 Task: Find connections with filter location Deoria with filter topic #engineeringwith filter profile language Spanish with filter current company Groww, India with filter school Krishnaveni Talent School - India with filter industry Government Relations Services with filter service category Negotiation with filter keywords title Director of First Impressions
Action: Mouse moved to (645, 85)
Screenshot: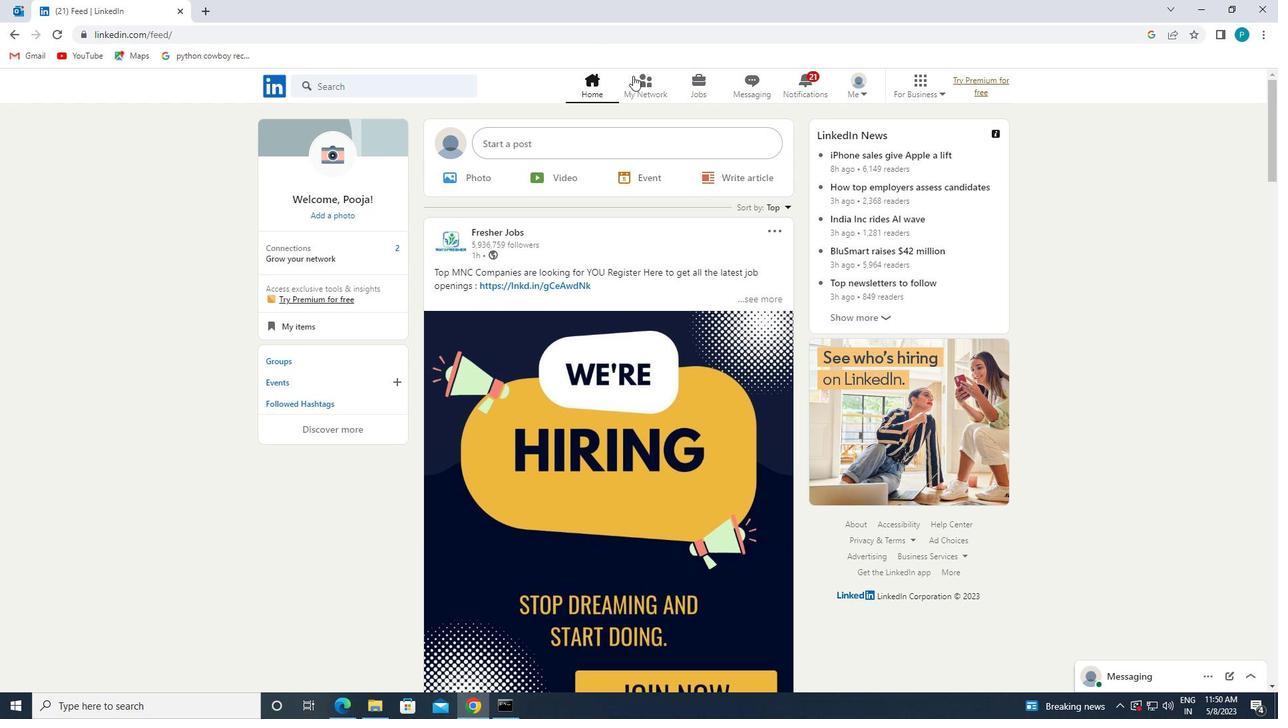 
Action: Mouse pressed left at (645, 85)
Screenshot: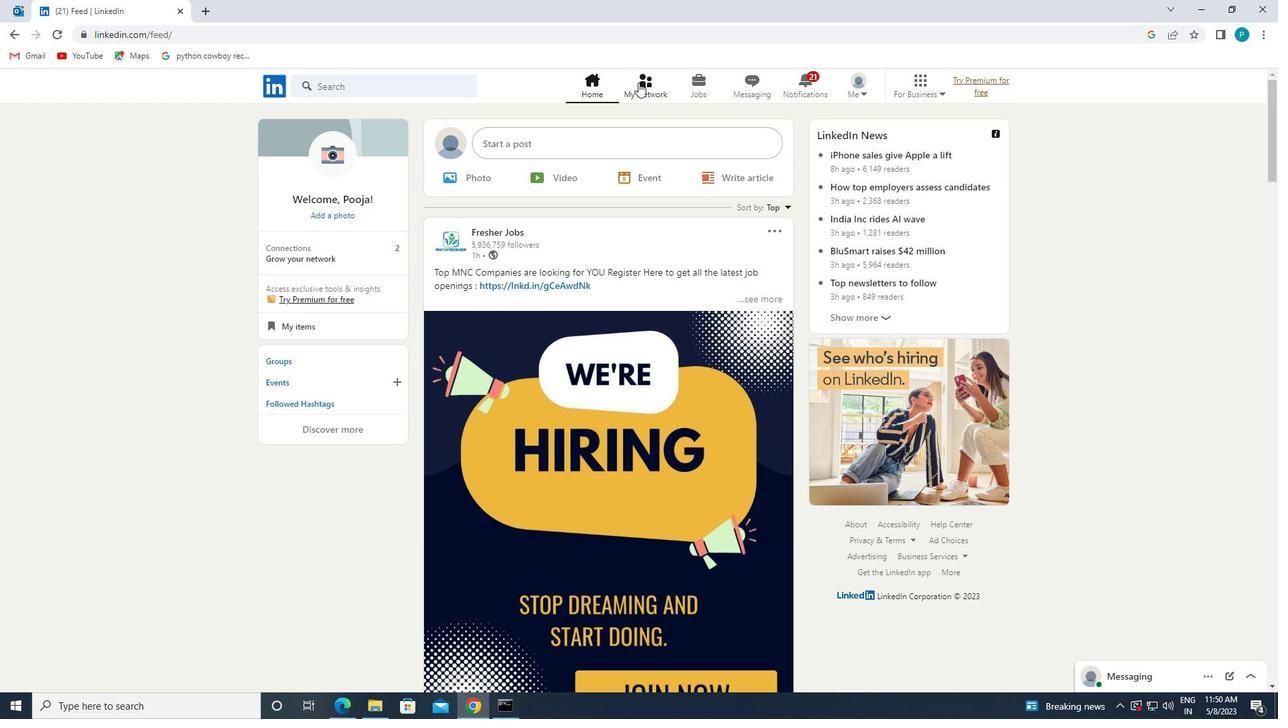 
Action: Mouse moved to (348, 166)
Screenshot: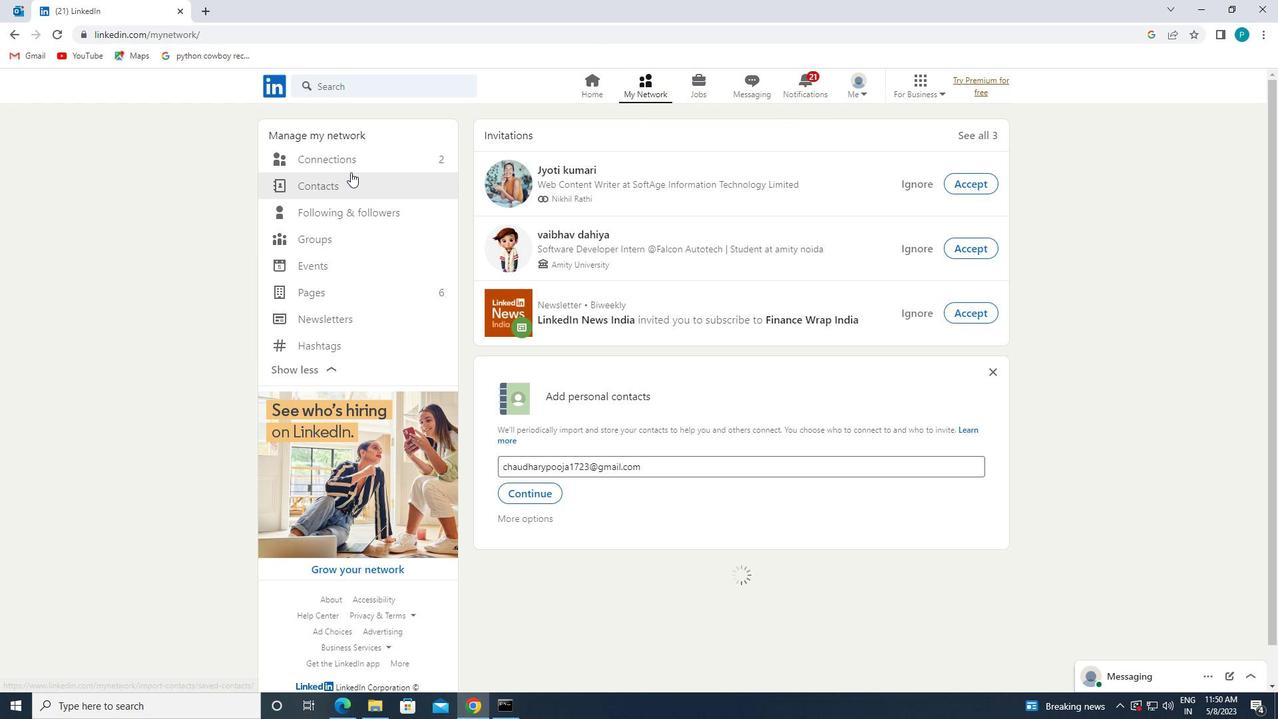 
Action: Mouse pressed left at (348, 166)
Screenshot: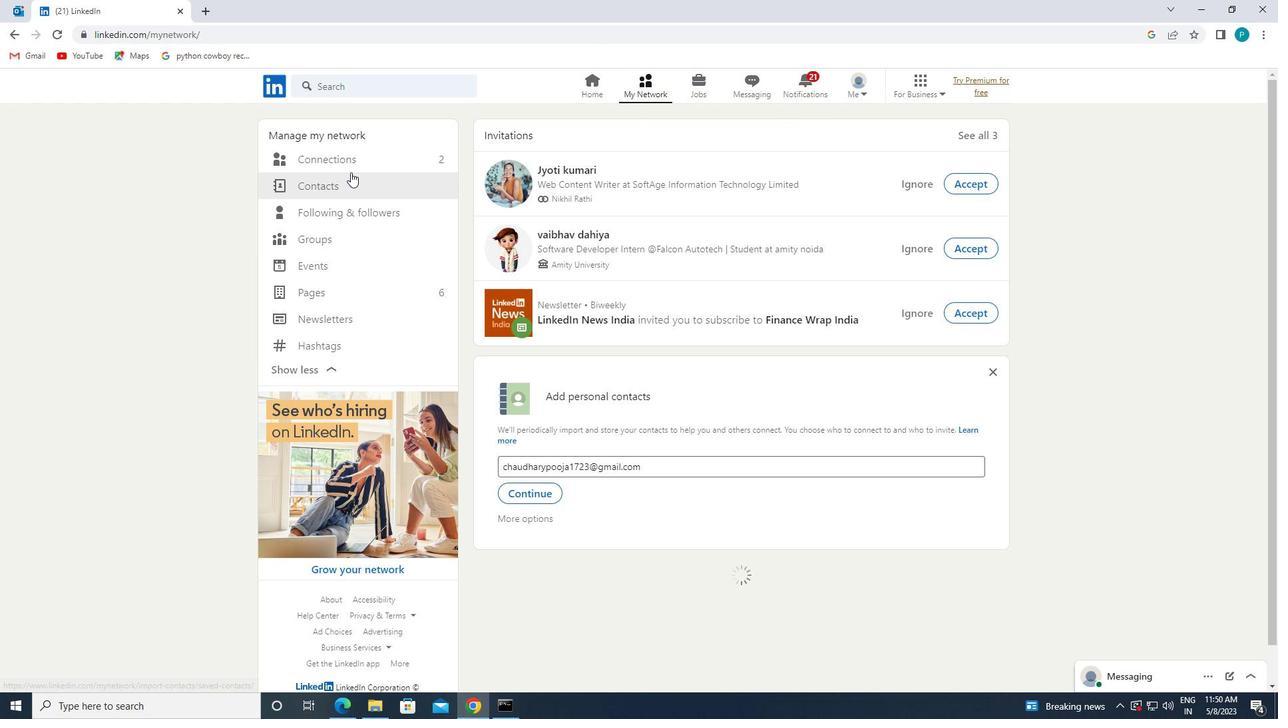 
Action: Mouse moved to (740, 160)
Screenshot: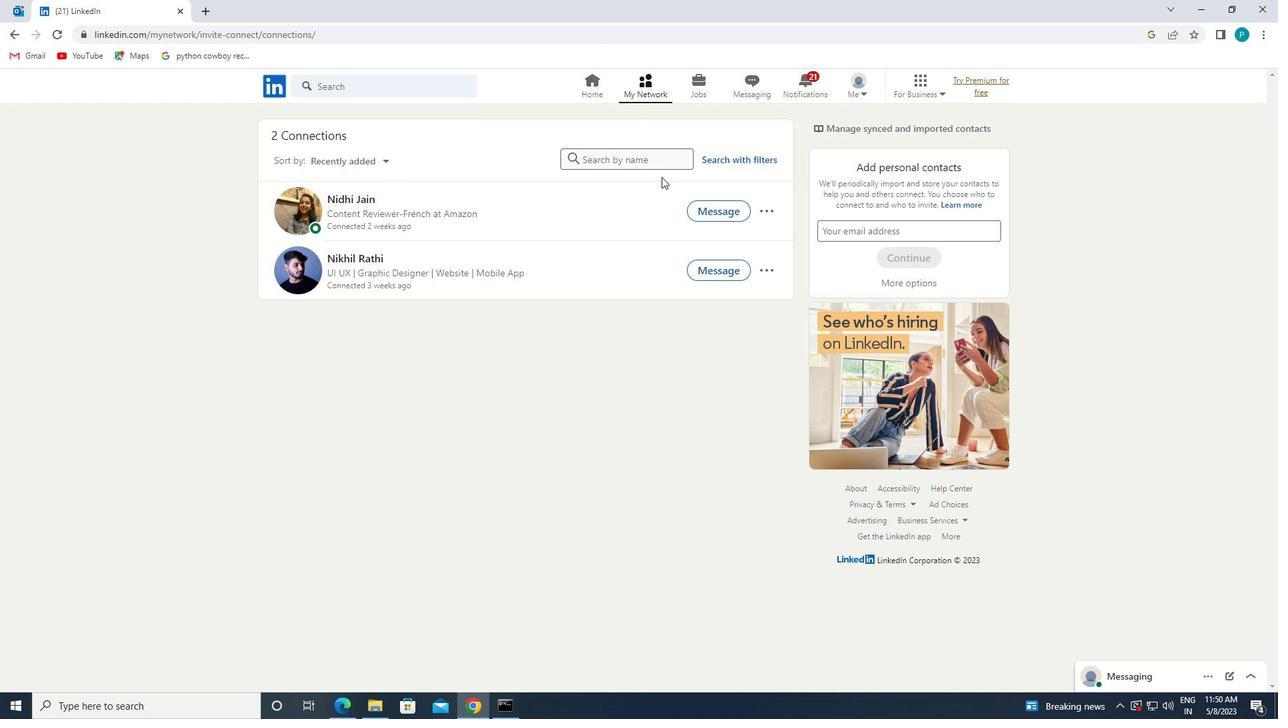 
Action: Mouse pressed left at (740, 160)
Screenshot: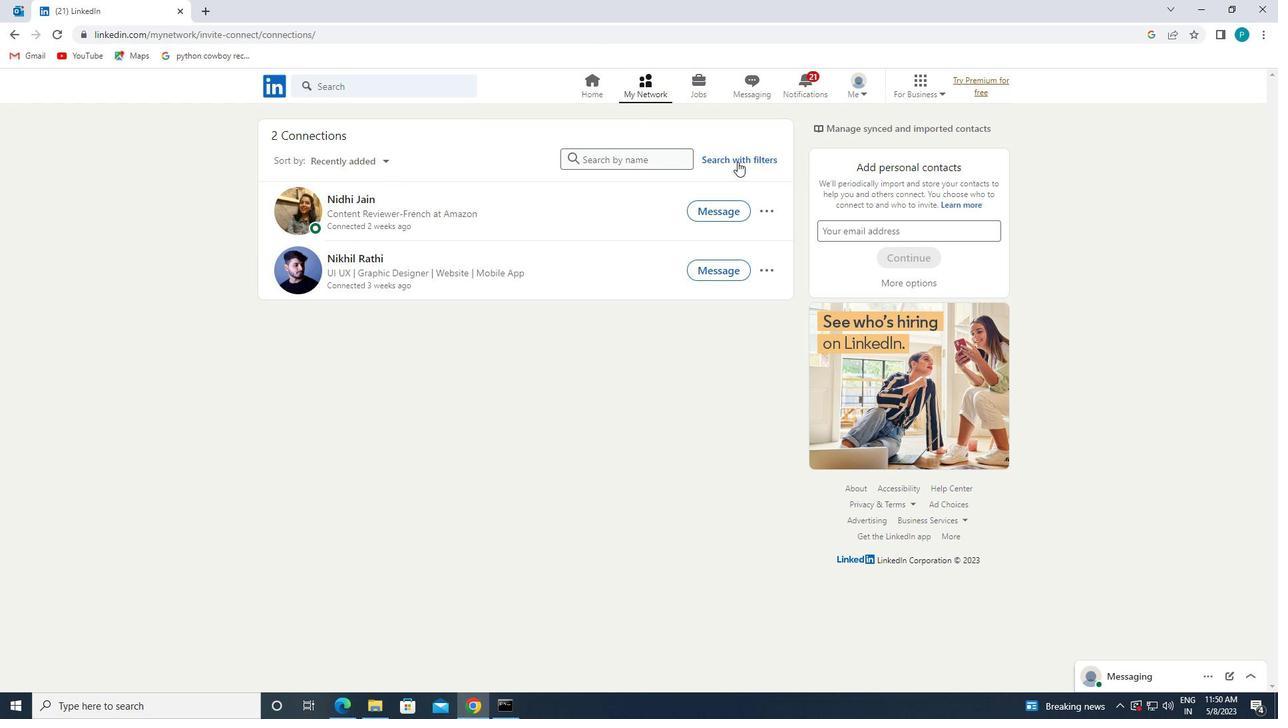 
Action: Mouse moved to (688, 113)
Screenshot: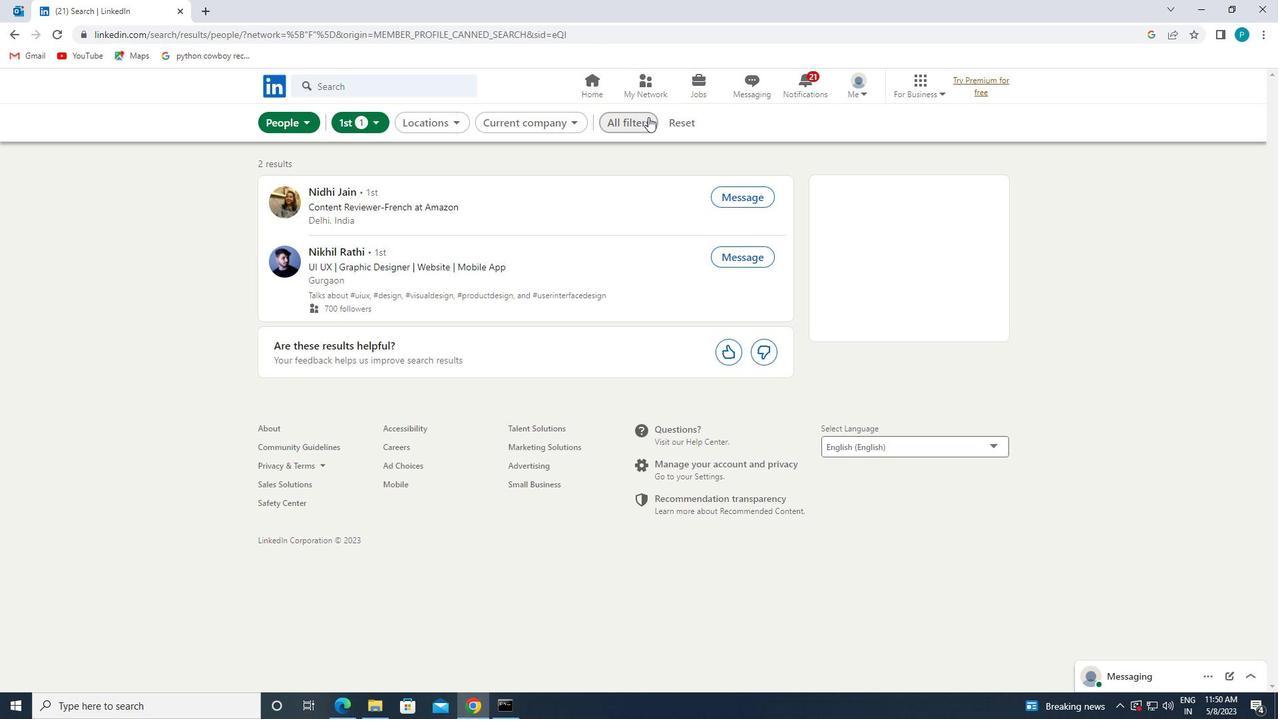 
Action: Mouse pressed left at (688, 113)
Screenshot: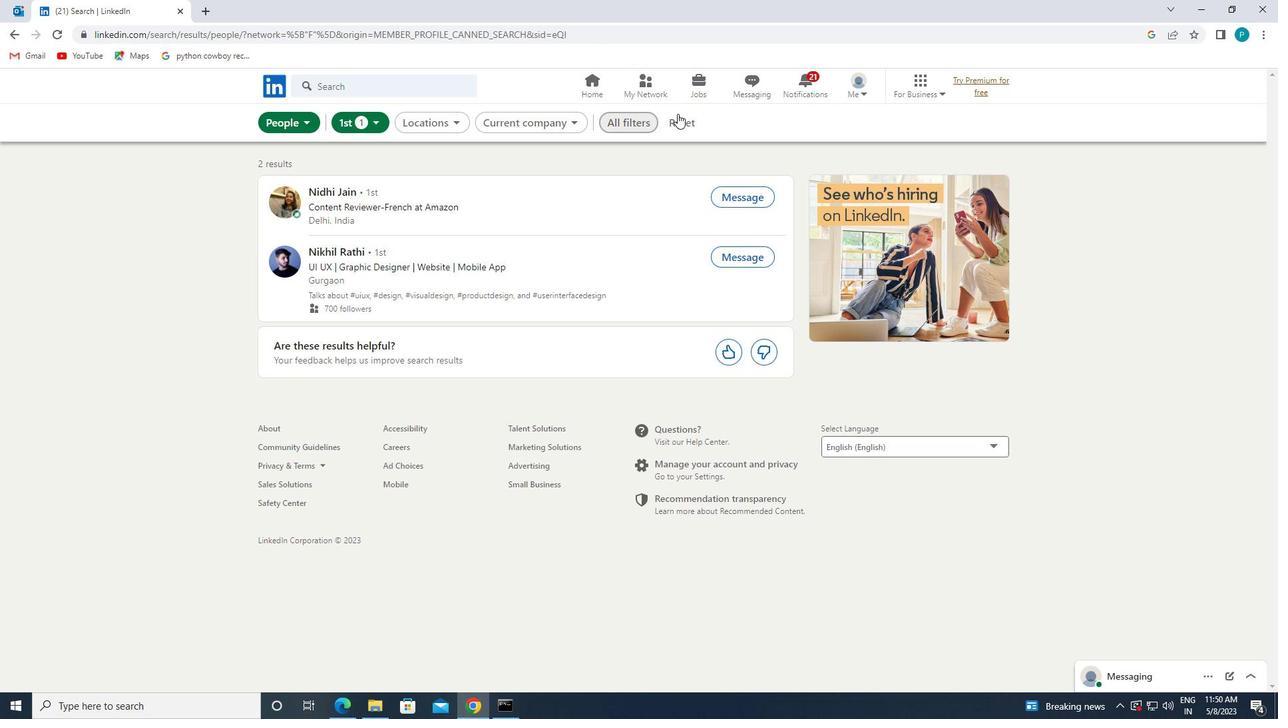 
Action: Mouse moved to (677, 115)
Screenshot: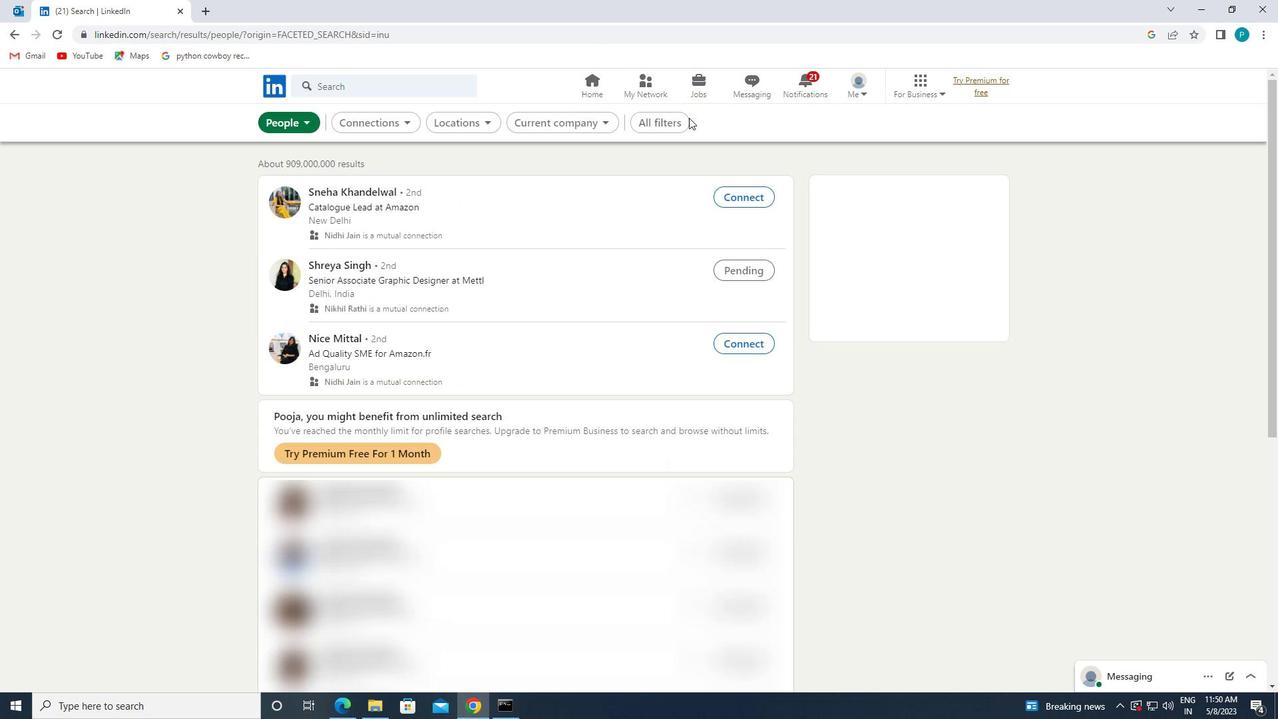 
Action: Mouse pressed left at (677, 115)
Screenshot: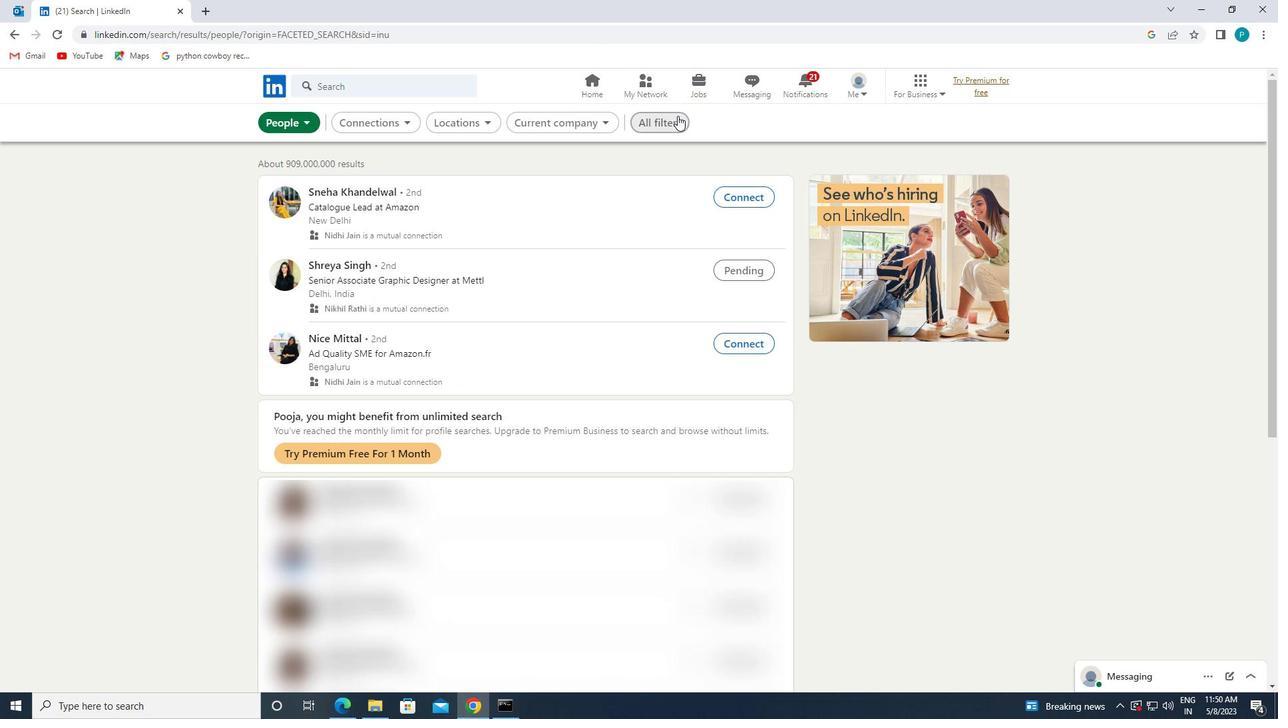 
Action: Mouse moved to (1193, 324)
Screenshot: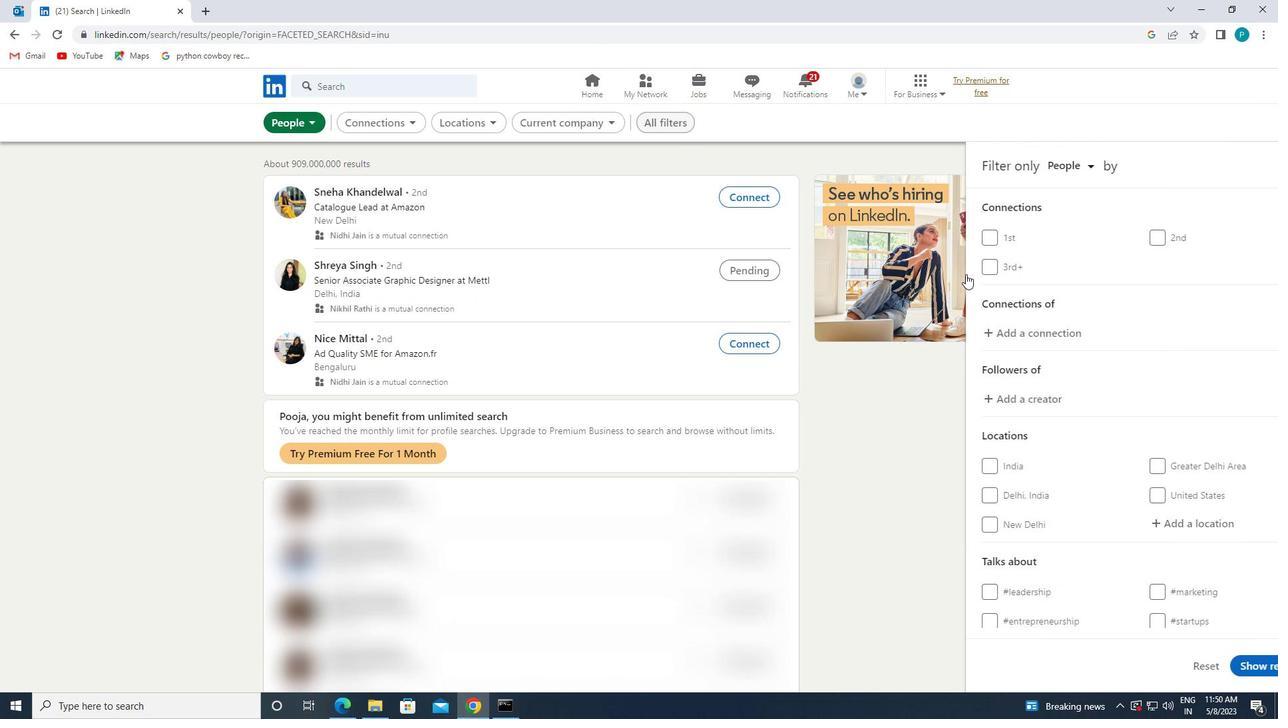
Action: Mouse scrolled (1193, 324) with delta (0, 0)
Screenshot: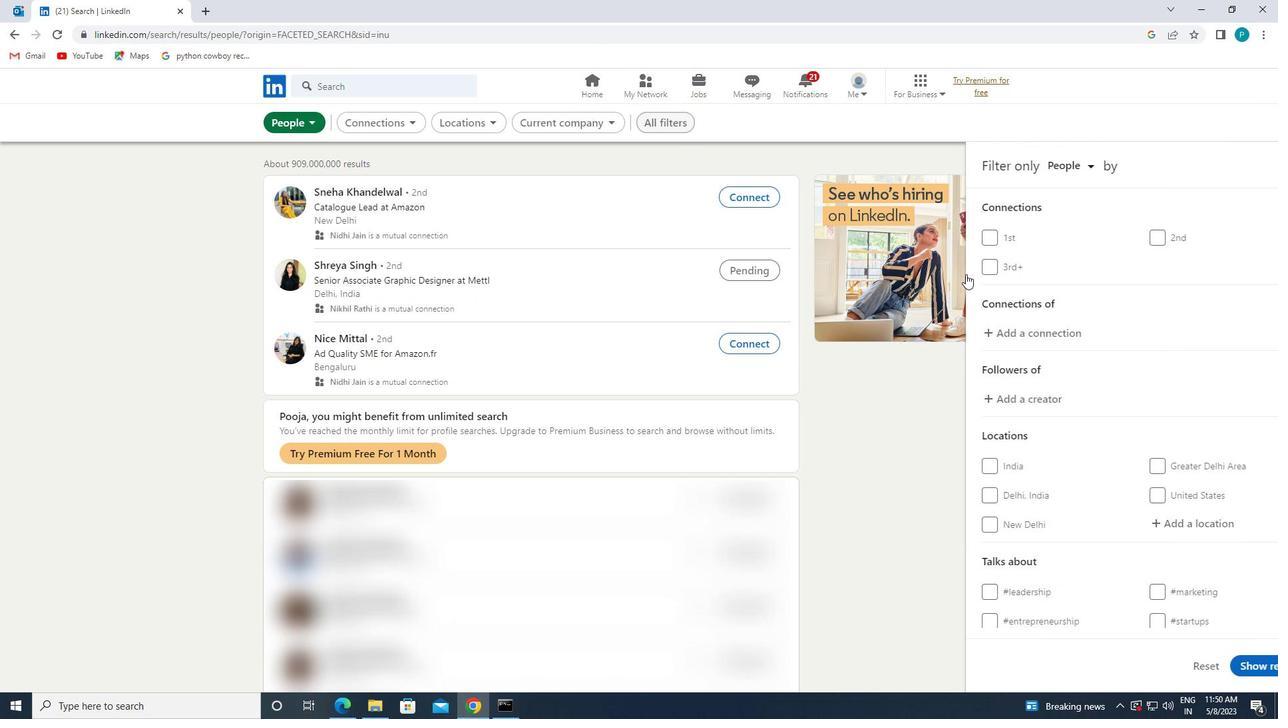 
Action: Mouse moved to (1197, 324)
Screenshot: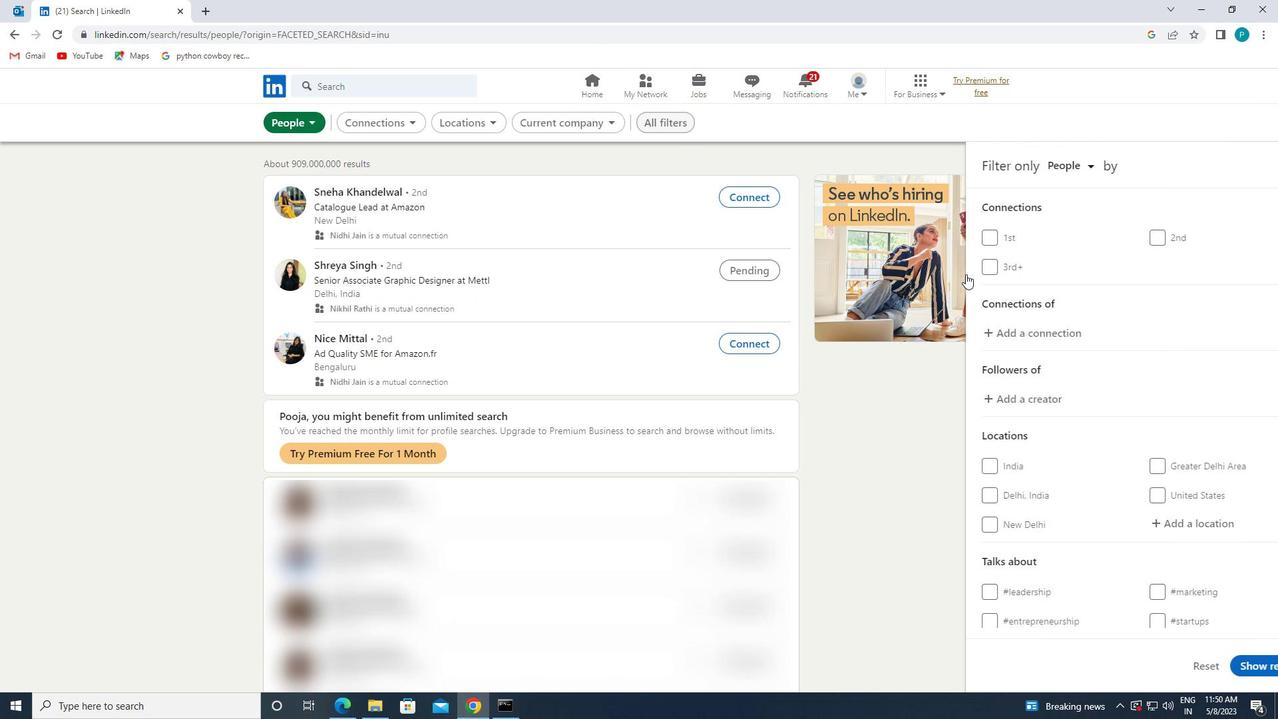
Action: Mouse scrolled (1197, 324) with delta (0, 0)
Screenshot: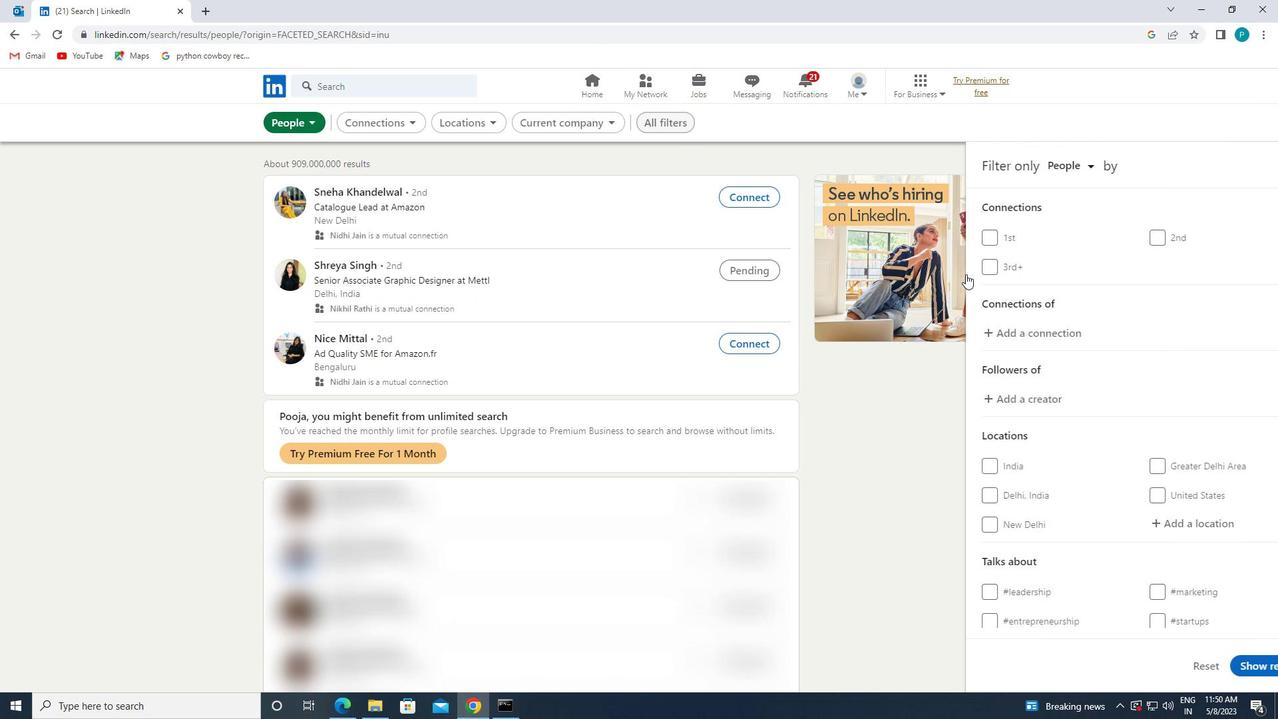 
Action: Mouse moved to (1198, 324)
Screenshot: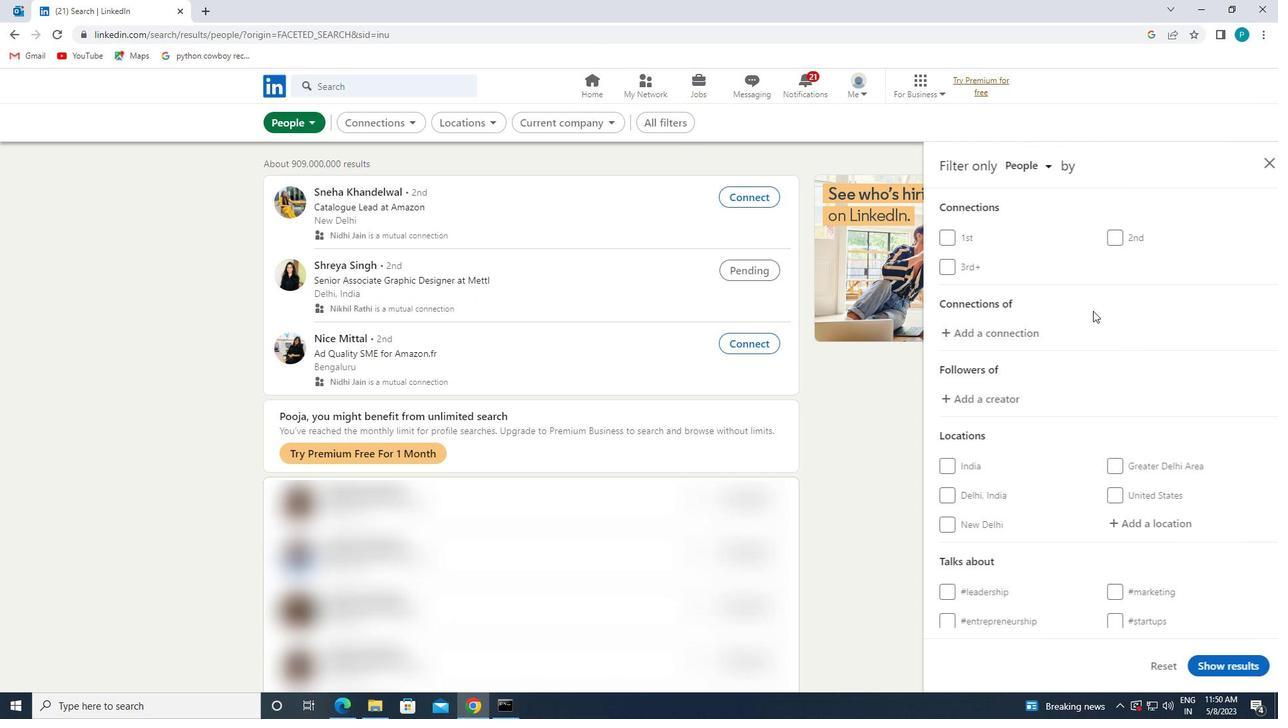 
Action: Mouse scrolled (1198, 324) with delta (0, 0)
Screenshot: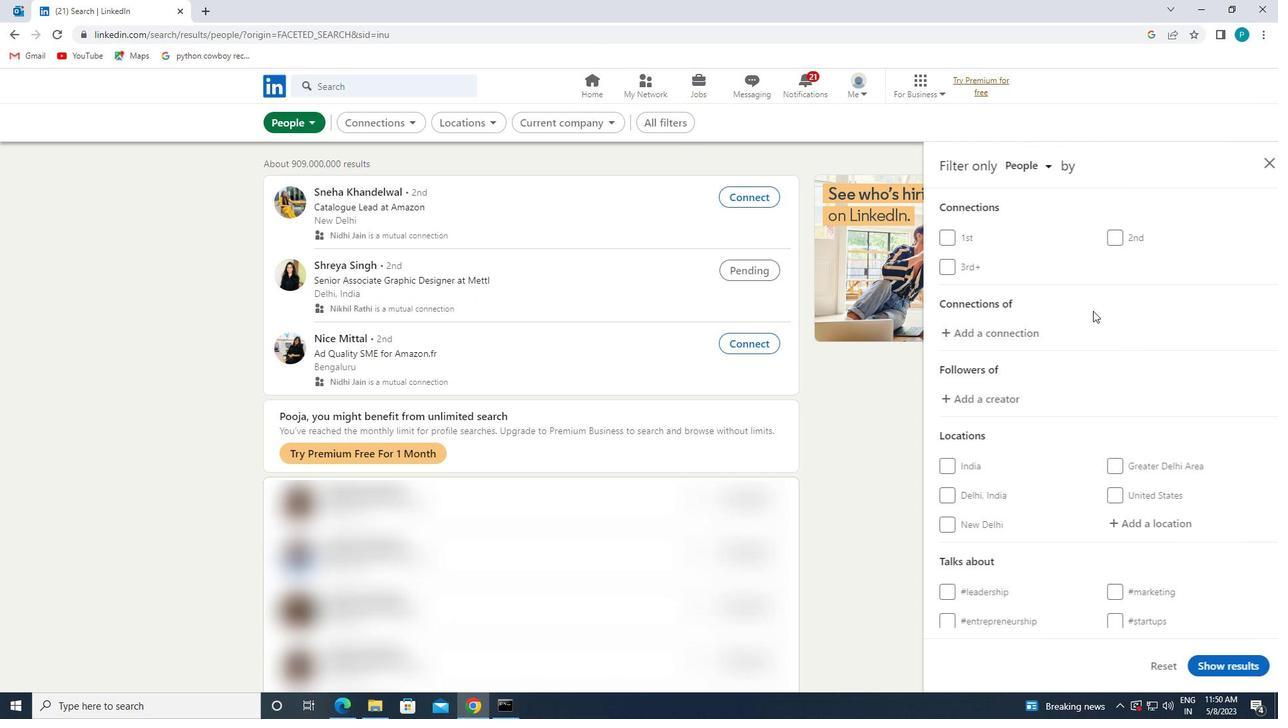 
Action: Mouse moved to (1122, 324)
Screenshot: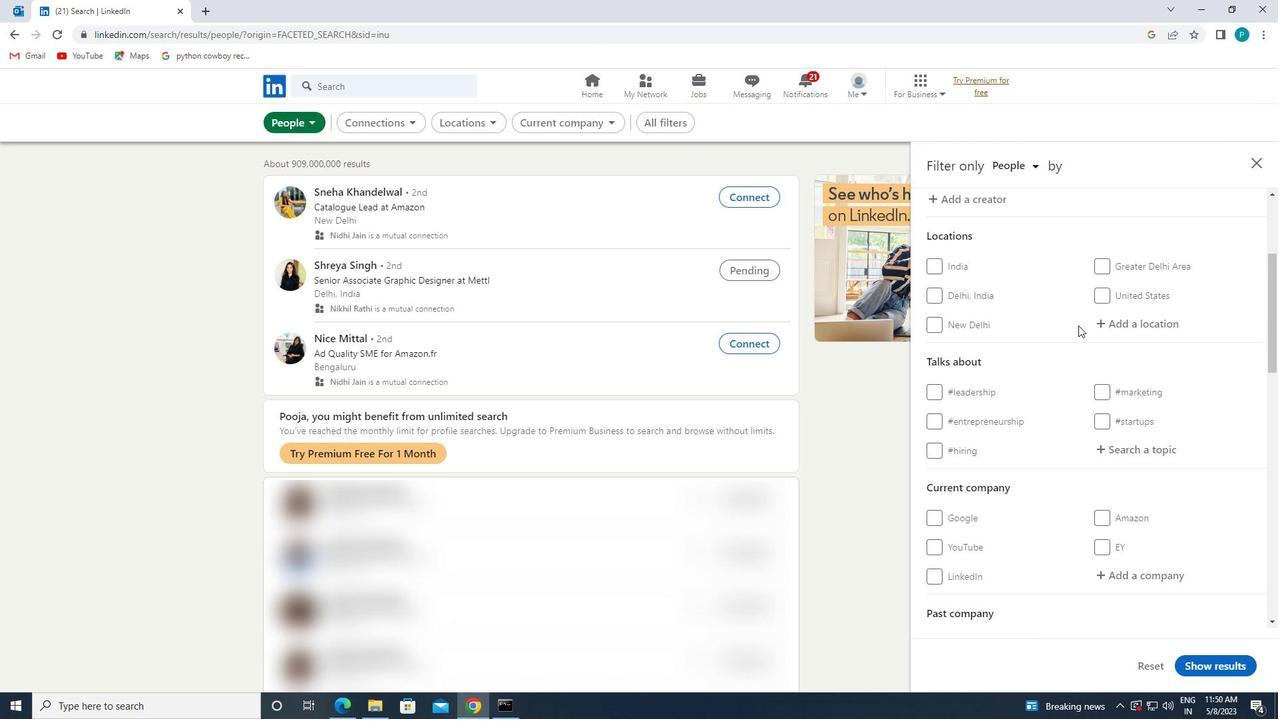 
Action: Mouse pressed left at (1122, 324)
Screenshot: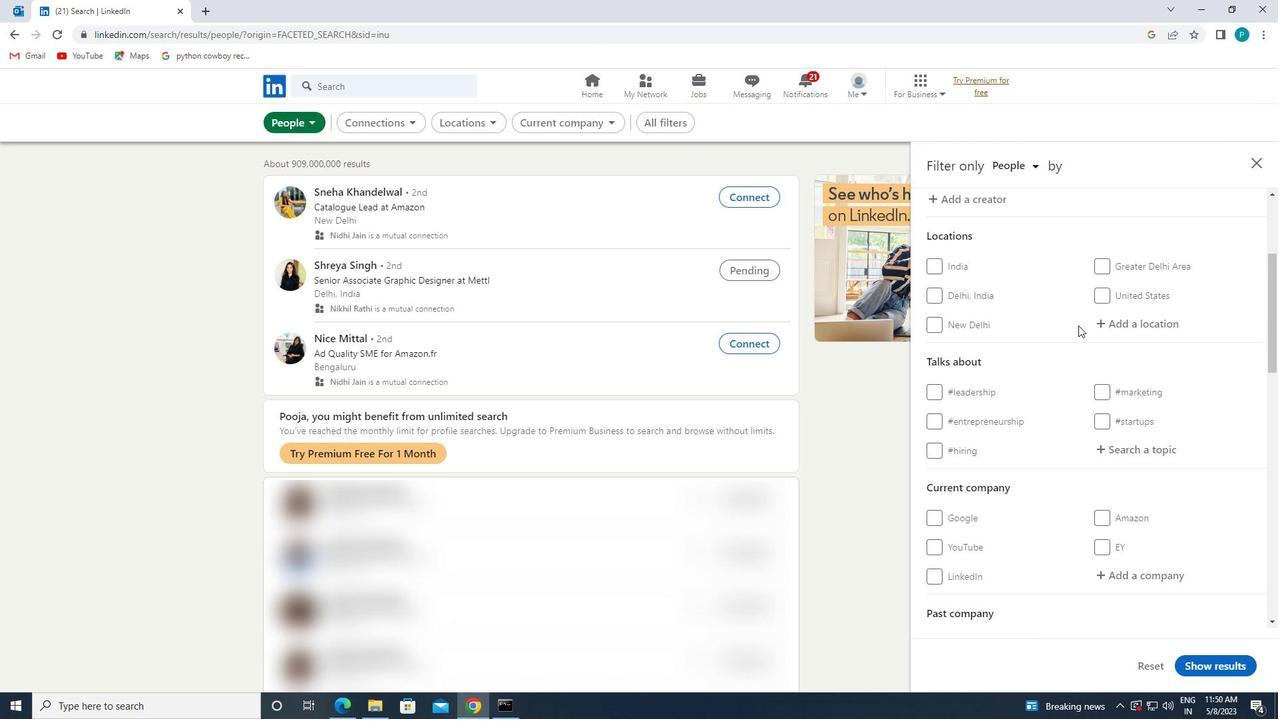 
Action: Key pressed <Key.caps_lock>d<Key.caps_lock><Key.caps_lock><Key.caps_lock><Key.caps_lock><Key.caps_lock><Key.caps_lock><Key.caps_lock><Key.caps_lock><Key.caps_lock><Key.caps_lock><Key.caps_lock><Key.caps_lock>EORIA
Screenshot: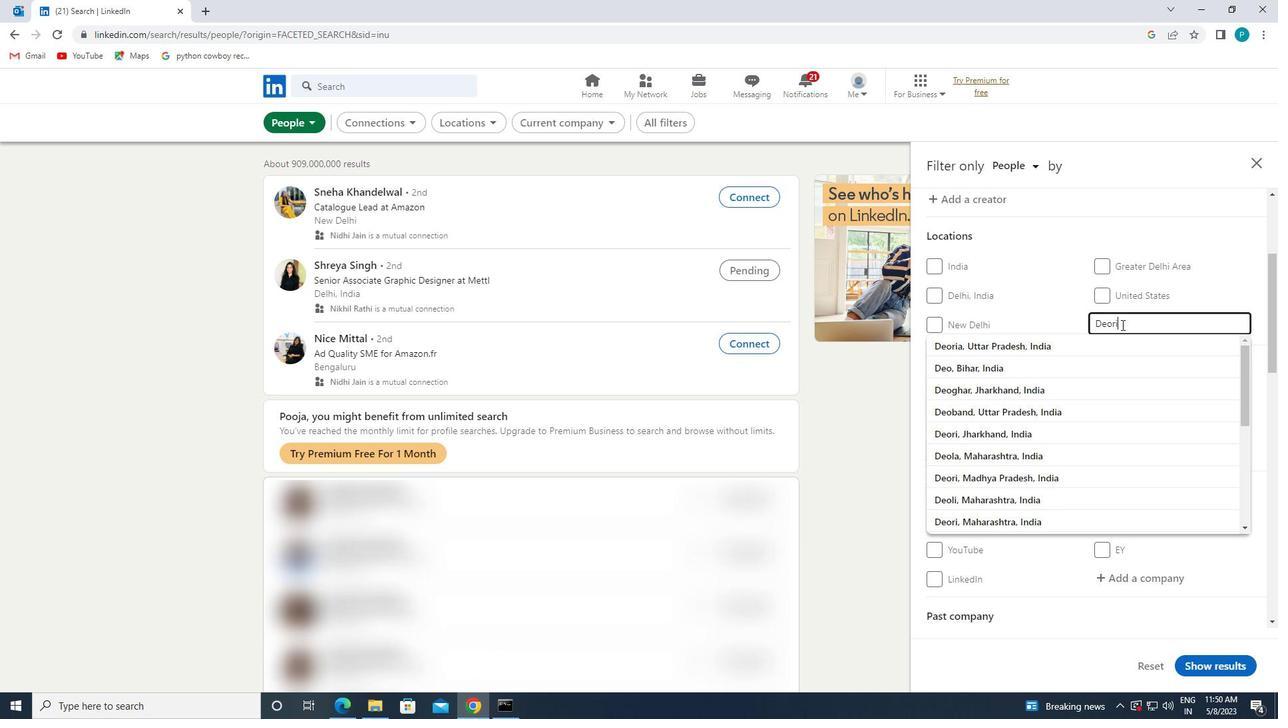 
Action: Mouse moved to (1138, 352)
Screenshot: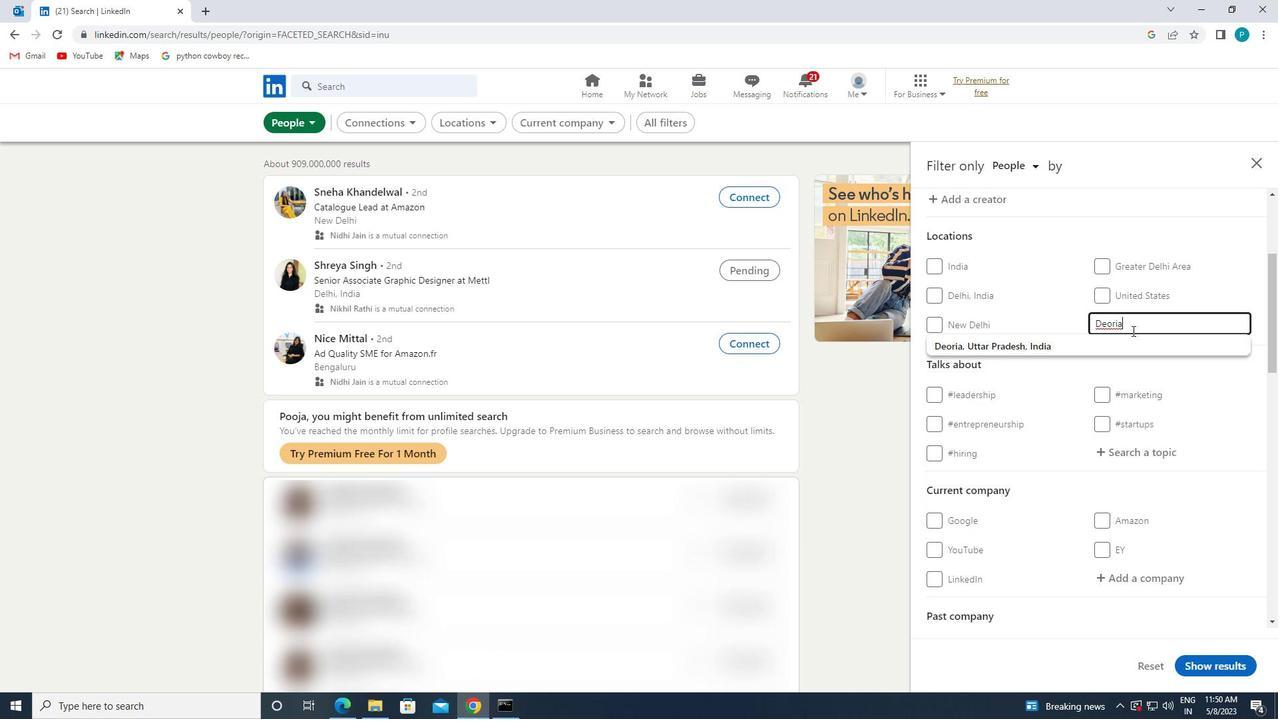 
Action: Mouse pressed left at (1138, 352)
Screenshot: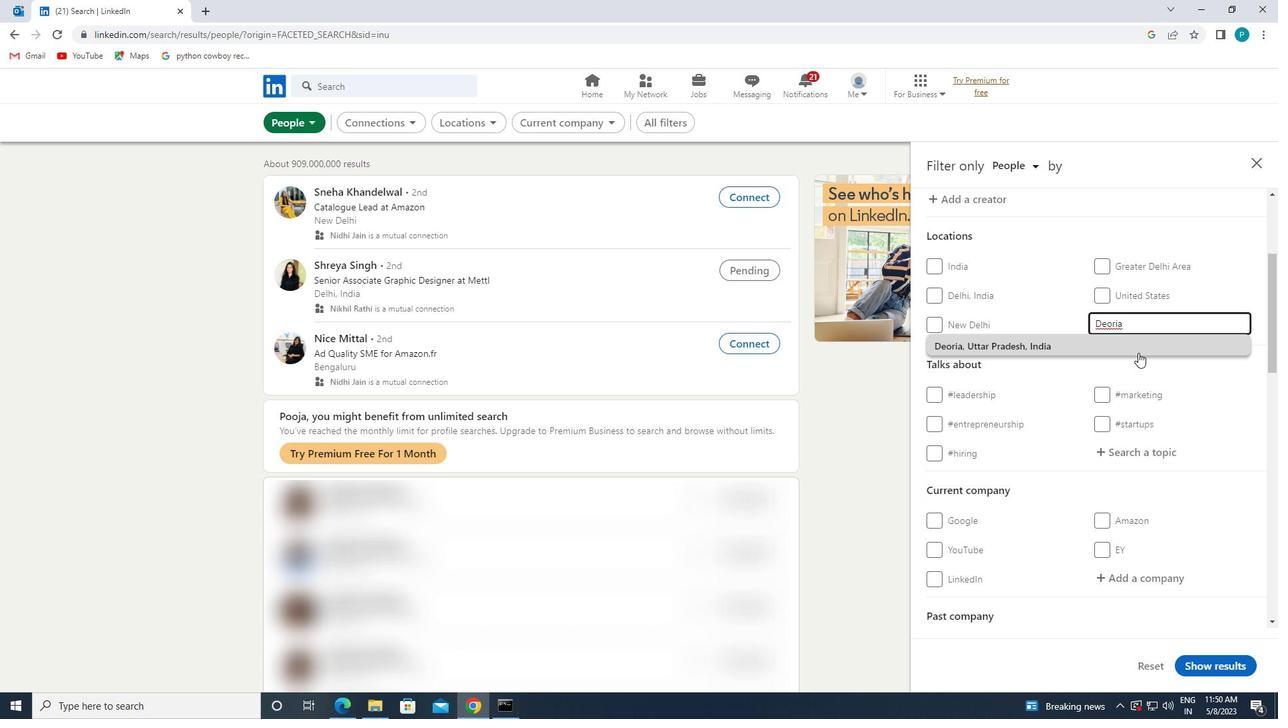 
Action: Mouse moved to (1138, 362)
Screenshot: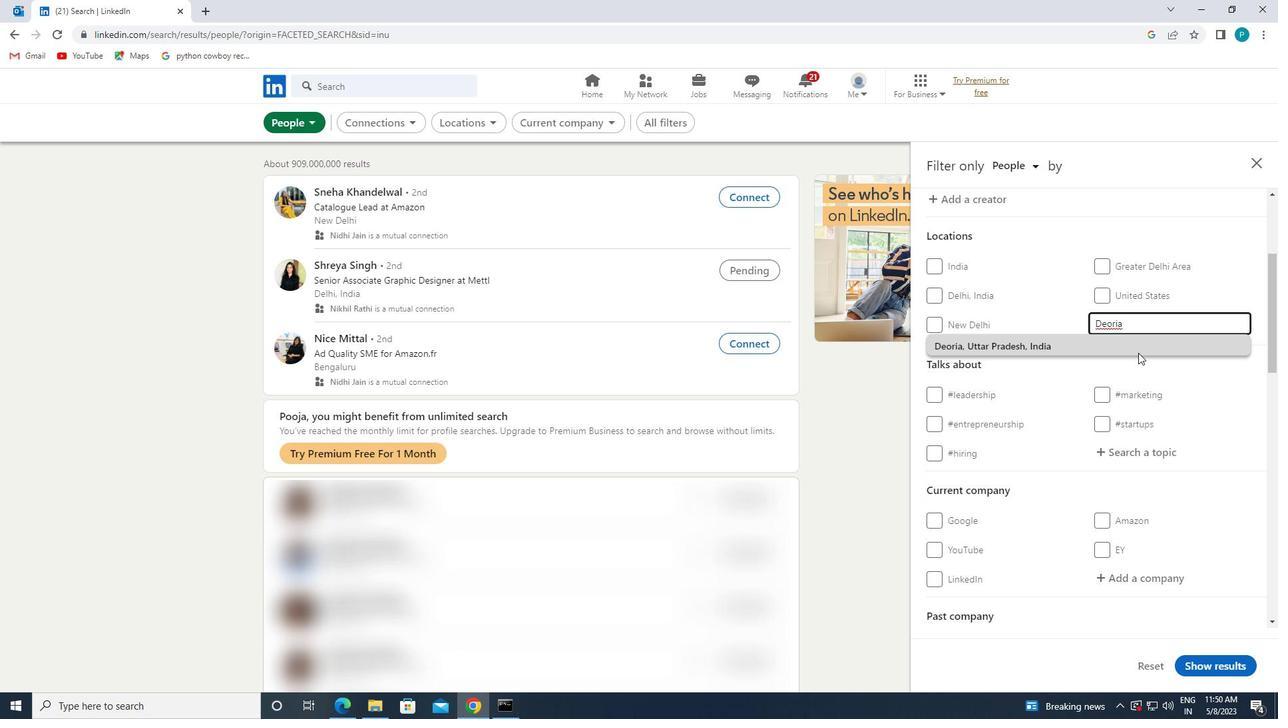 
Action: Mouse scrolled (1138, 361) with delta (0, 0)
Screenshot: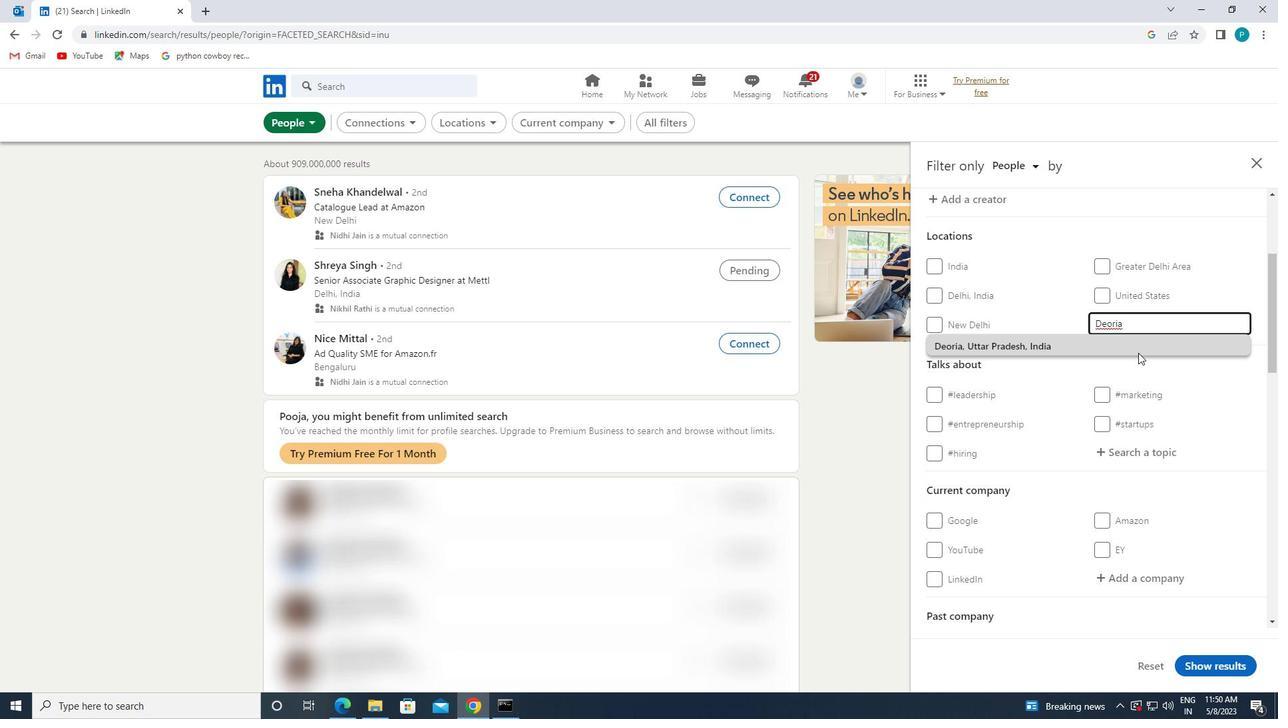 
Action: Mouse moved to (1138, 368)
Screenshot: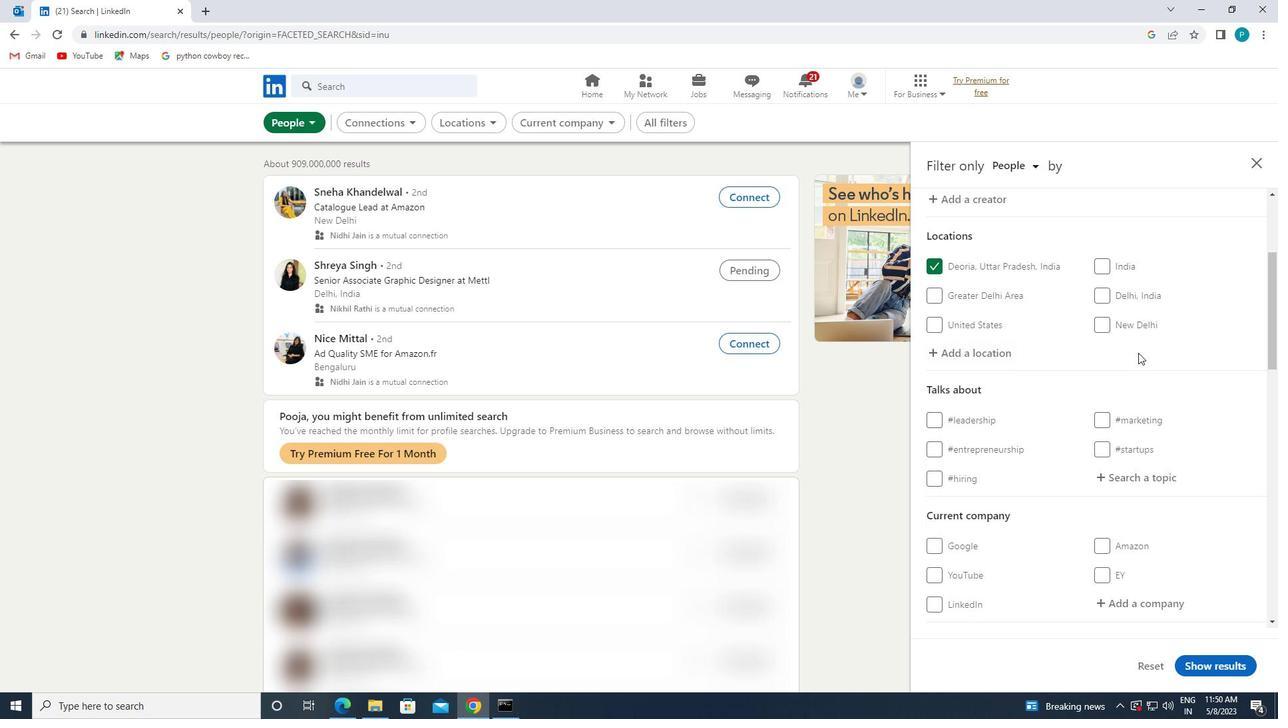 
Action: Mouse scrolled (1138, 367) with delta (0, 0)
Screenshot: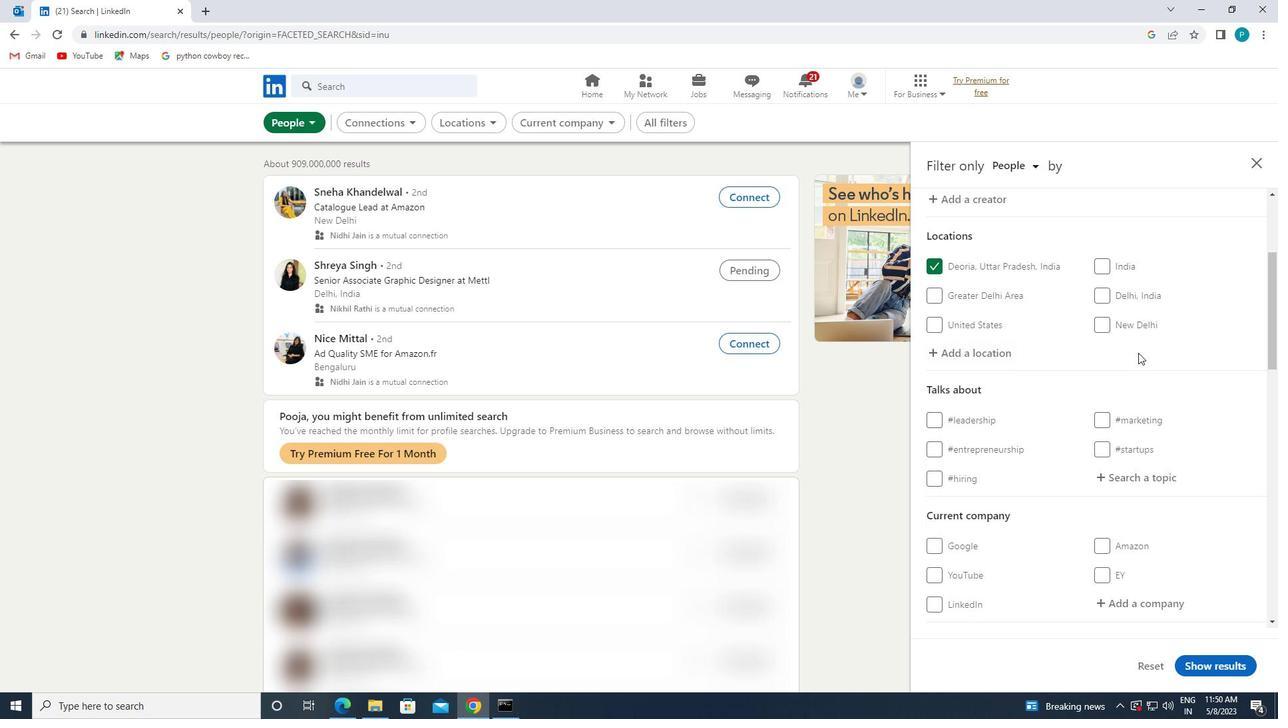
Action: Mouse moved to (1129, 346)
Screenshot: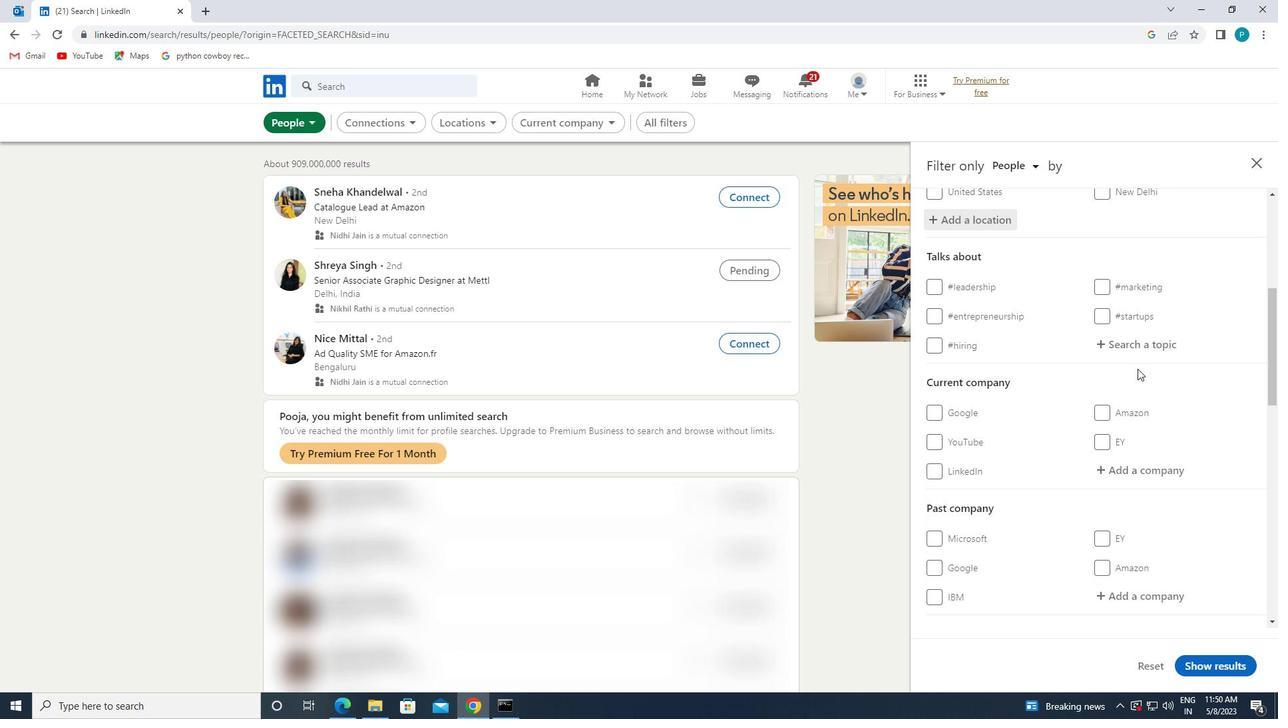 
Action: Mouse pressed left at (1129, 346)
Screenshot: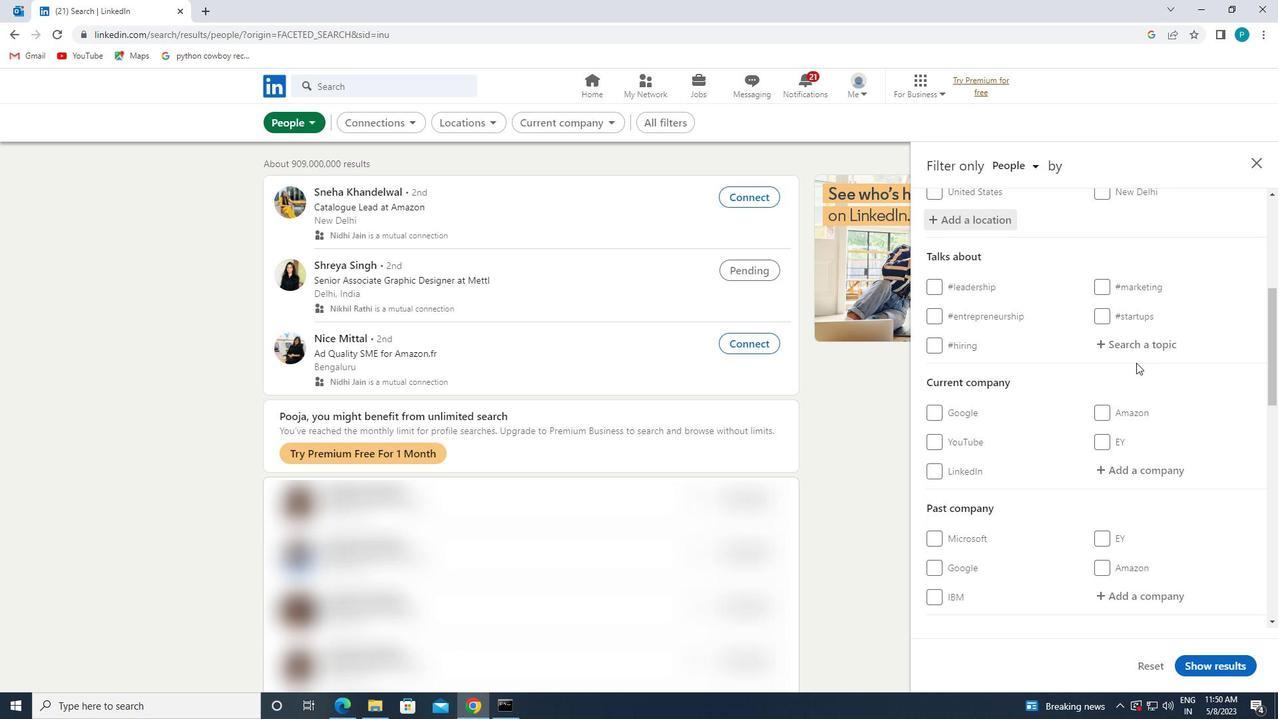 
Action: Mouse moved to (1145, 349)
Screenshot: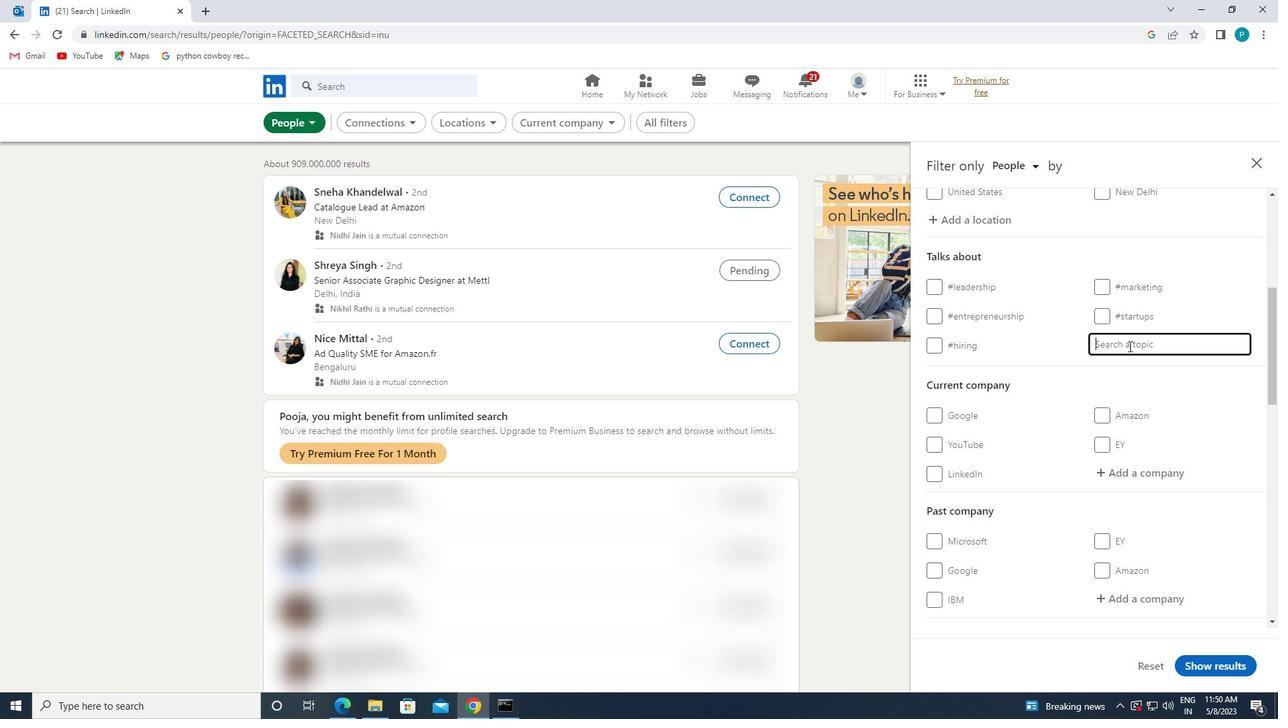 
Action: Key pressed <Key.shift>#ENGINEERING
Screenshot: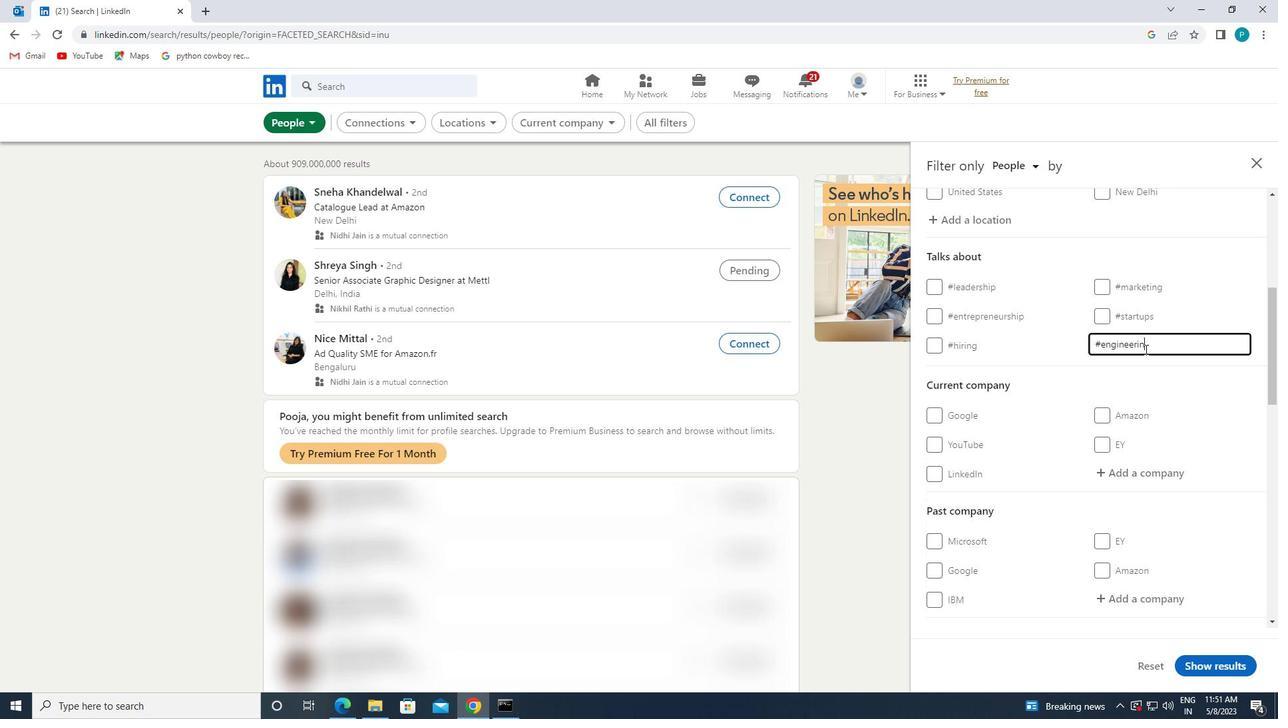 
Action: Mouse moved to (1093, 396)
Screenshot: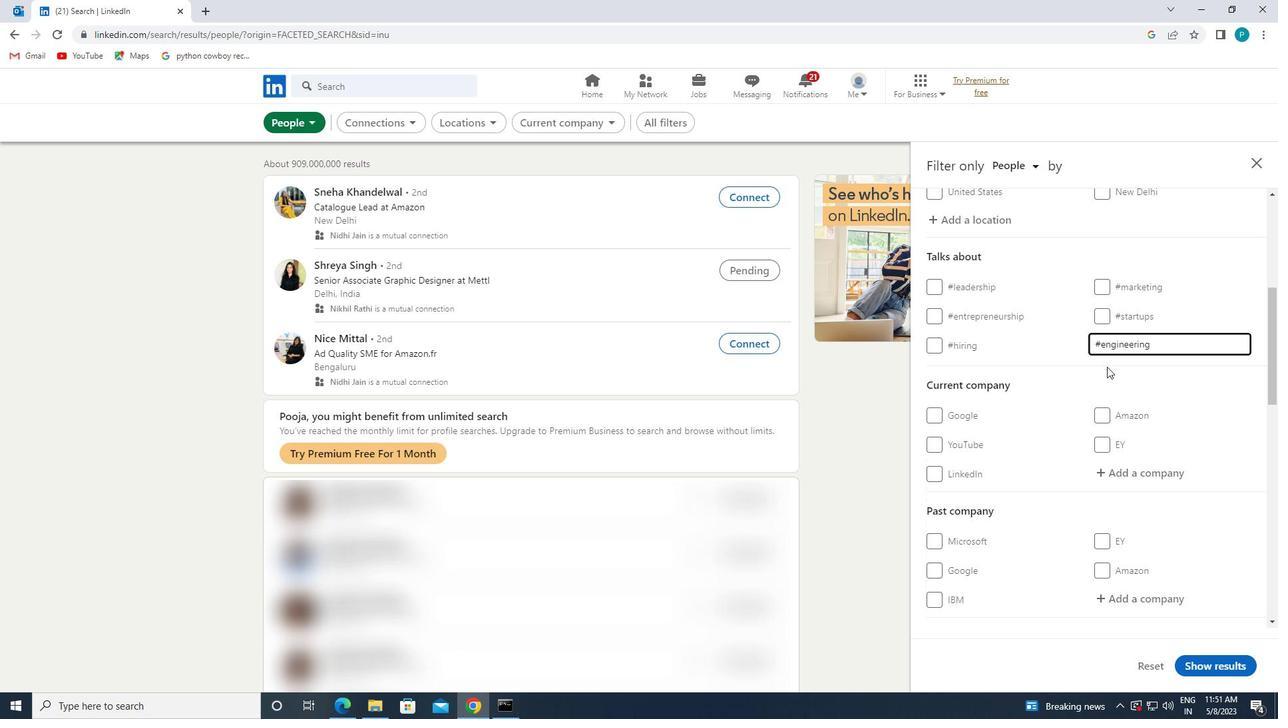
Action: Mouse scrolled (1093, 396) with delta (0, 0)
Screenshot: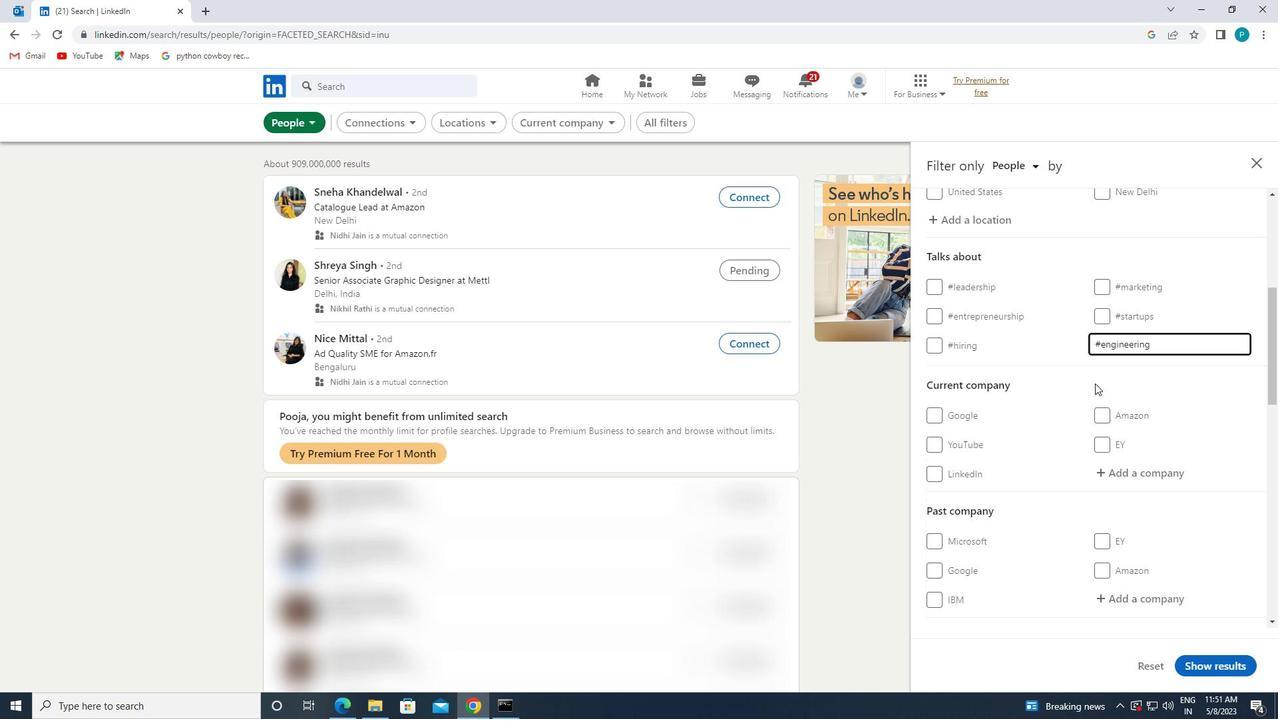 
Action: Mouse scrolled (1093, 396) with delta (0, 0)
Screenshot: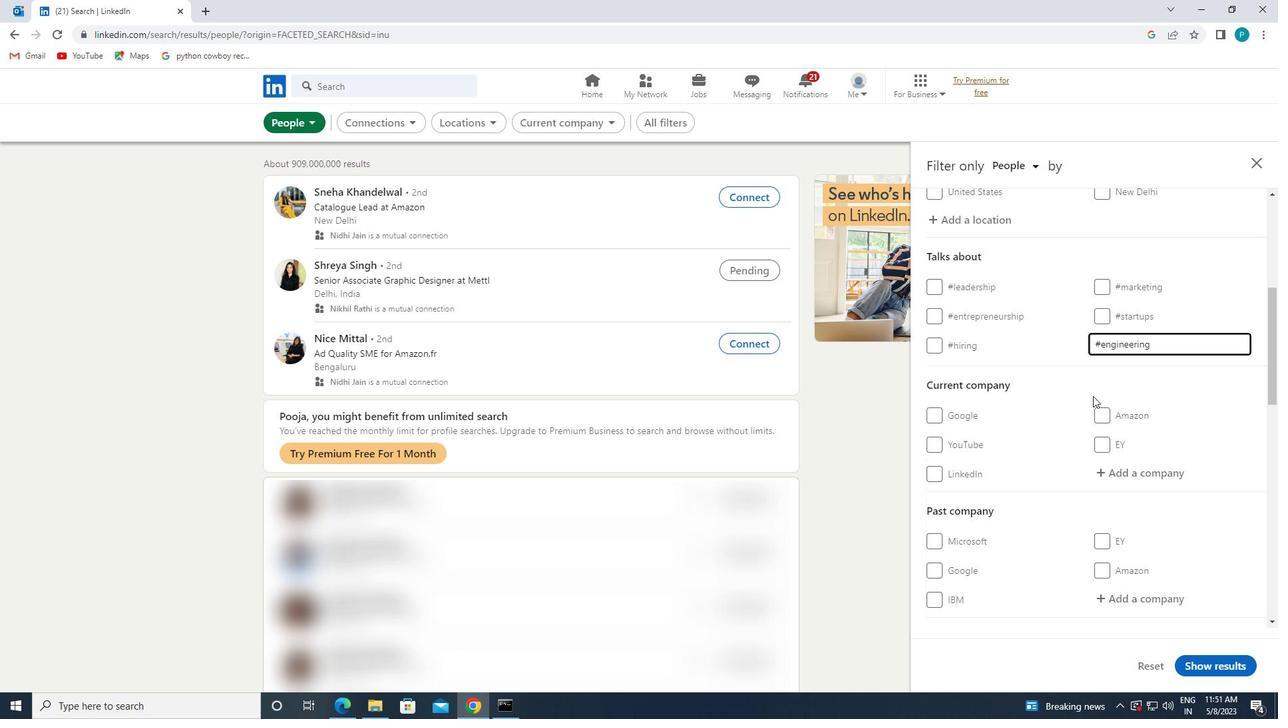 
Action: Mouse scrolled (1093, 396) with delta (0, 0)
Screenshot: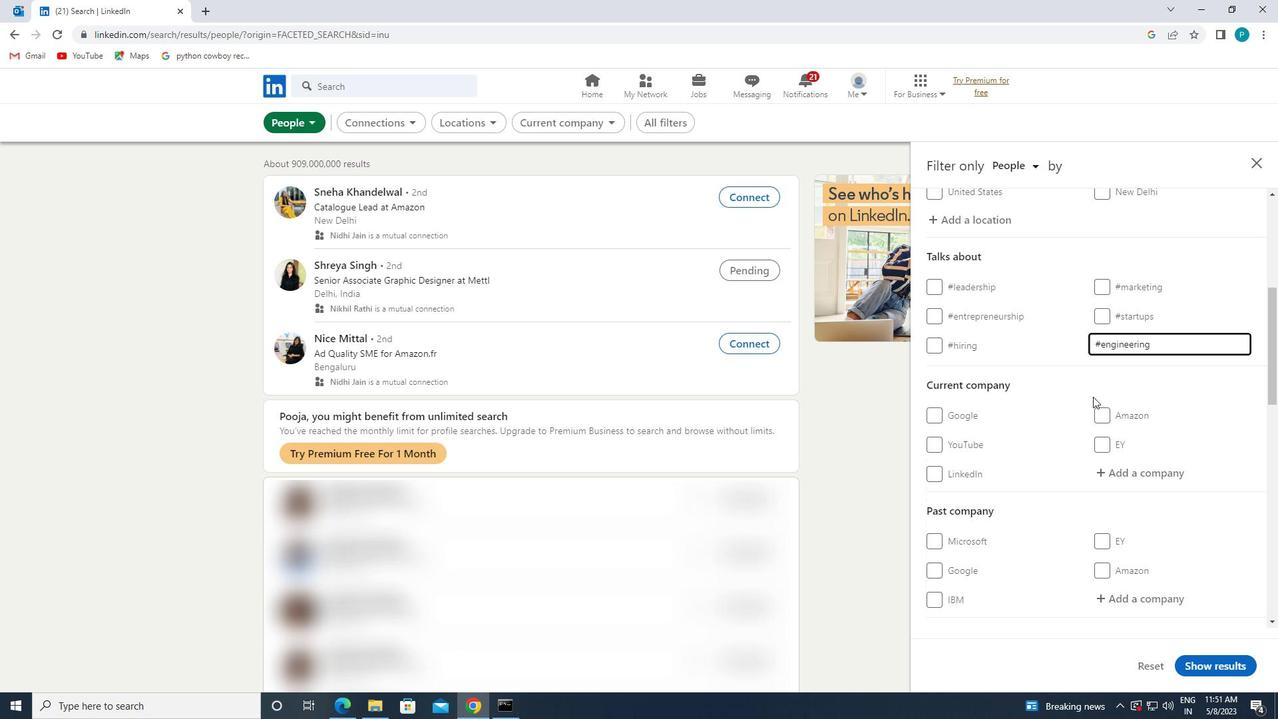 
Action: Mouse moved to (1093, 406)
Screenshot: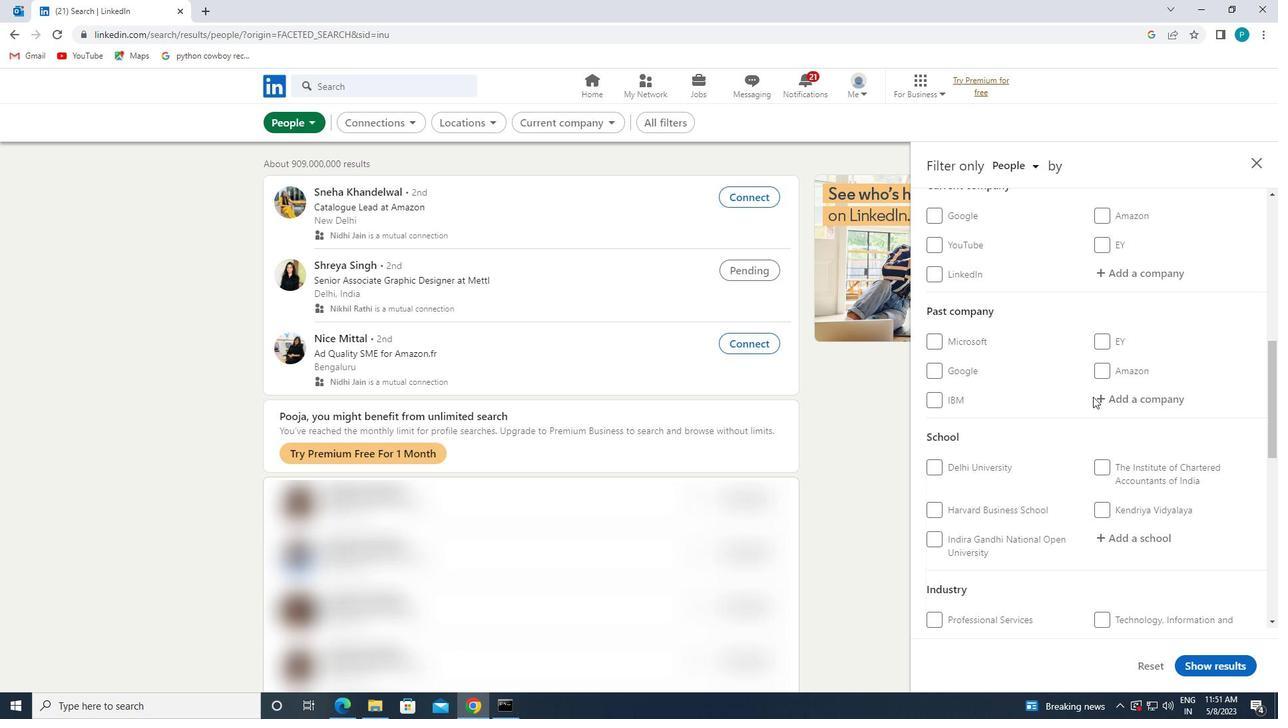 
Action: Mouse scrolled (1093, 406) with delta (0, 0)
Screenshot: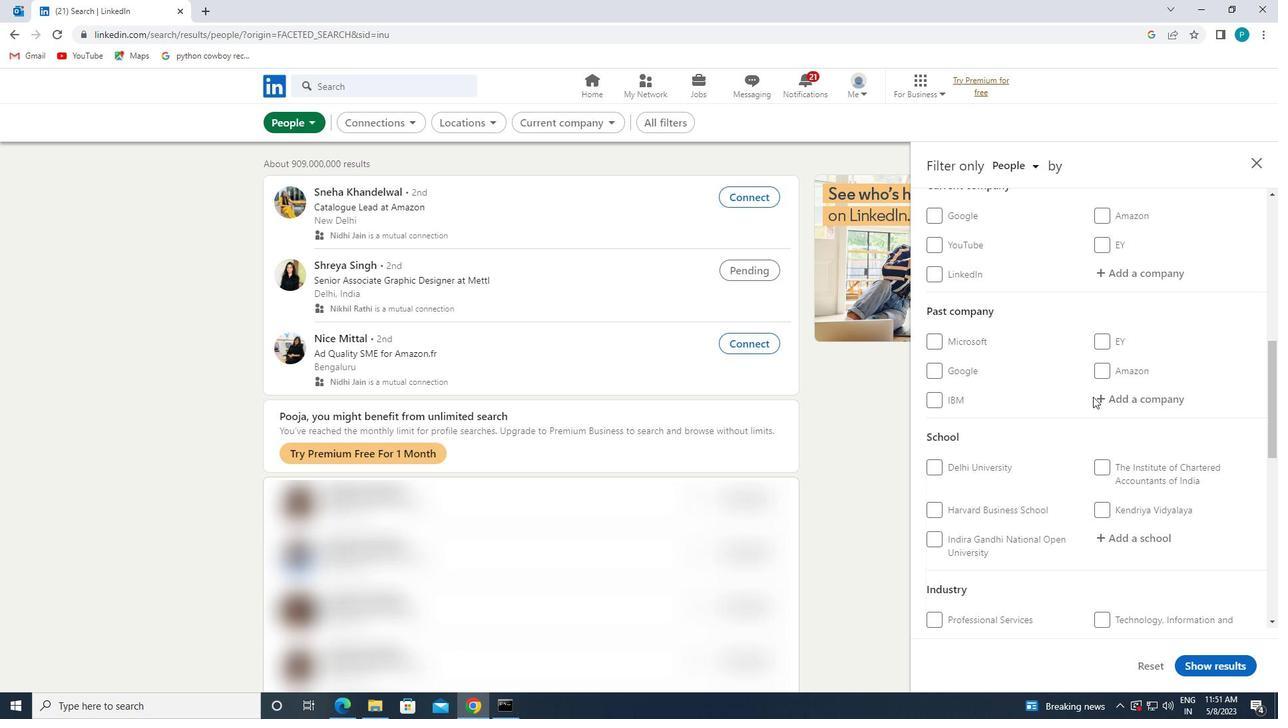 
Action: Mouse moved to (1075, 430)
Screenshot: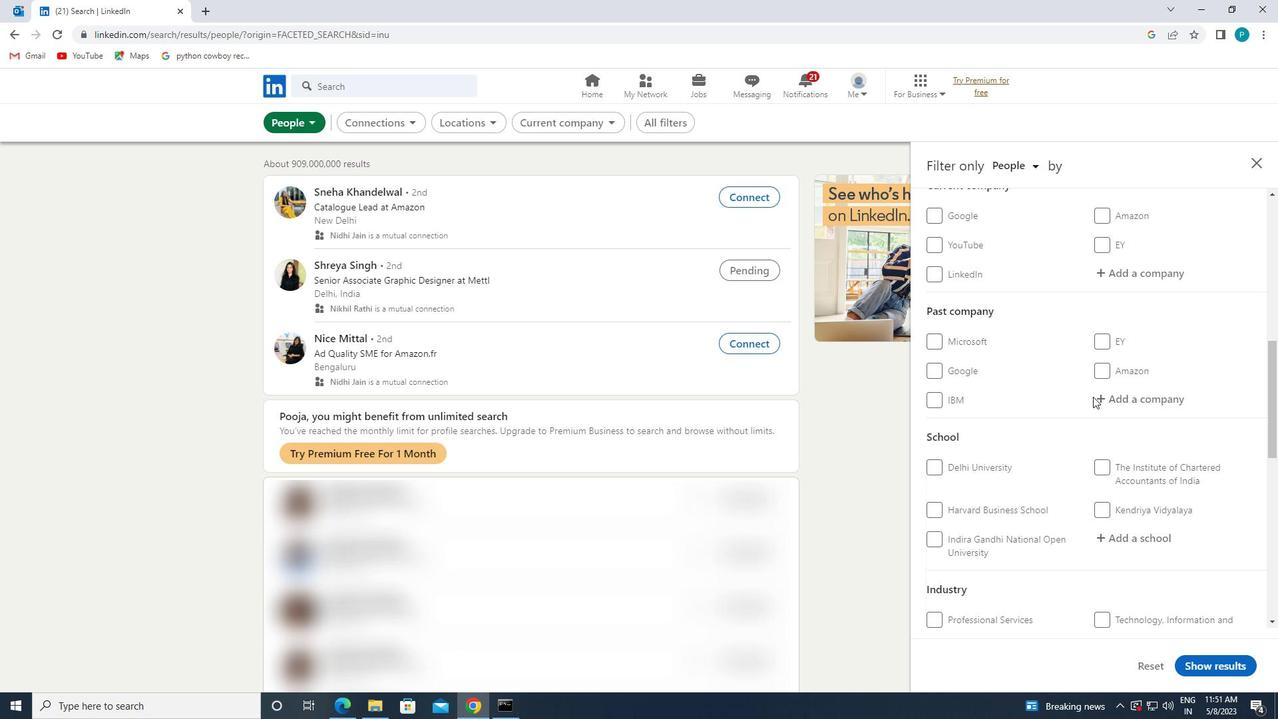 
Action: Mouse scrolled (1075, 429) with delta (0, 0)
Screenshot: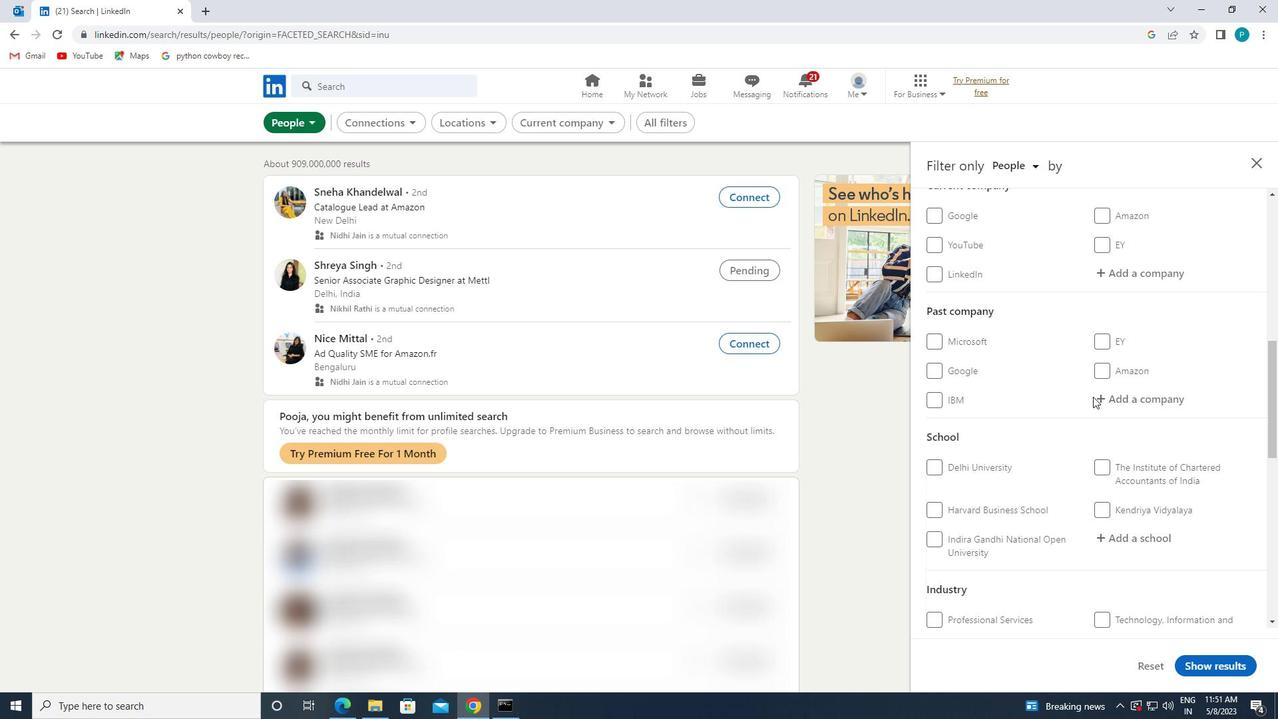 
Action: Mouse moved to (1042, 496)
Screenshot: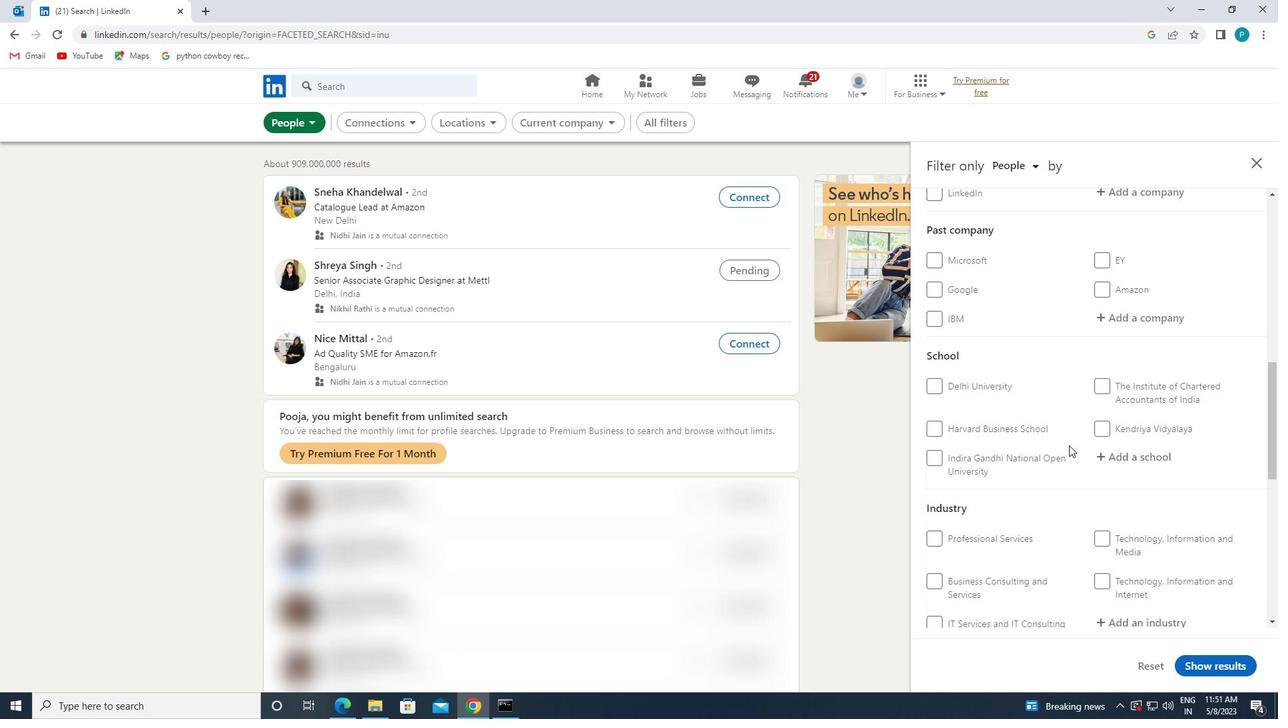 
Action: Mouse scrolled (1042, 495) with delta (0, 0)
Screenshot: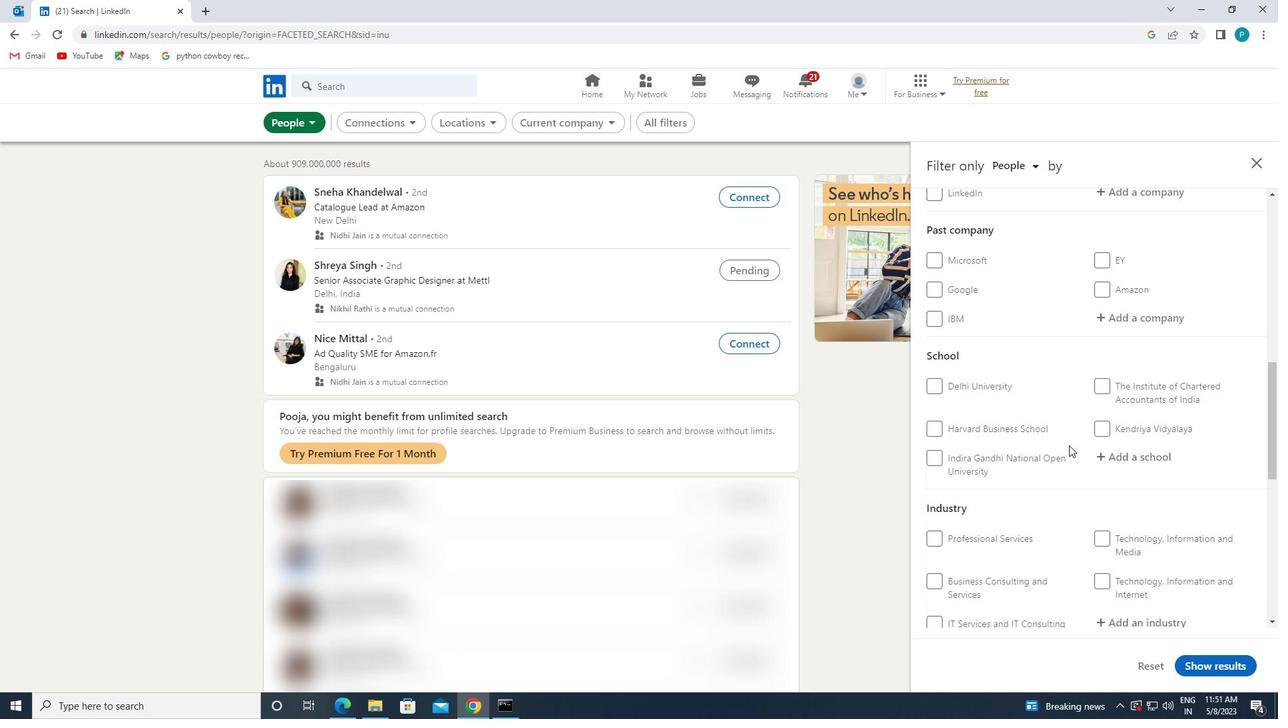 
Action: Mouse moved to (1032, 504)
Screenshot: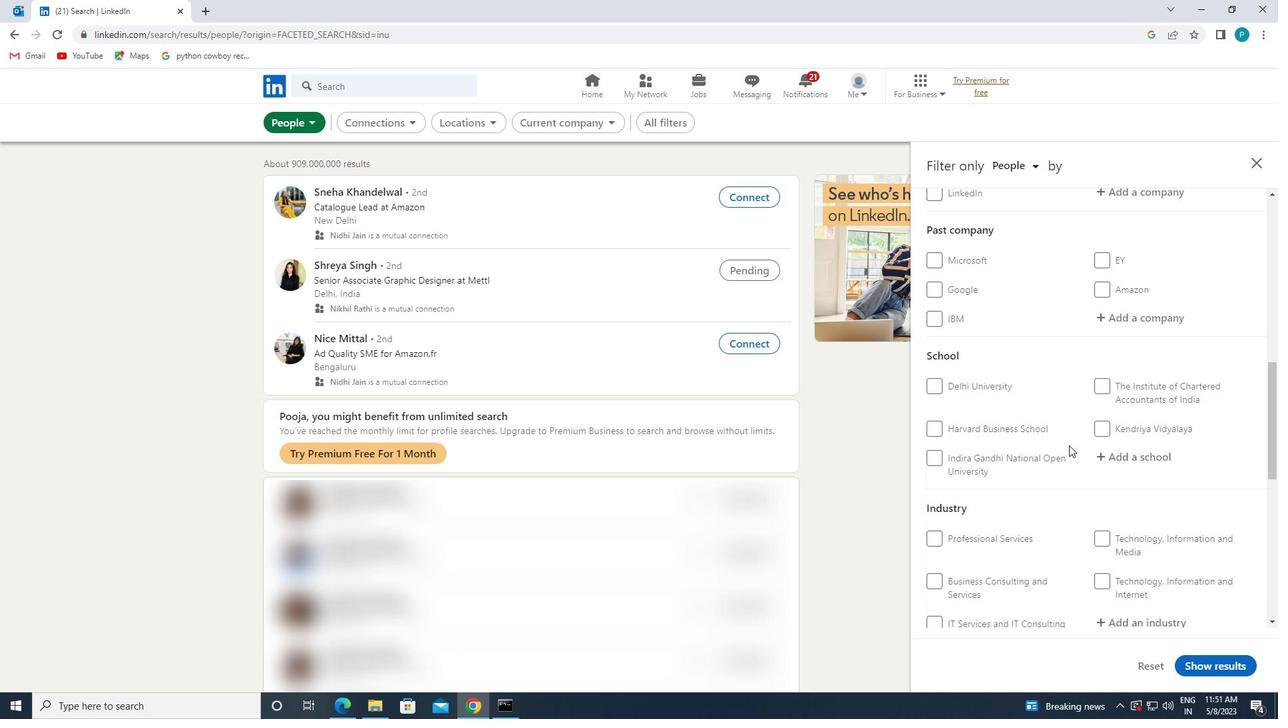 
Action: Mouse scrolled (1032, 504) with delta (0, 0)
Screenshot: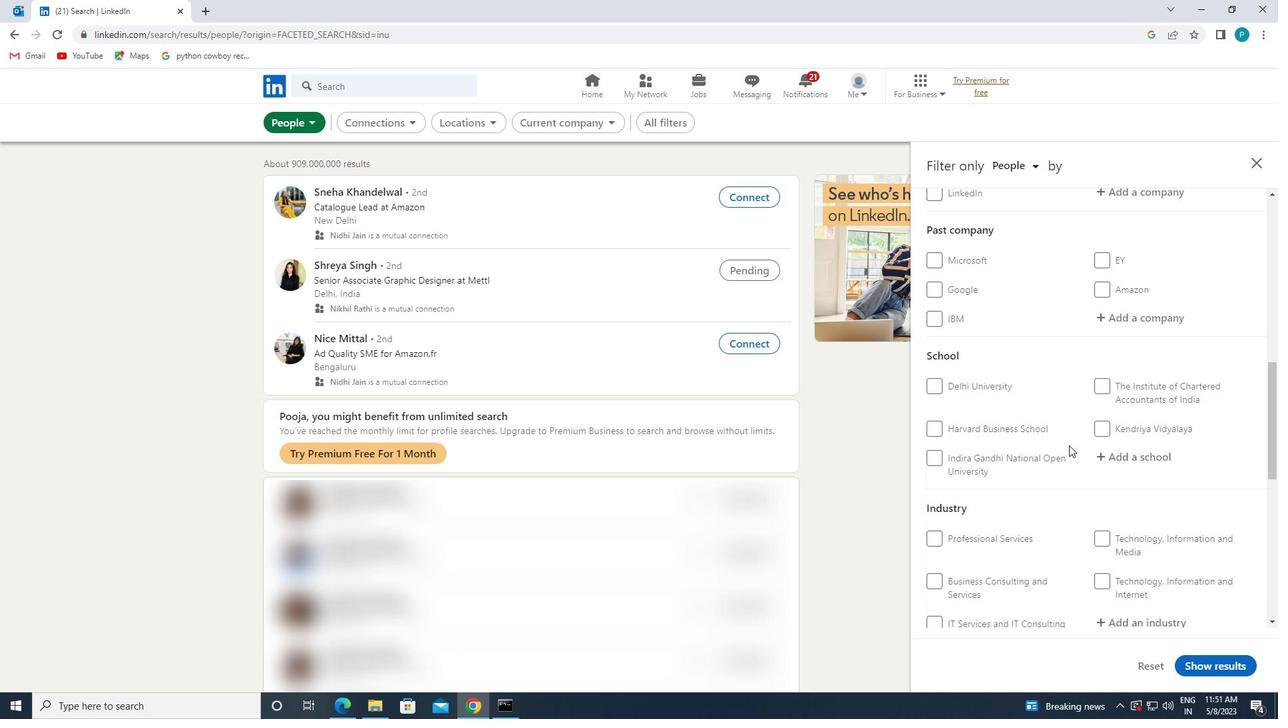
Action: Mouse moved to (978, 531)
Screenshot: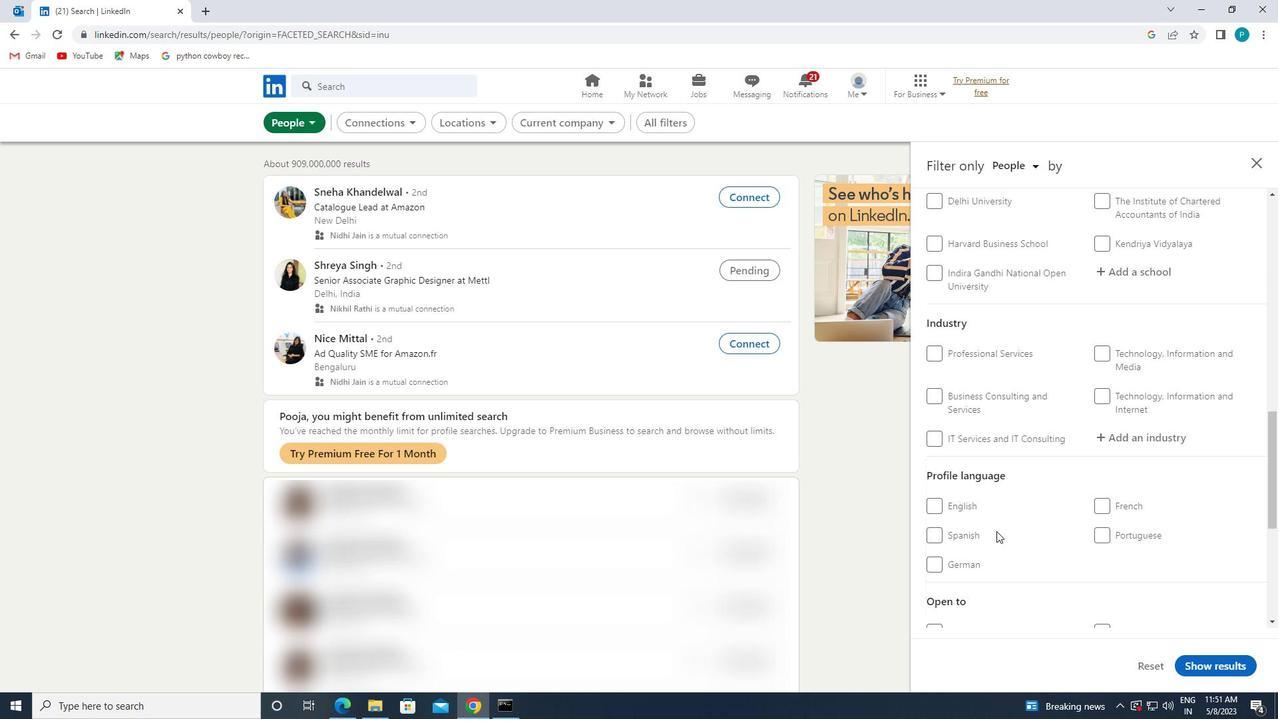 
Action: Mouse pressed left at (978, 531)
Screenshot: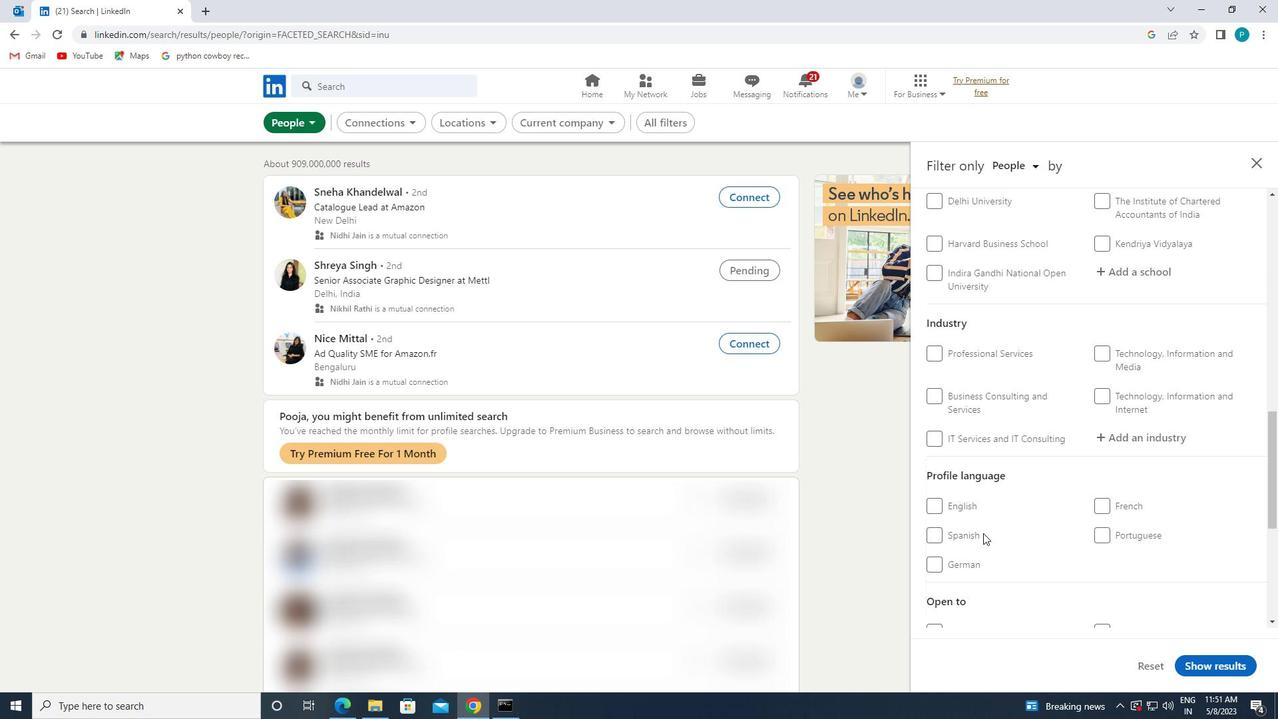 
Action: Mouse moved to (1085, 530)
Screenshot: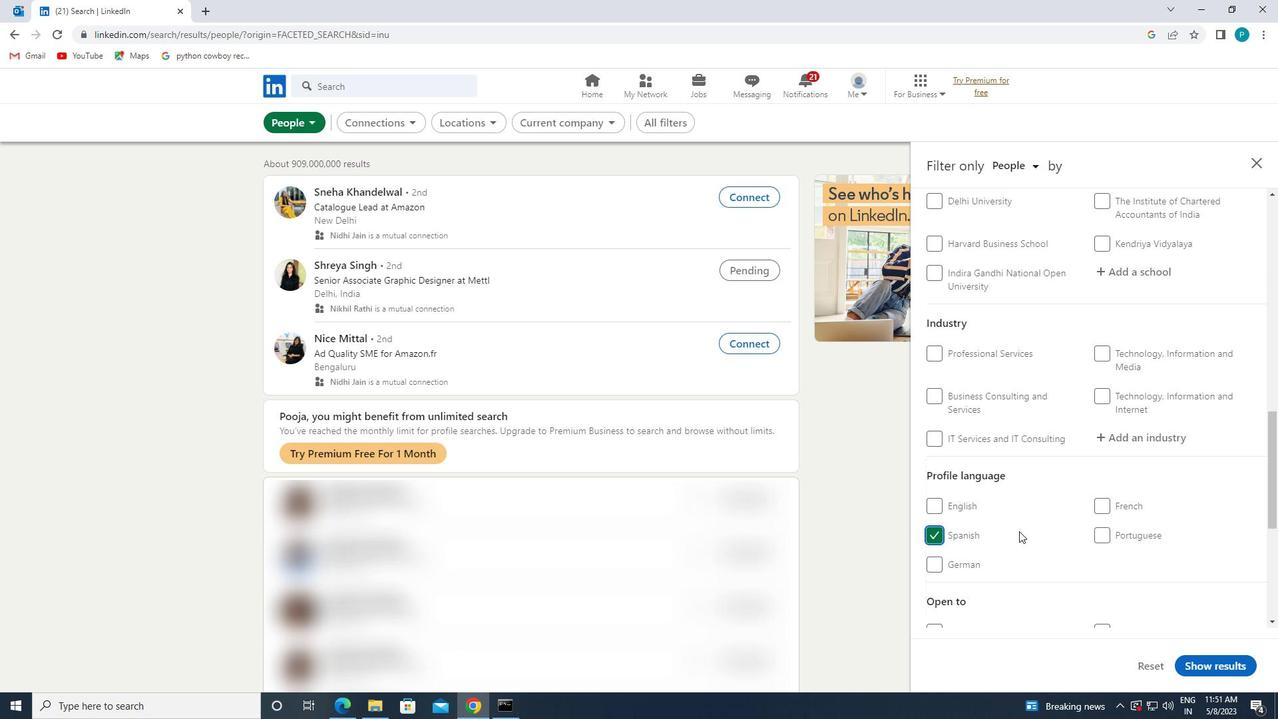 
Action: Mouse scrolled (1085, 531) with delta (0, 0)
Screenshot: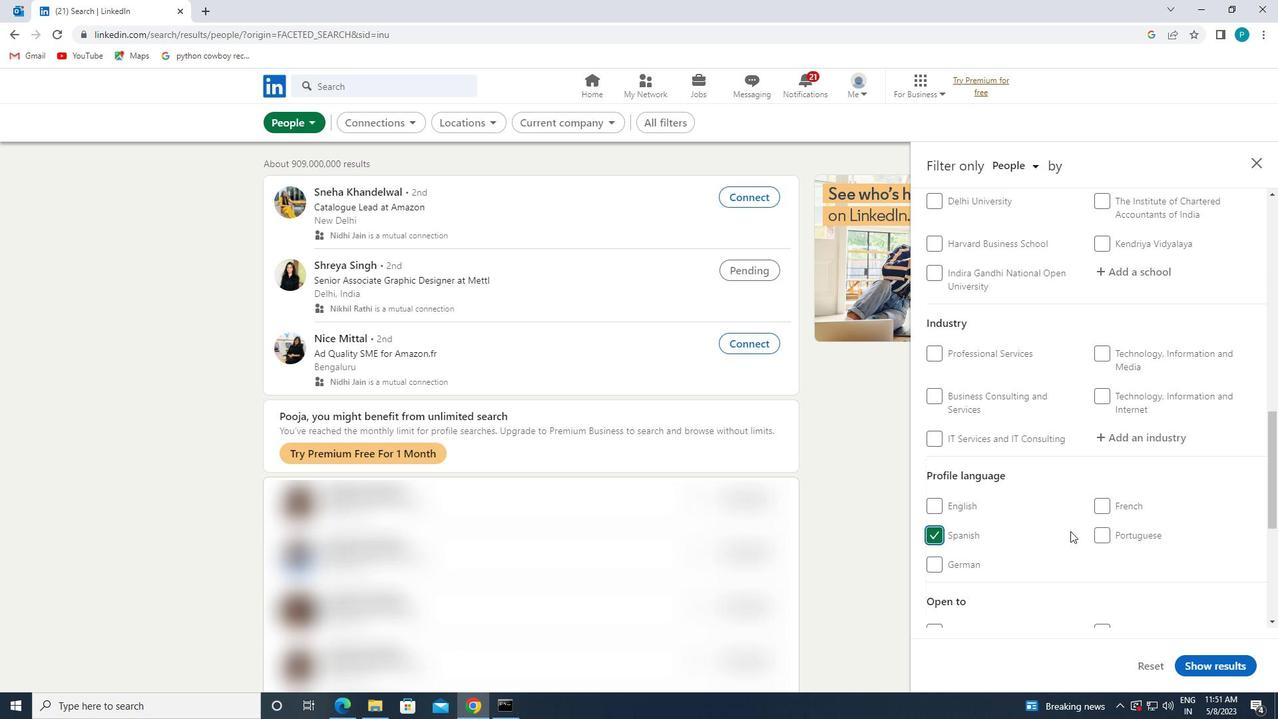 
Action: Mouse scrolled (1085, 531) with delta (0, 0)
Screenshot: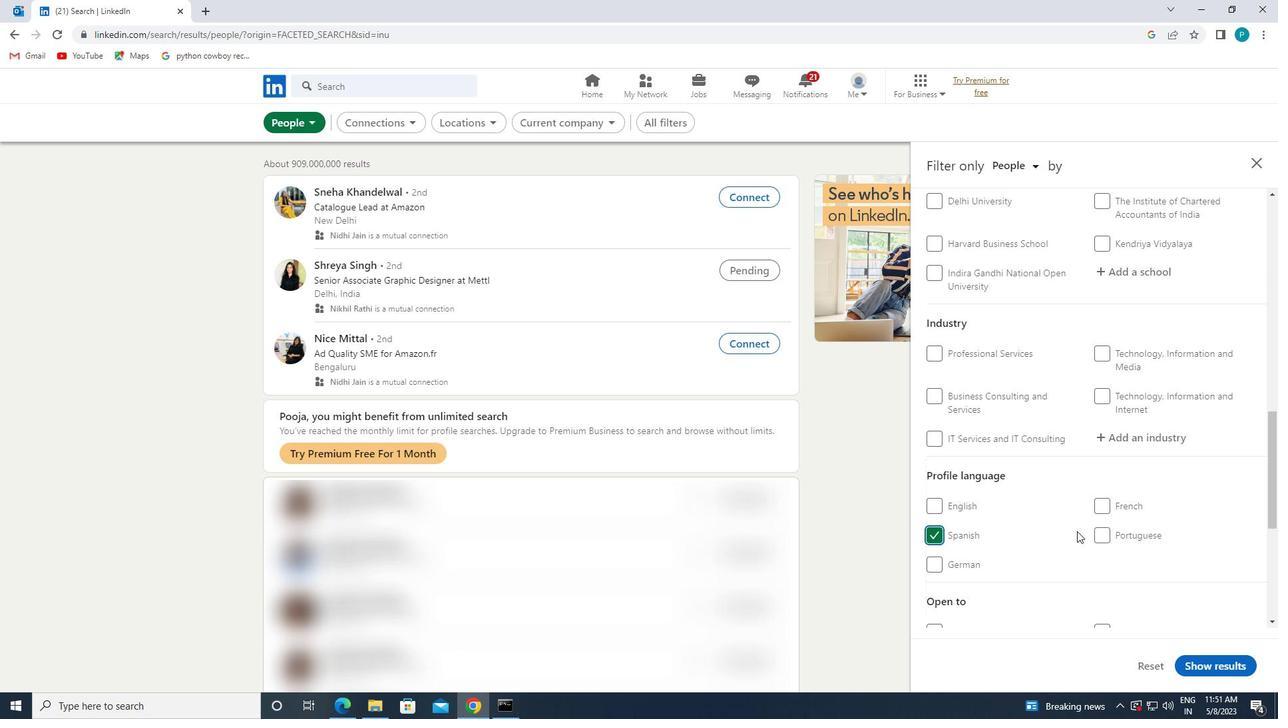 
Action: Mouse moved to (1085, 530)
Screenshot: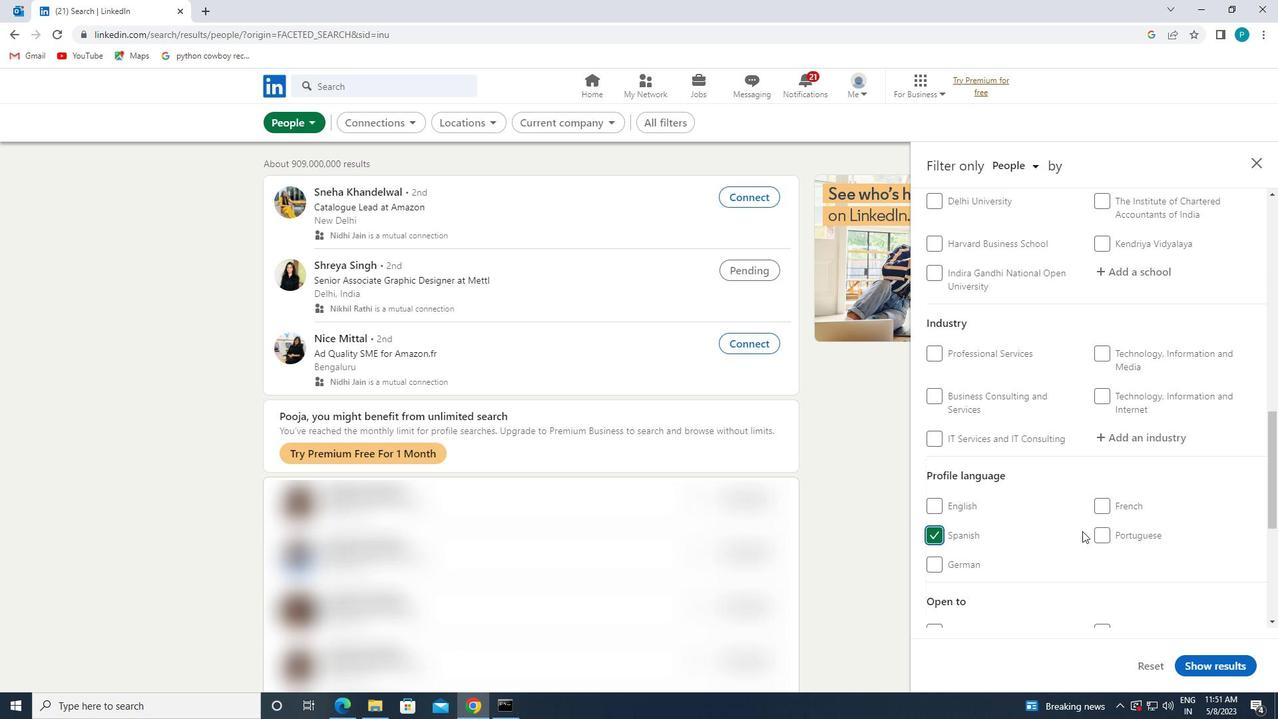 
Action: Mouse scrolled (1085, 531) with delta (0, 0)
Screenshot: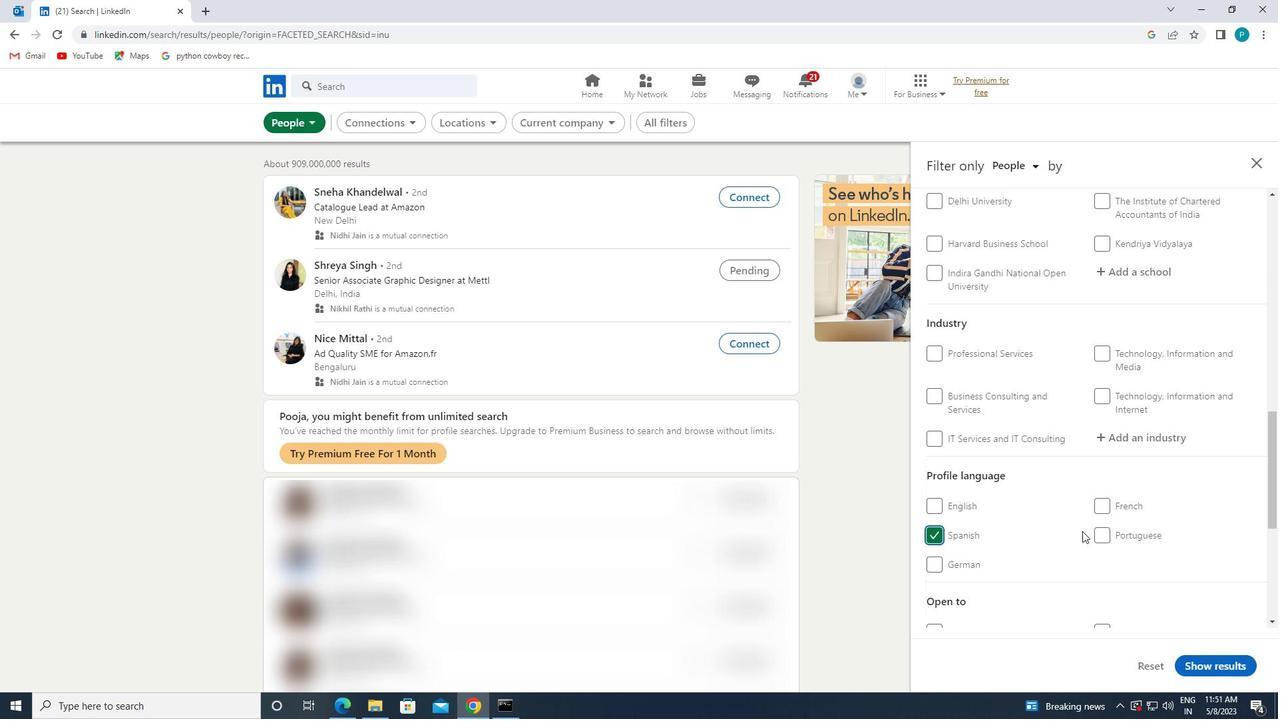 
Action: Mouse moved to (1120, 476)
Screenshot: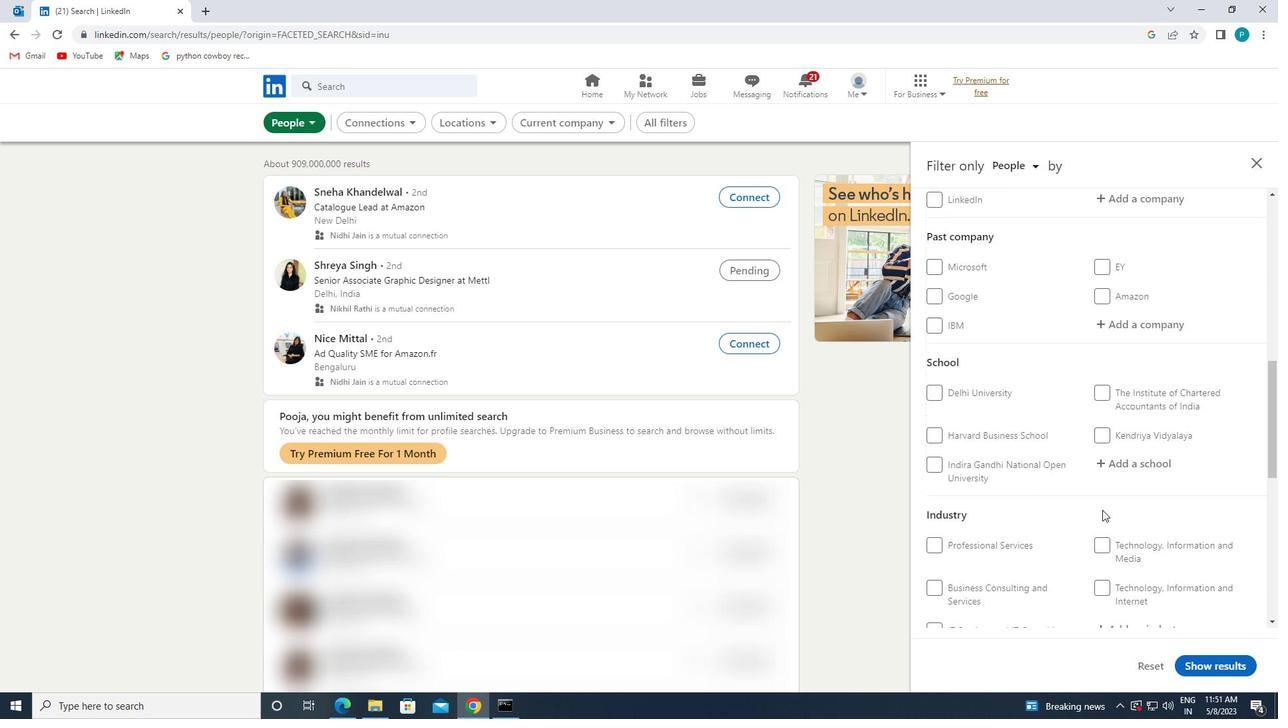 
Action: Mouse scrolled (1120, 477) with delta (0, 0)
Screenshot: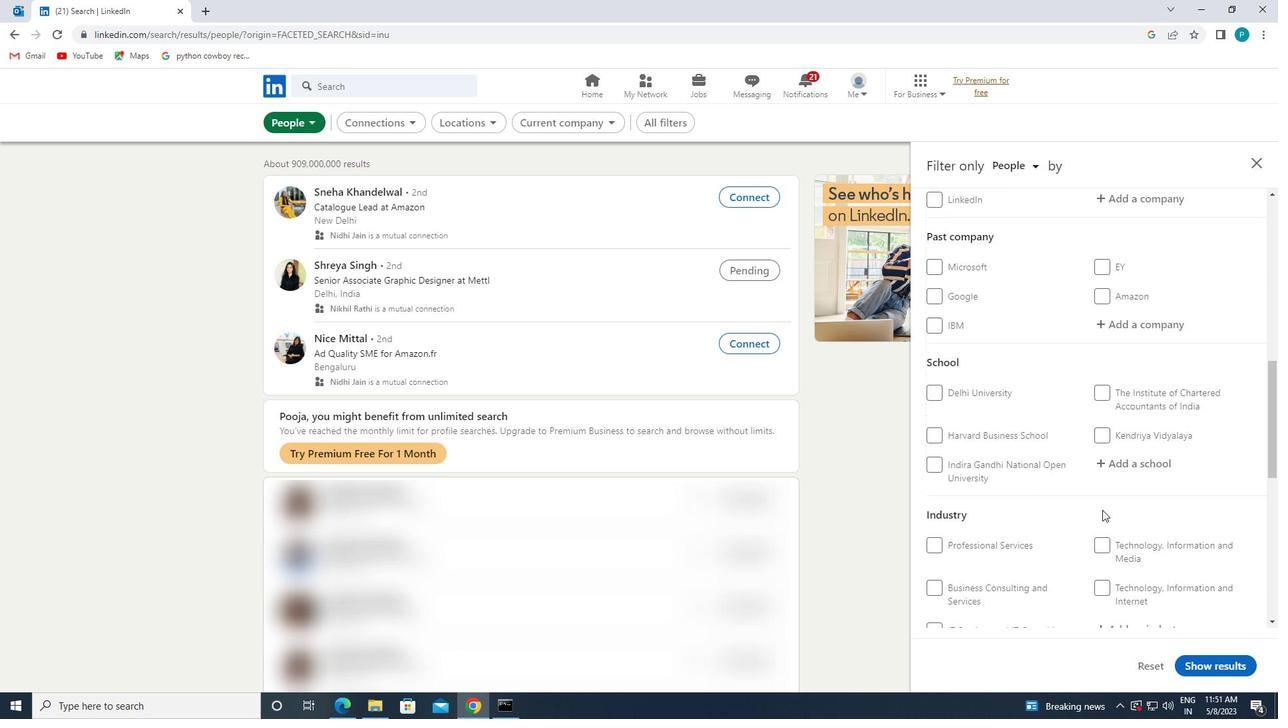 
Action: Mouse moved to (1120, 476)
Screenshot: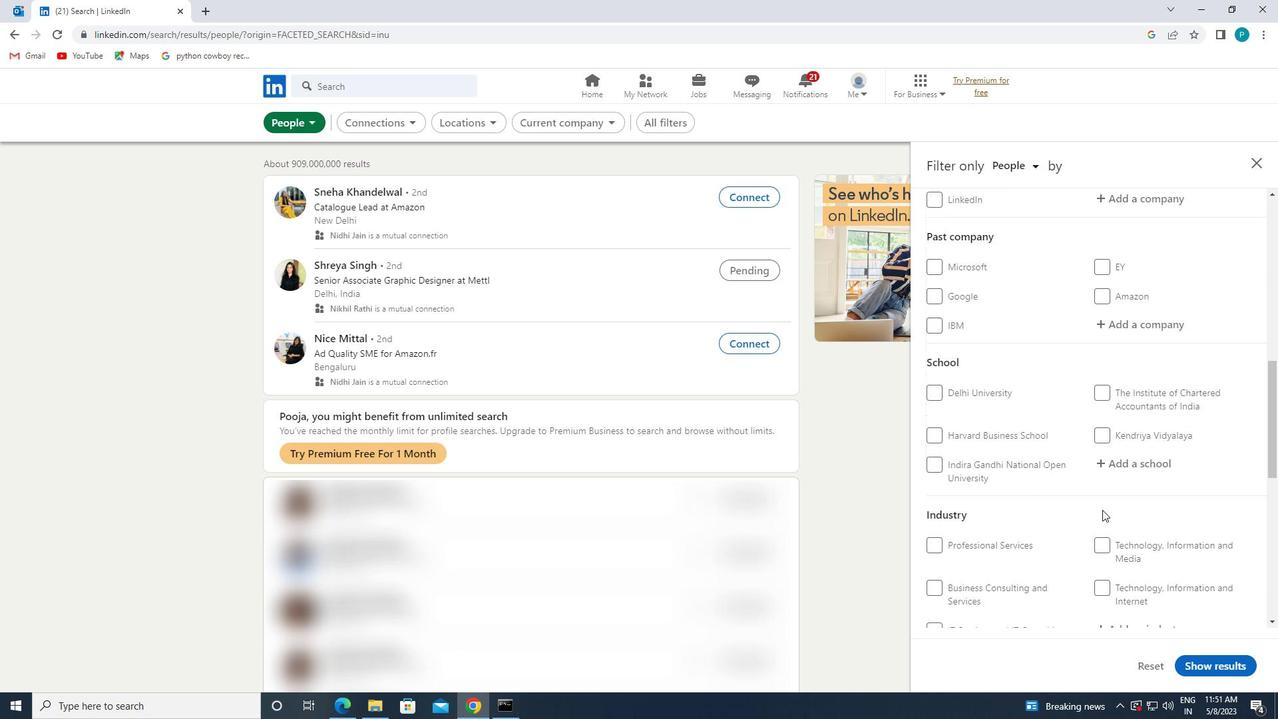
Action: Mouse scrolled (1120, 476) with delta (0, 0)
Screenshot: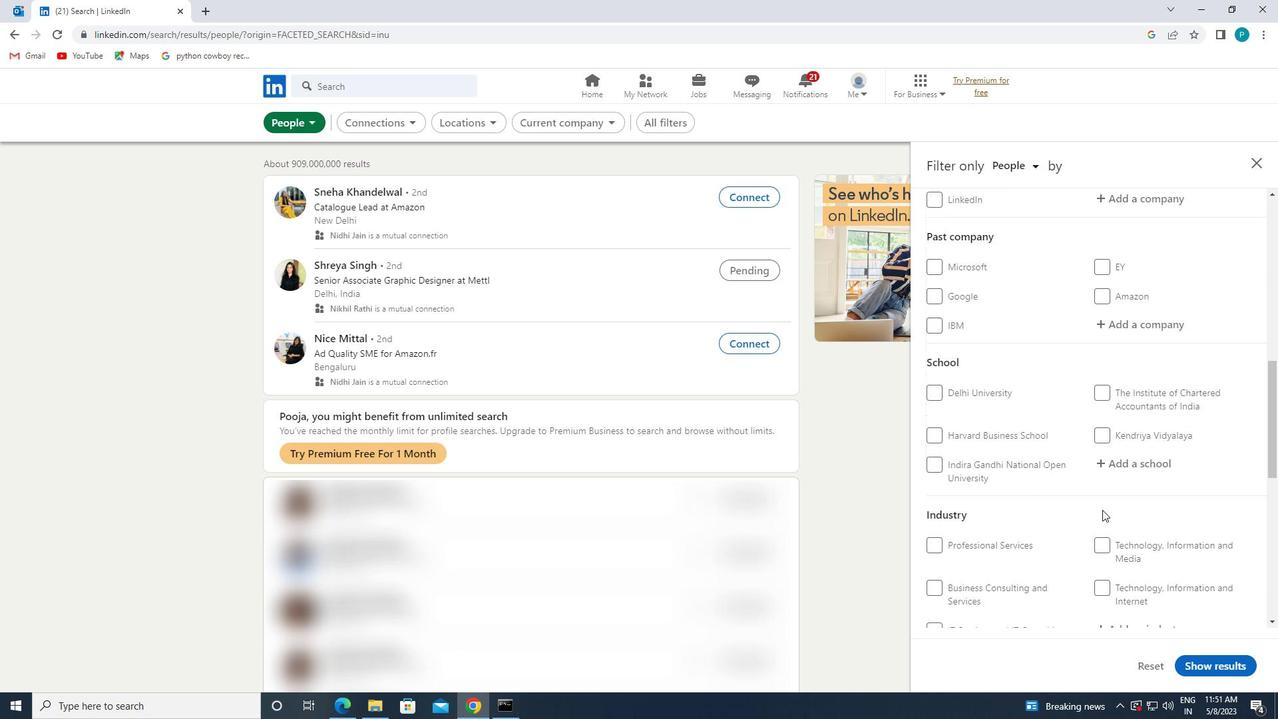 
Action: Mouse moved to (1132, 346)
Screenshot: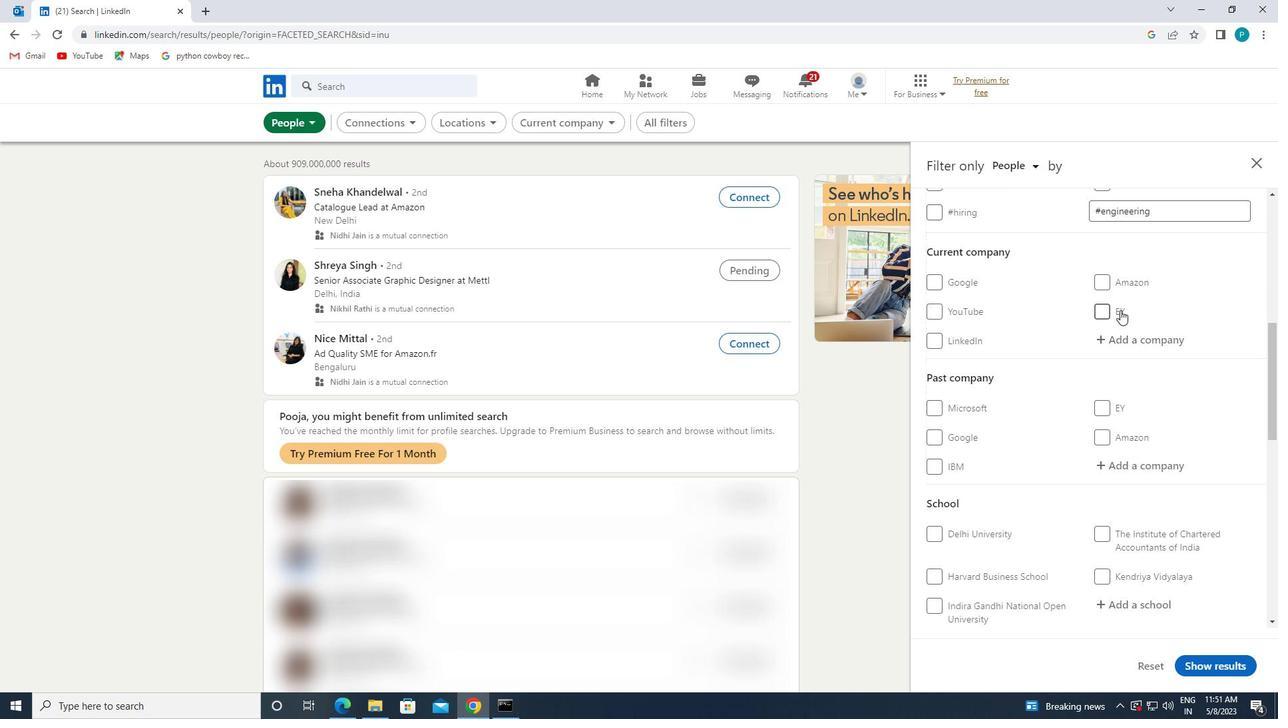 
Action: Mouse pressed left at (1132, 346)
Screenshot: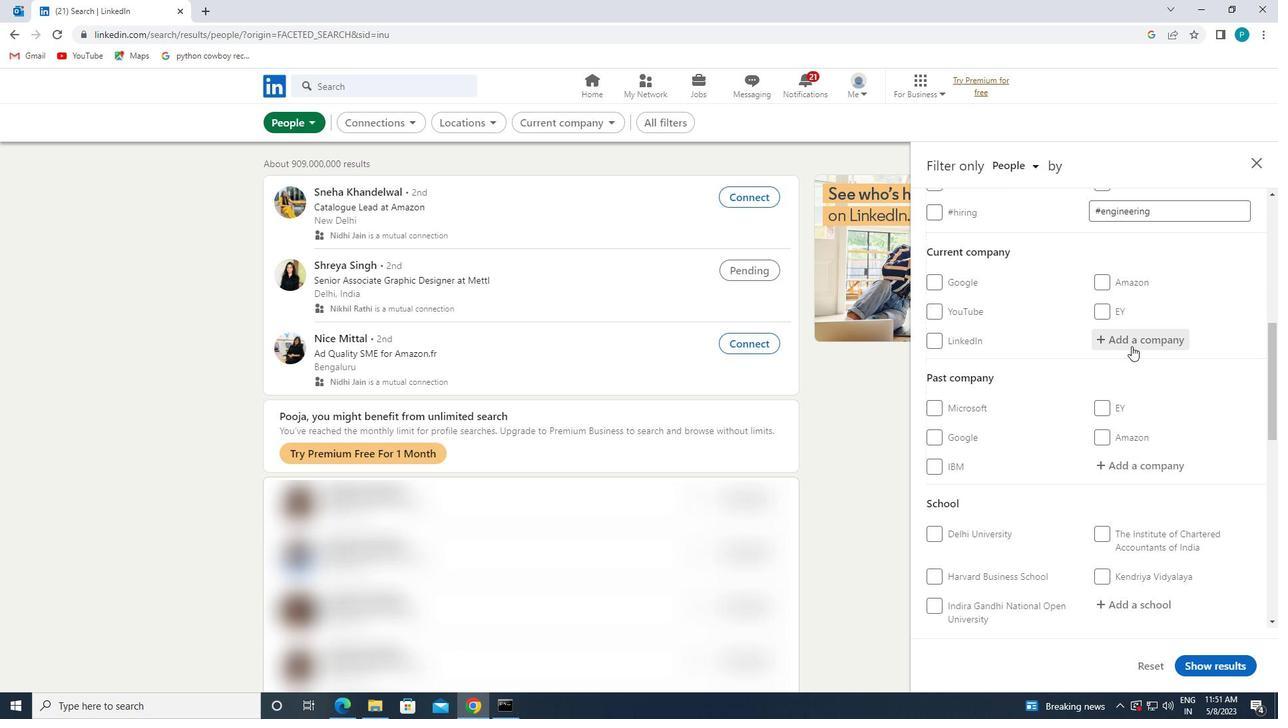 
Action: Mouse moved to (1137, 349)
Screenshot: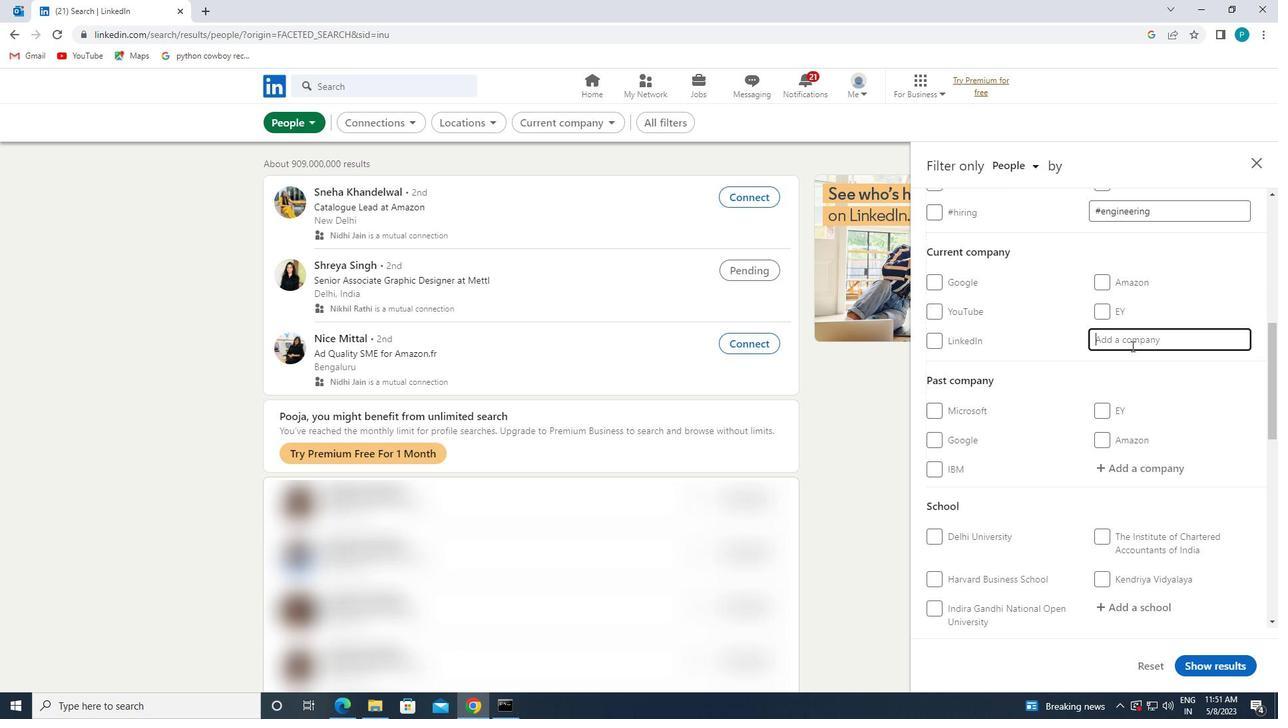 
Action: Key pressed <Key.caps_lock>G<Key.caps_lock>ROWW
Screenshot: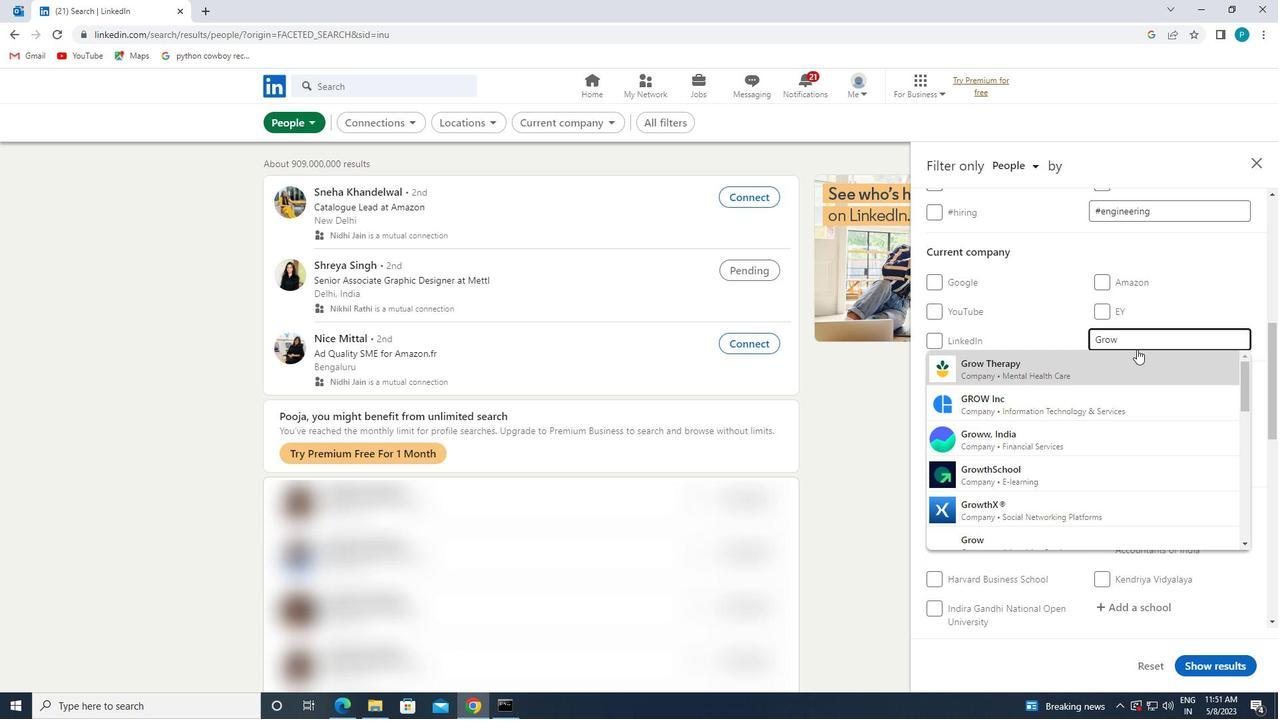 
Action: Mouse moved to (1028, 366)
Screenshot: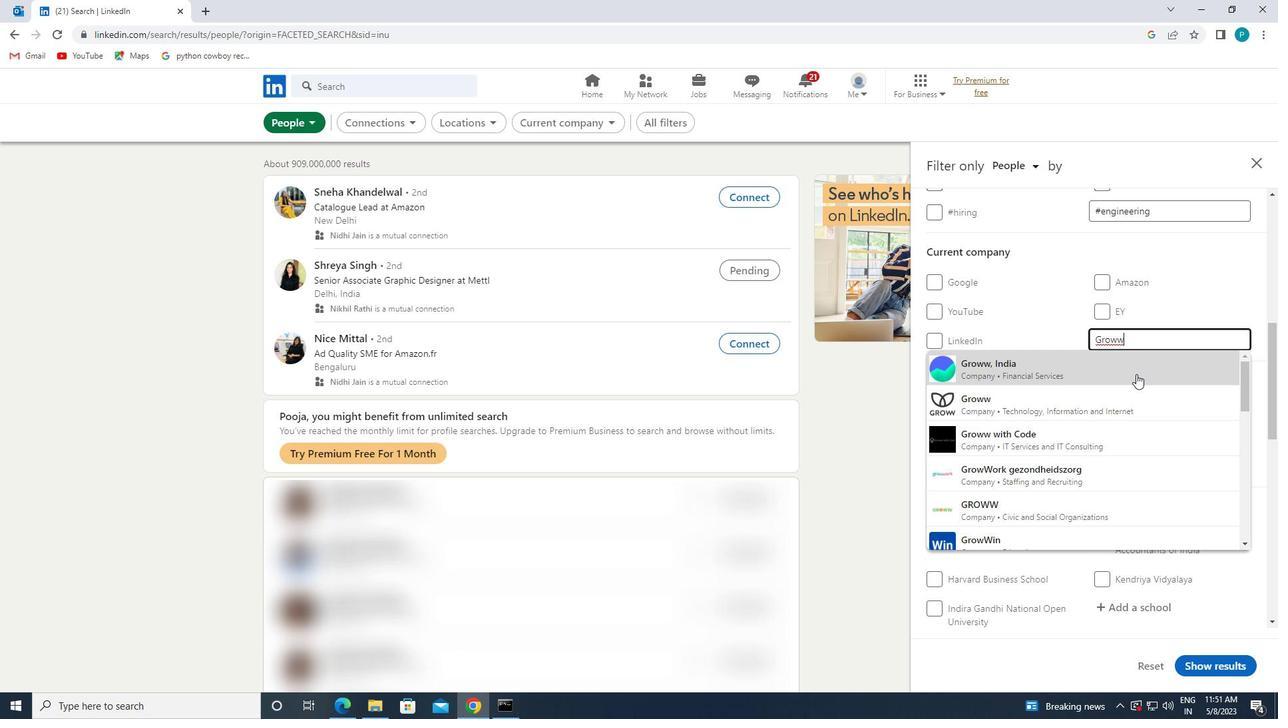 
Action: Mouse pressed left at (1028, 366)
Screenshot: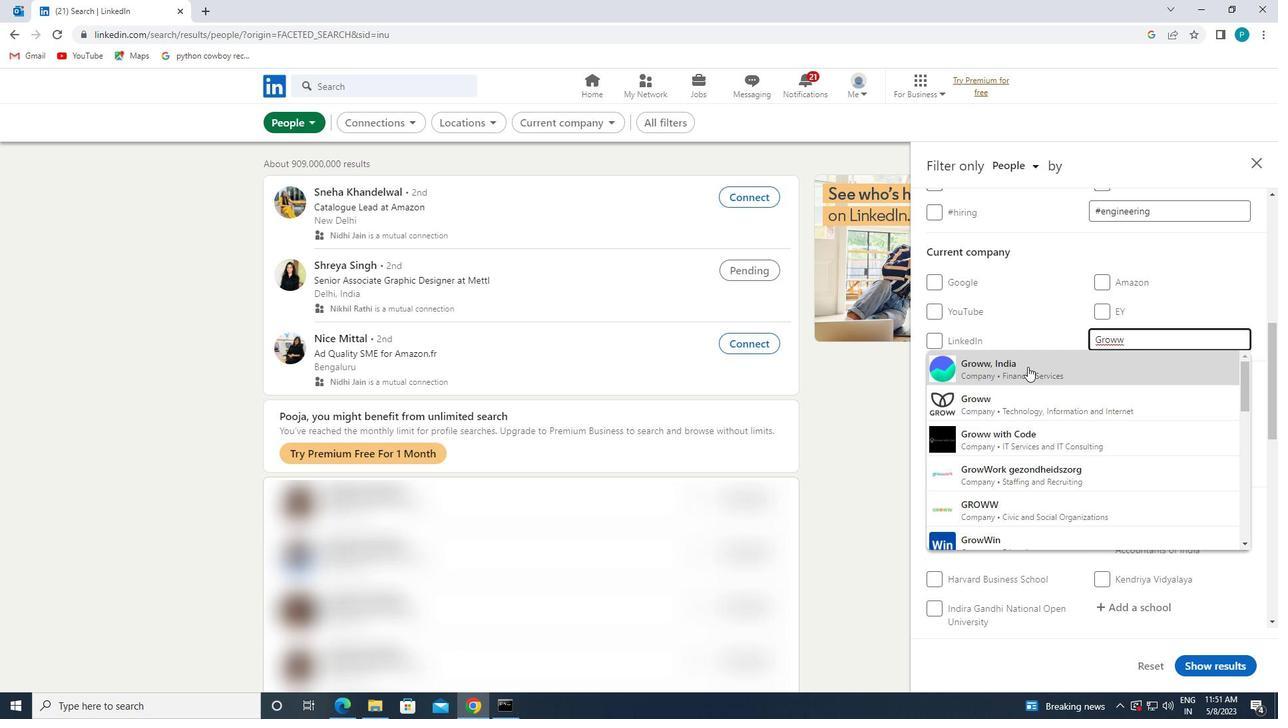 
Action: Mouse moved to (1169, 422)
Screenshot: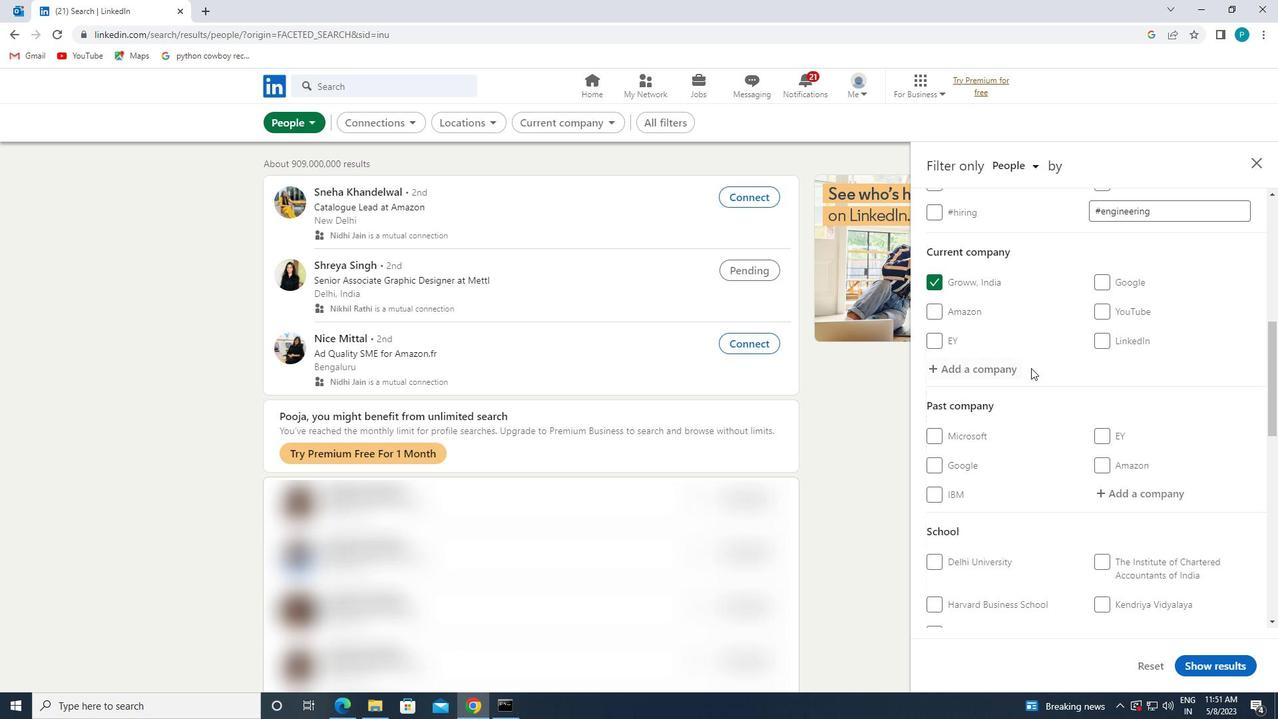 
Action: Mouse scrolled (1169, 422) with delta (0, 0)
Screenshot: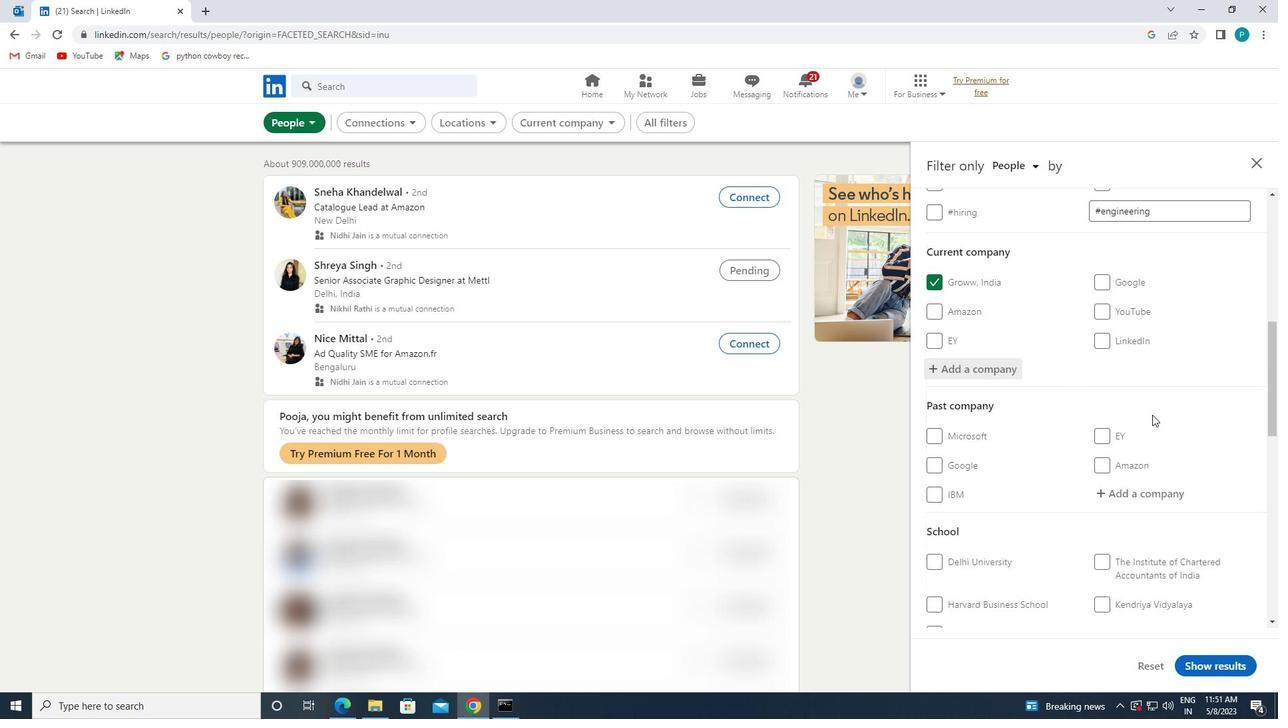 
Action: Mouse moved to (1173, 569)
Screenshot: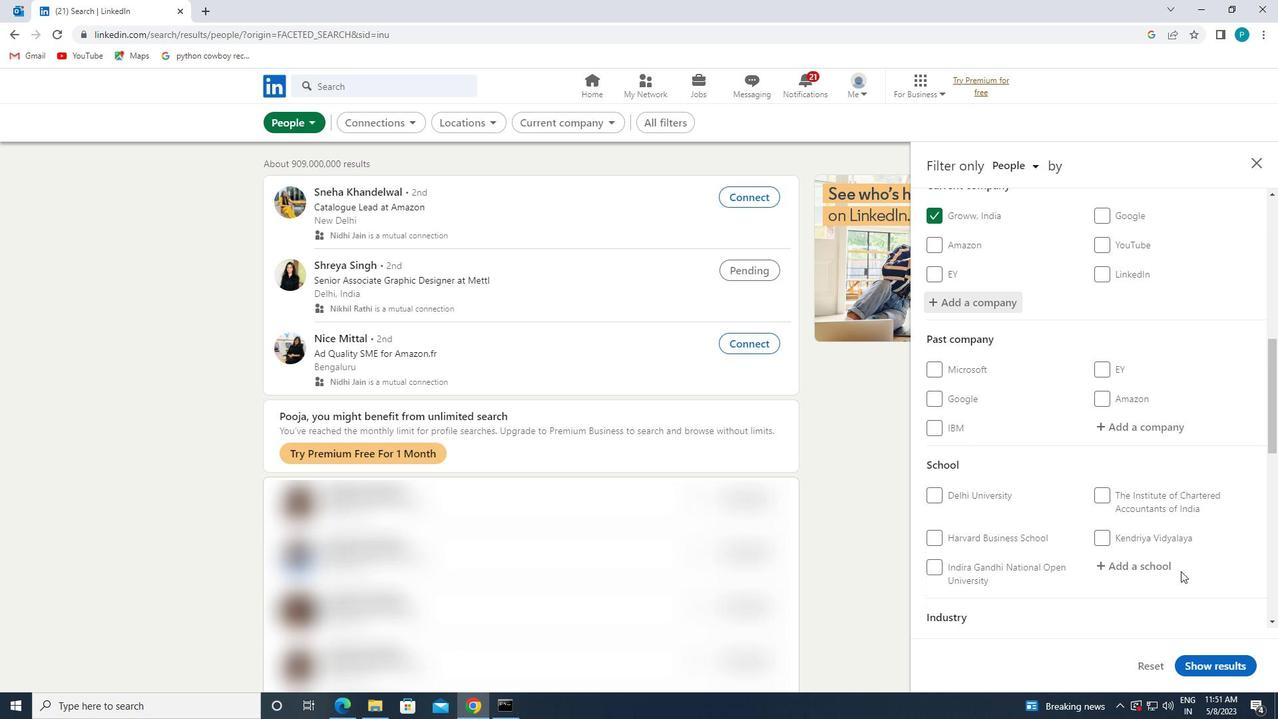 
Action: Mouse pressed left at (1173, 569)
Screenshot: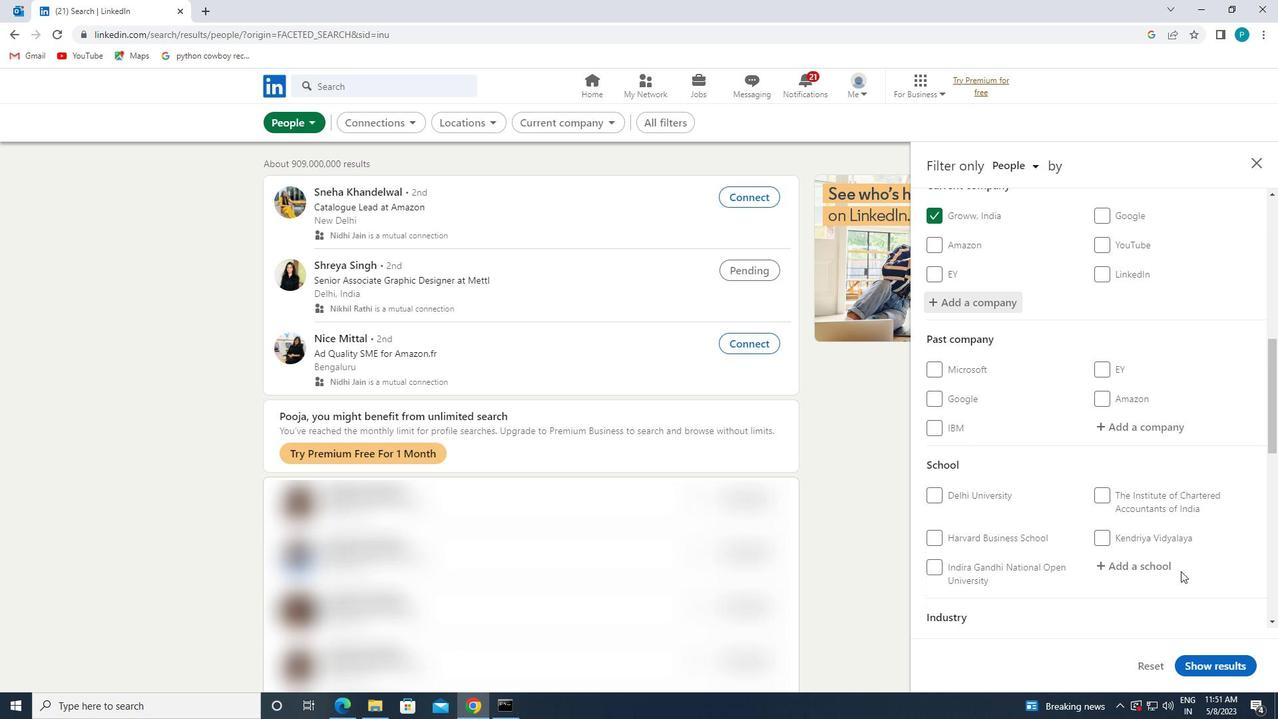 
Action: Mouse moved to (1171, 567)
Screenshot: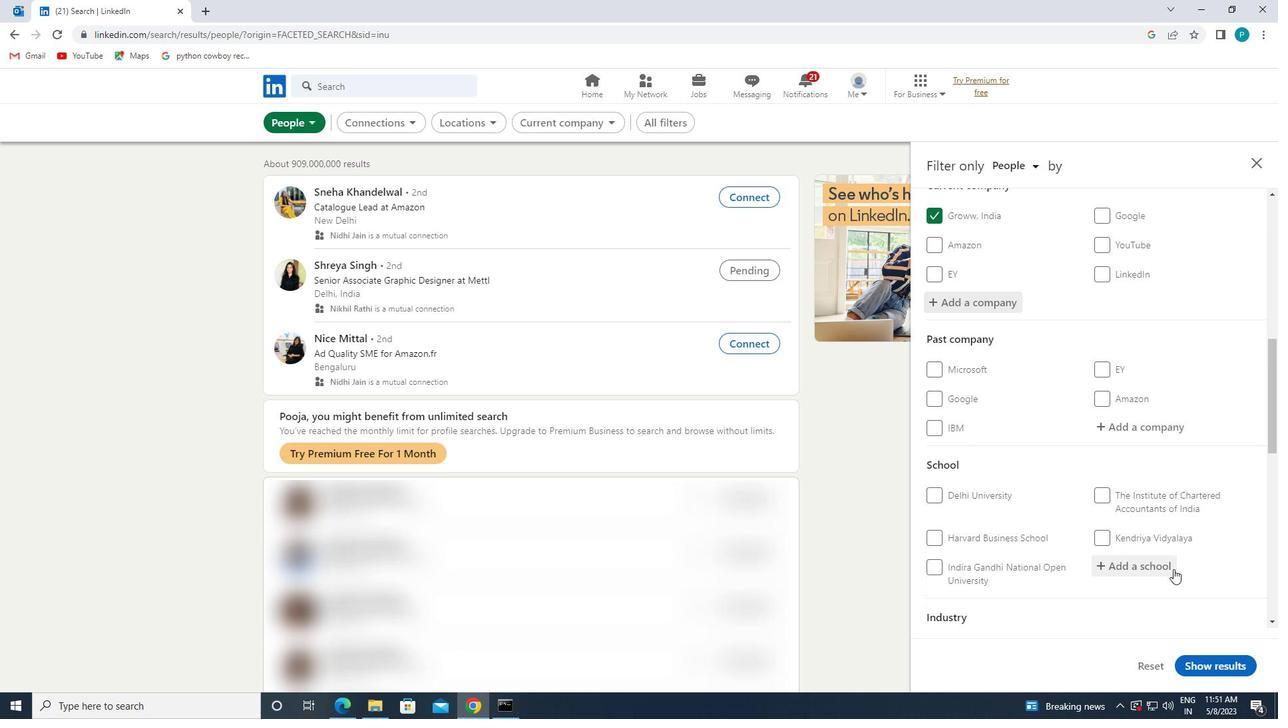 
Action: Key pressed <Key.caps_lock>K<Key.caps_lock>RISHNAVENI
Screenshot: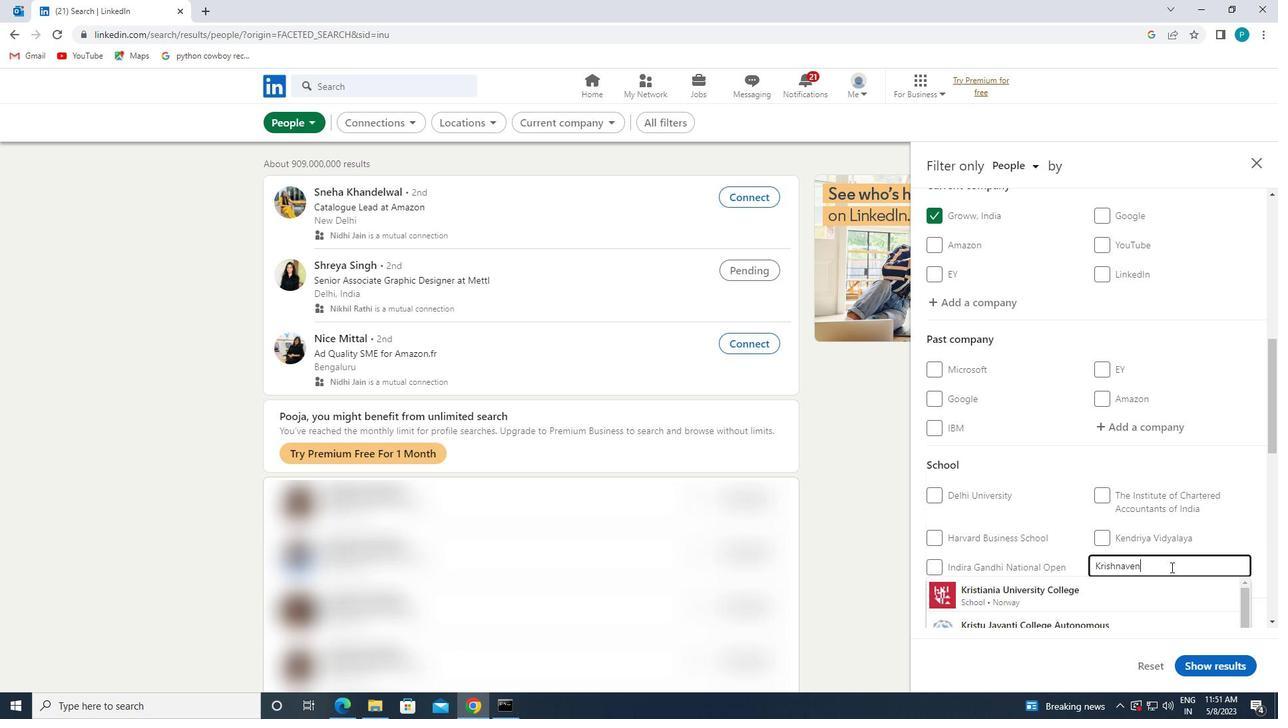 
Action: Mouse moved to (1094, 498)
Screenshot: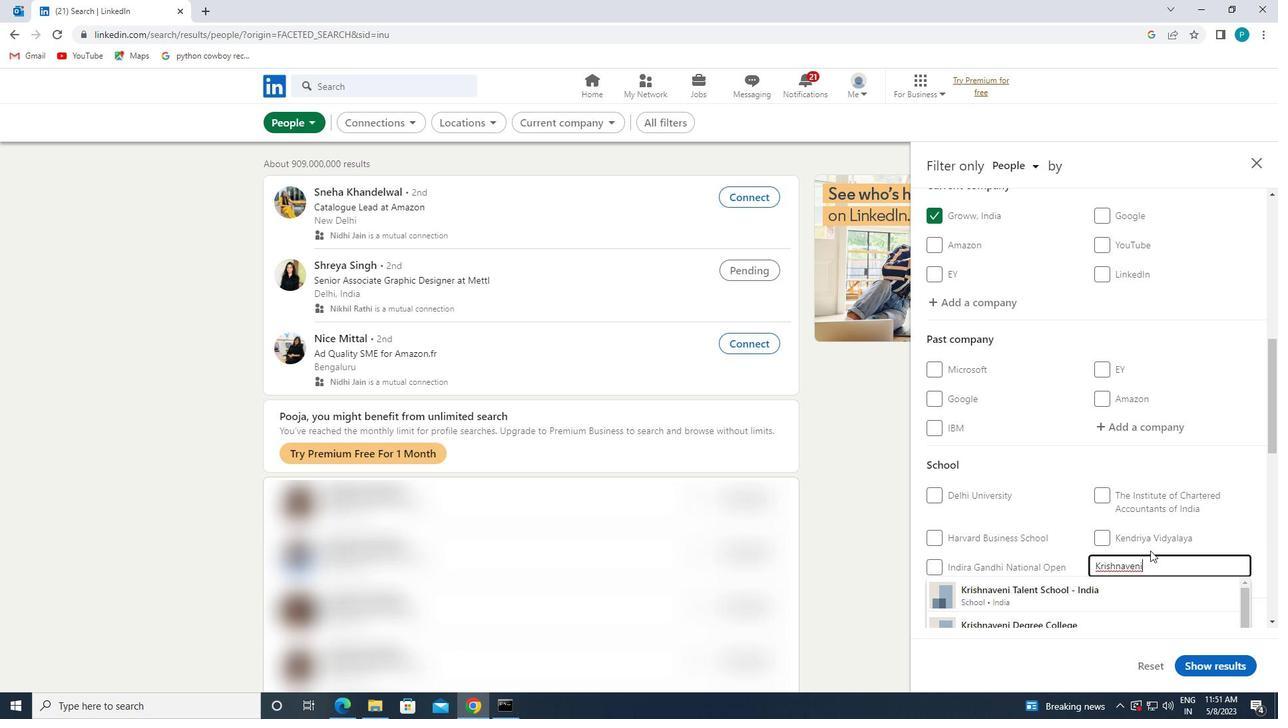 
Action: Mouse scrolled (1094, 497) with delta (0, 0)
Screenshot: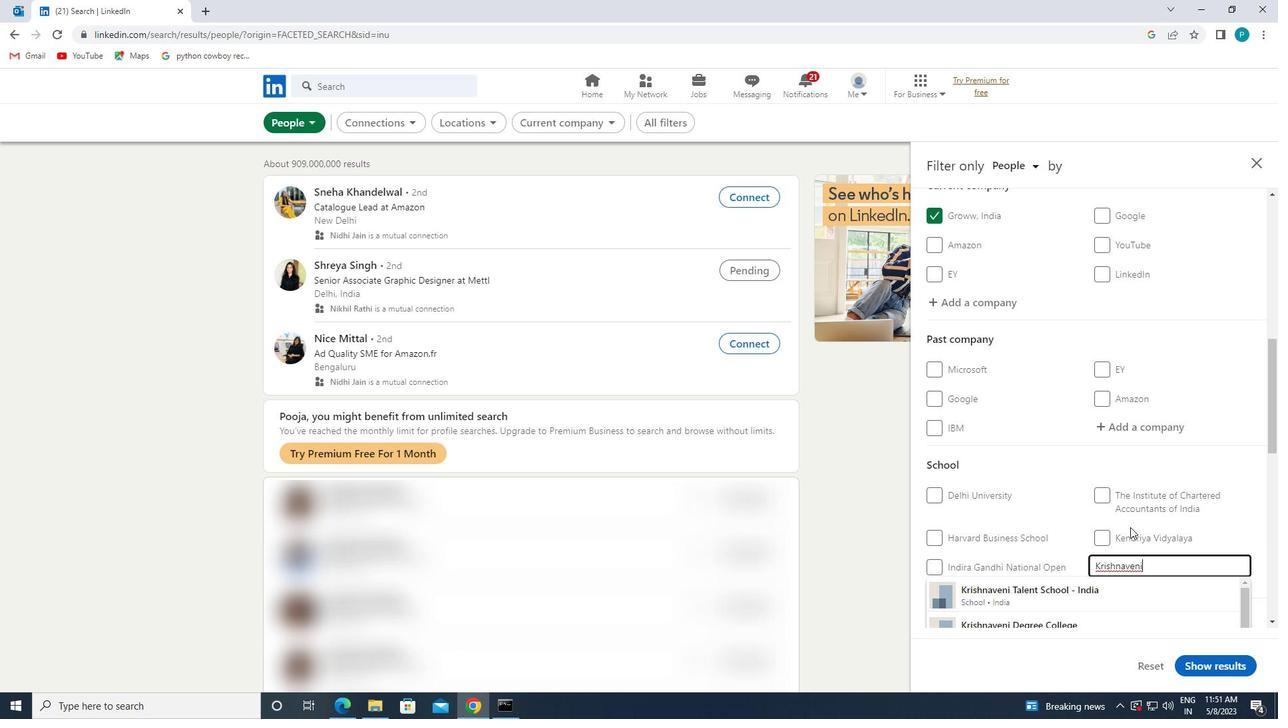 
Action: Mouse scrolled (1094, 497) with delta (0, 0)
Screenshot: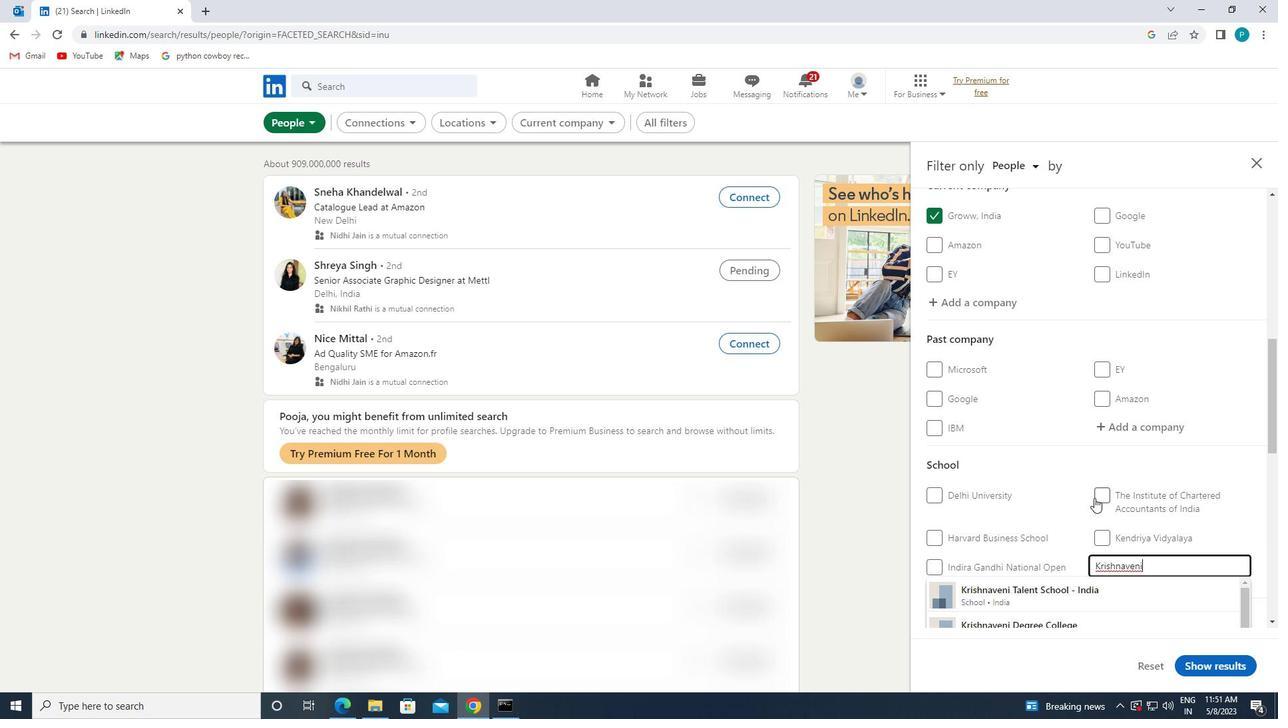 
Action: Mouse moved to (1045, 454)
Screenshot: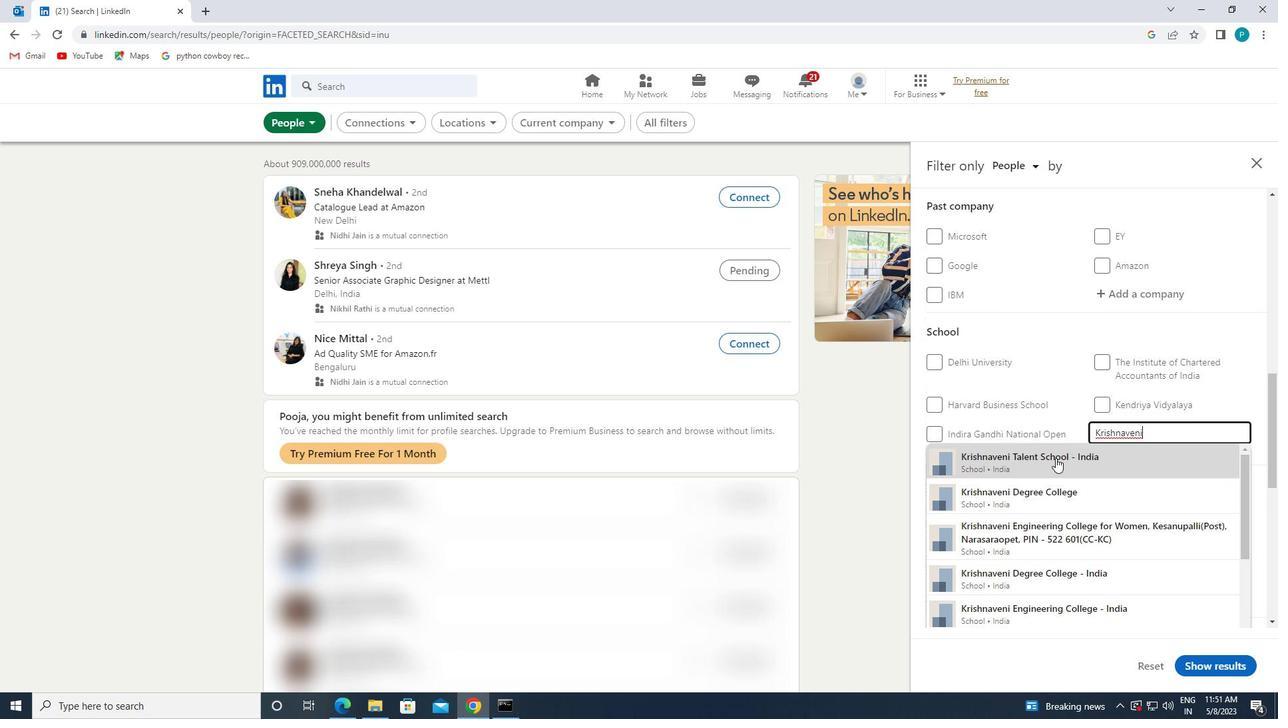 
Action: Mouse pressed left at (1045, 454)
Screenshot: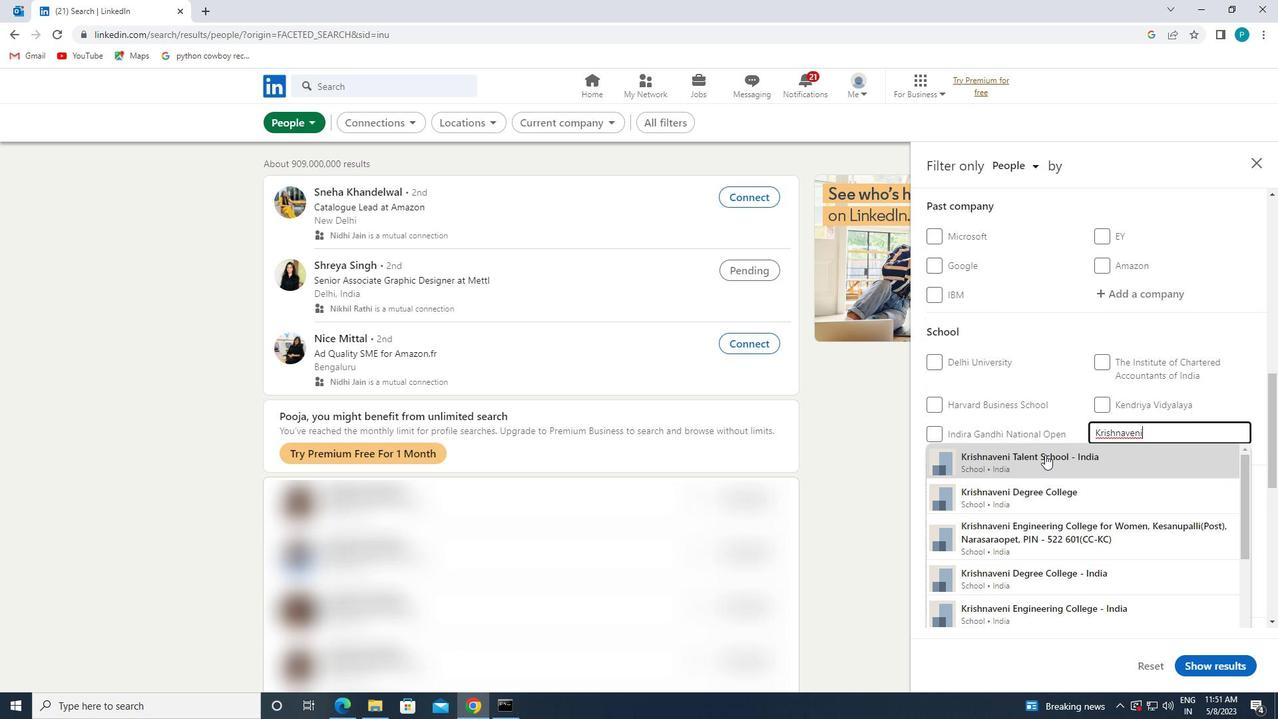 
Action: Mouse moved to (1278, 446)
Screenshot: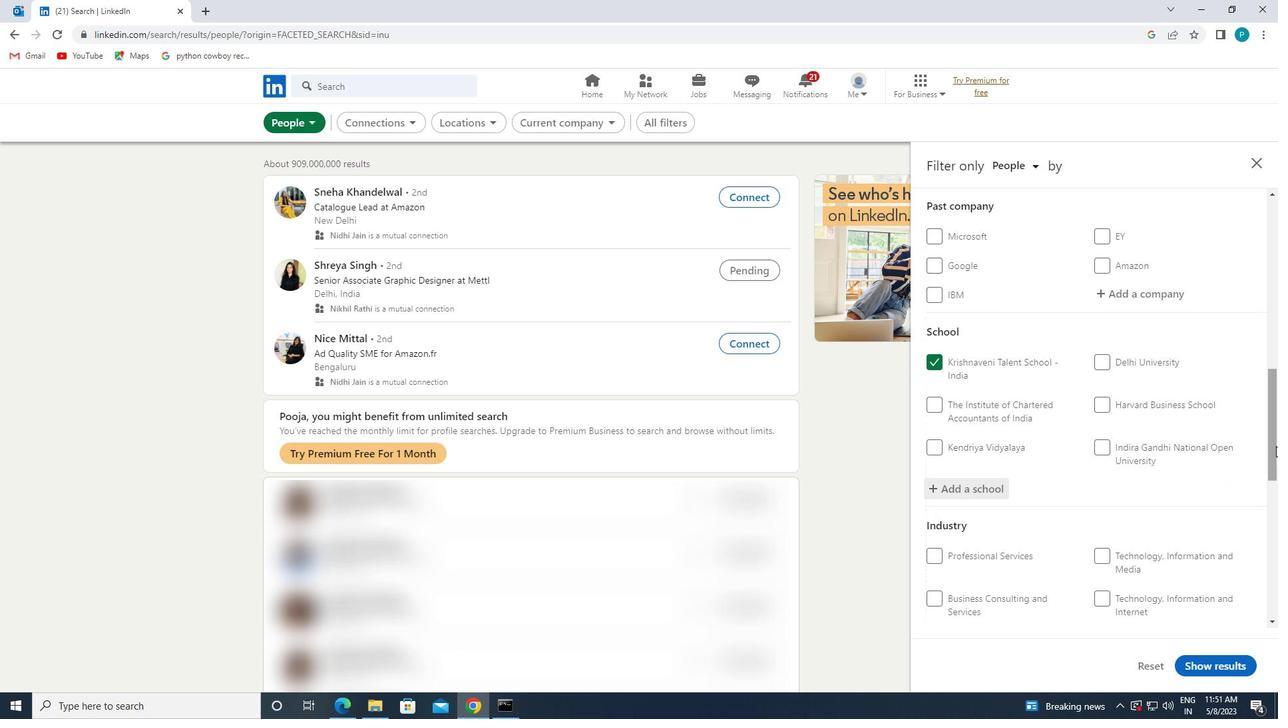 
Action: Mouse scrolled (1277, 445) with delta (0, 0)
Screenshot: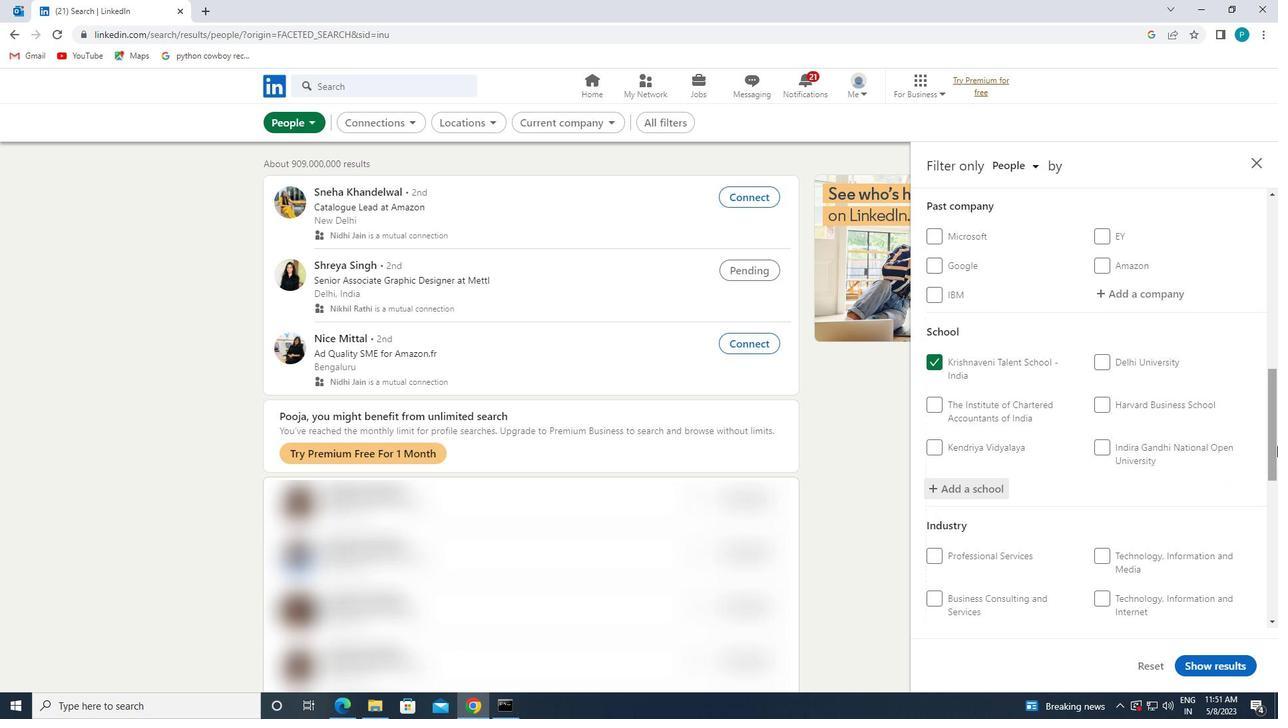
Action: Mouse scrolled (1277, 445) with delta (0, 0)
Screenshot: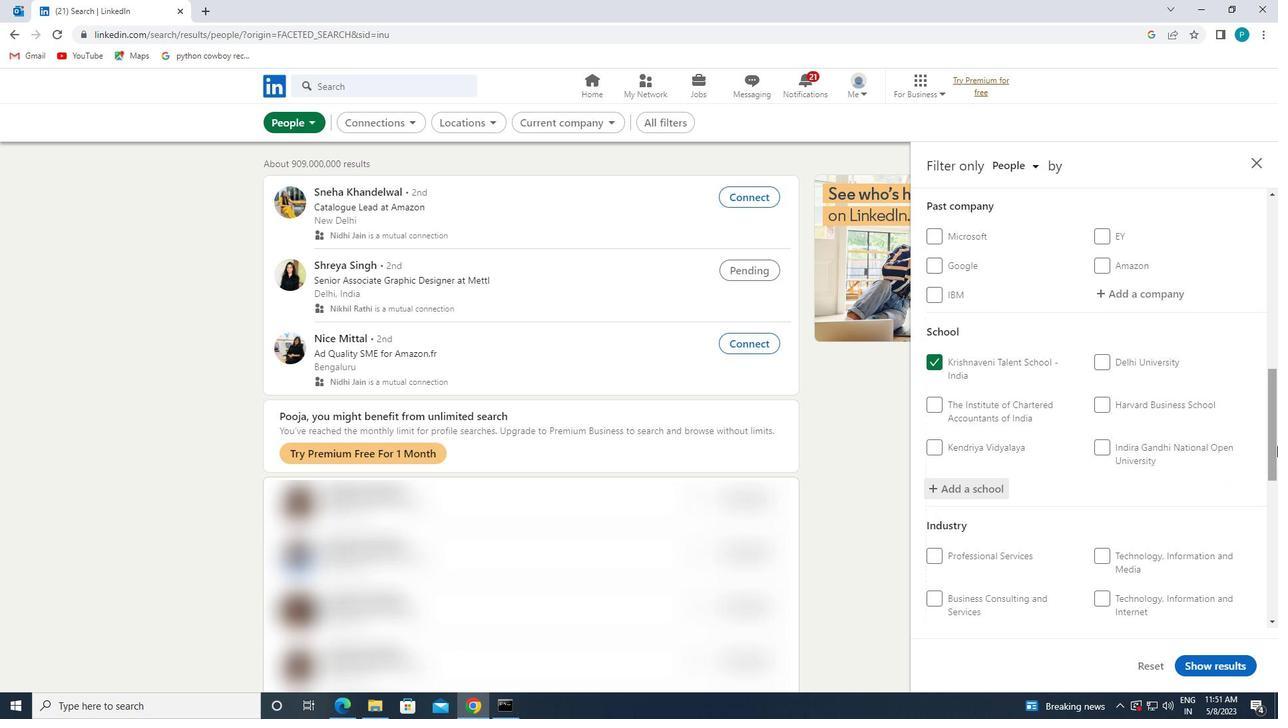 
Action: Mouse moved to (1279, 462)
Screenshot: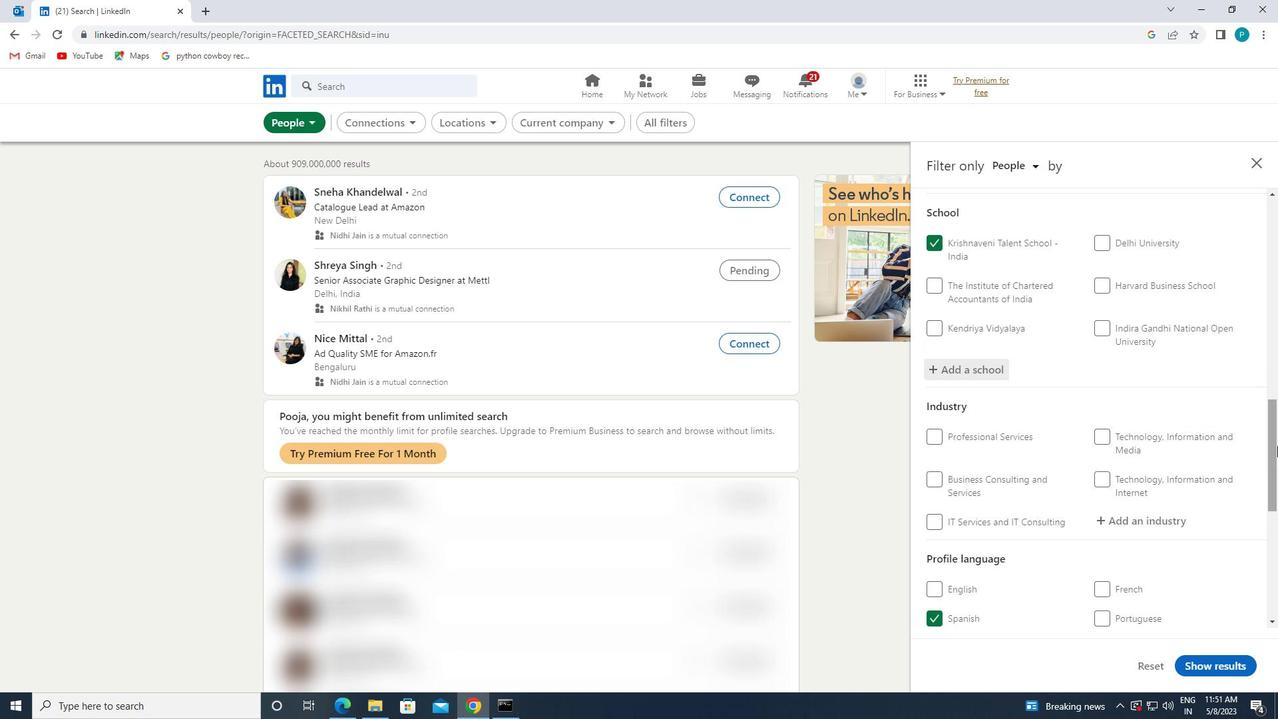 
Action: Mouse scrolled (1277, 461) with delta (0, 0)
Screenshot: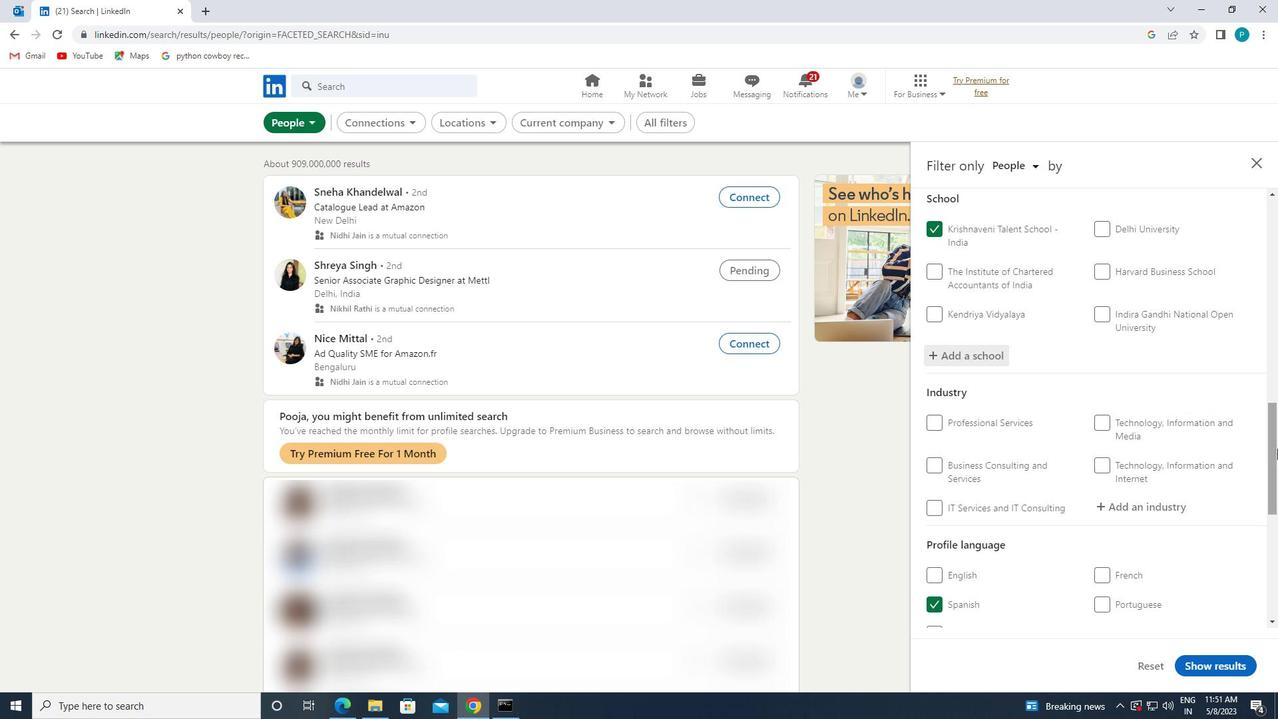 
Action: Mouse scrolled (1277, 461) with delta (0, 0)
Screenshot: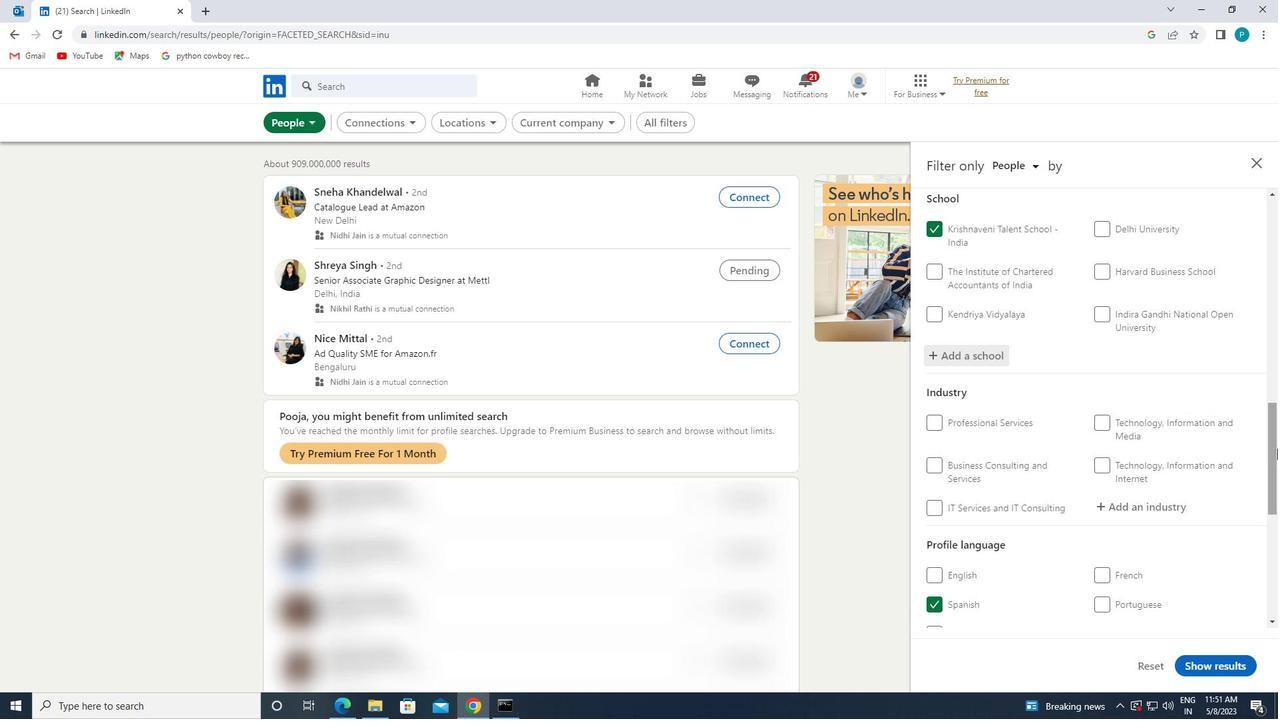 
Action: Mouse moved to (1128, 364)
Screenshot: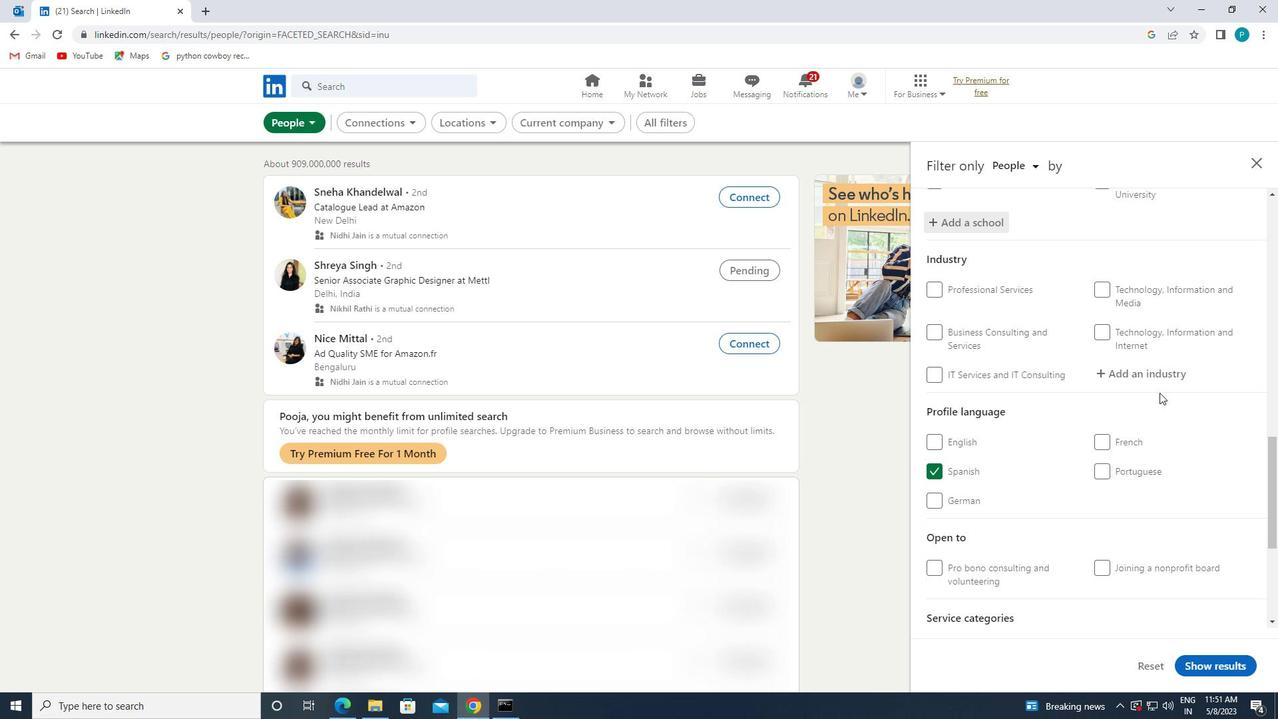 
Action: Mouse pressed left at (1128, 364)
Screenshot: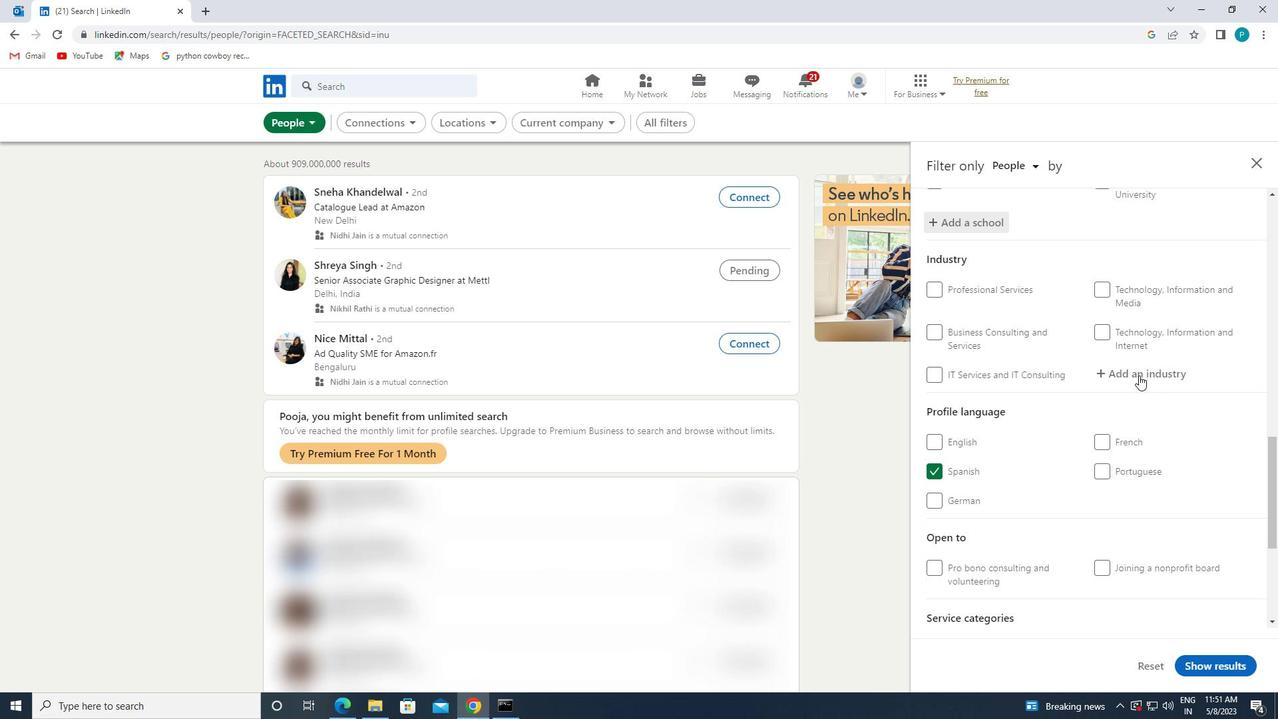 
Action: Mouse moved to (1137, 367)
Screenshot: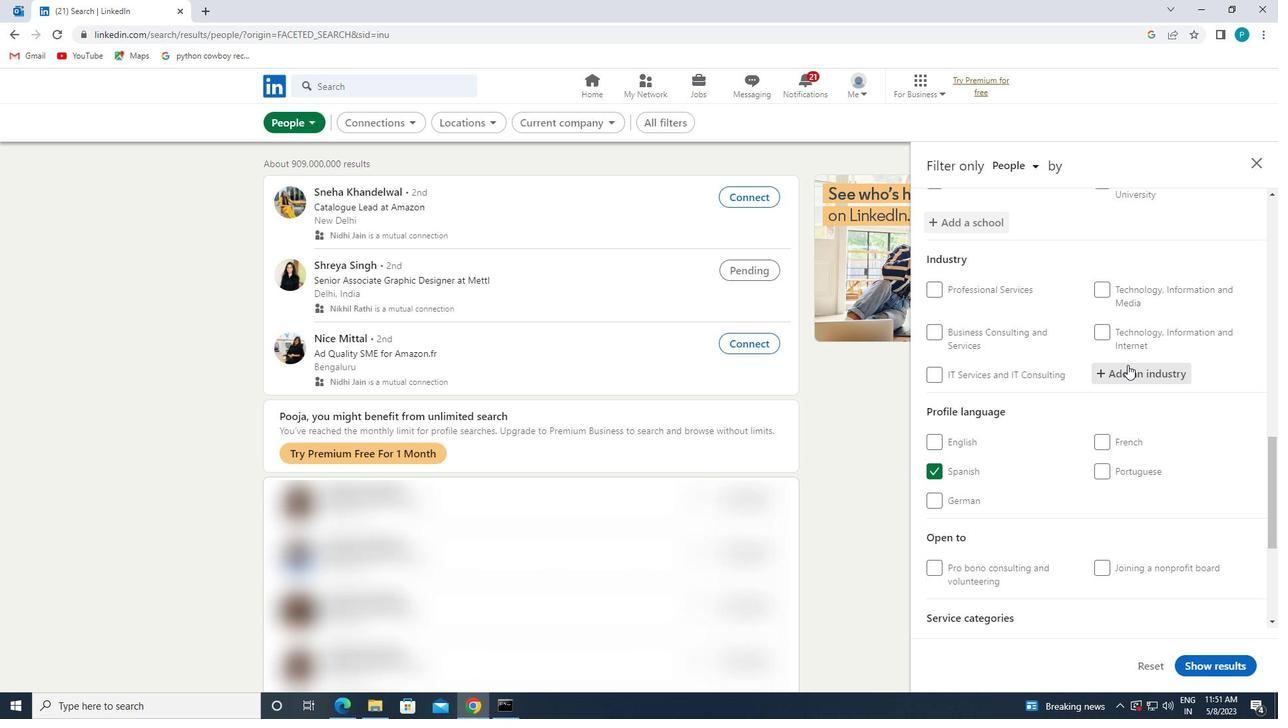 
Action: Key pressed <Key.caps_lock>G<Key.caps_lock>OVERNMENT<Key.space><Key.caps_lock>R<Key.caps_lock>ELATIONS
Screenshot: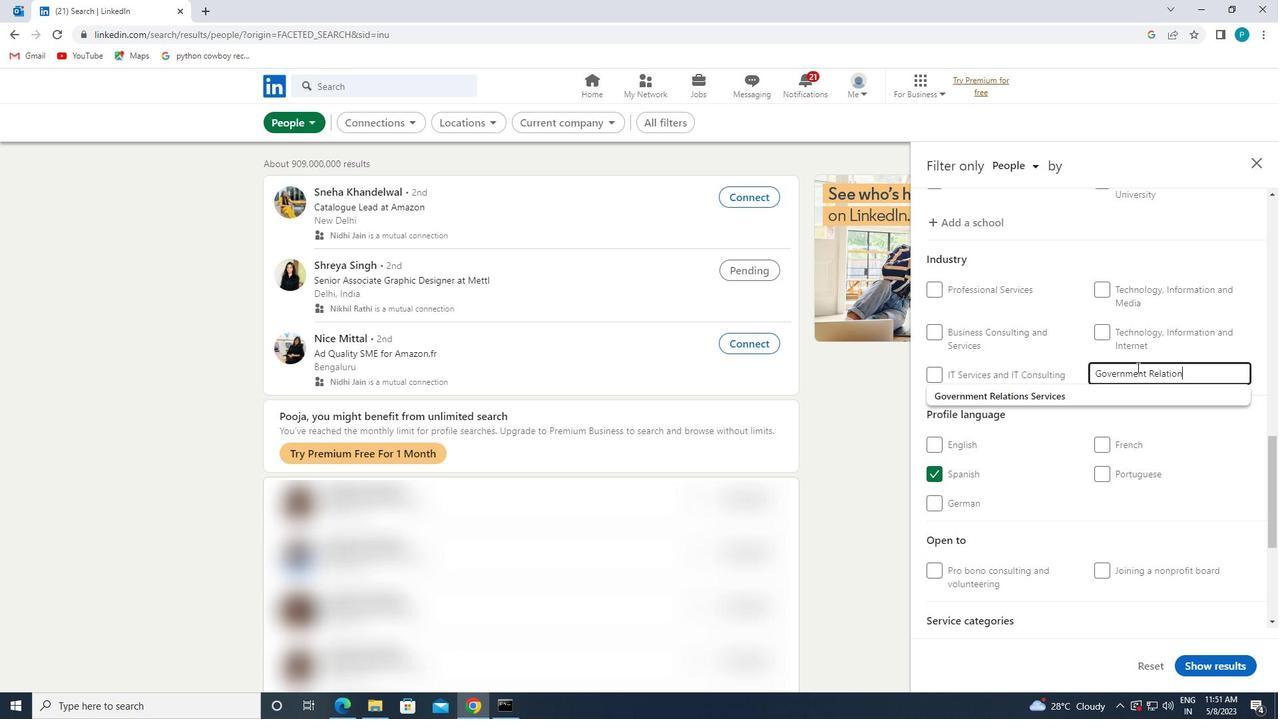 
Action: Mouse moved to (1029, 390)
Screenshot: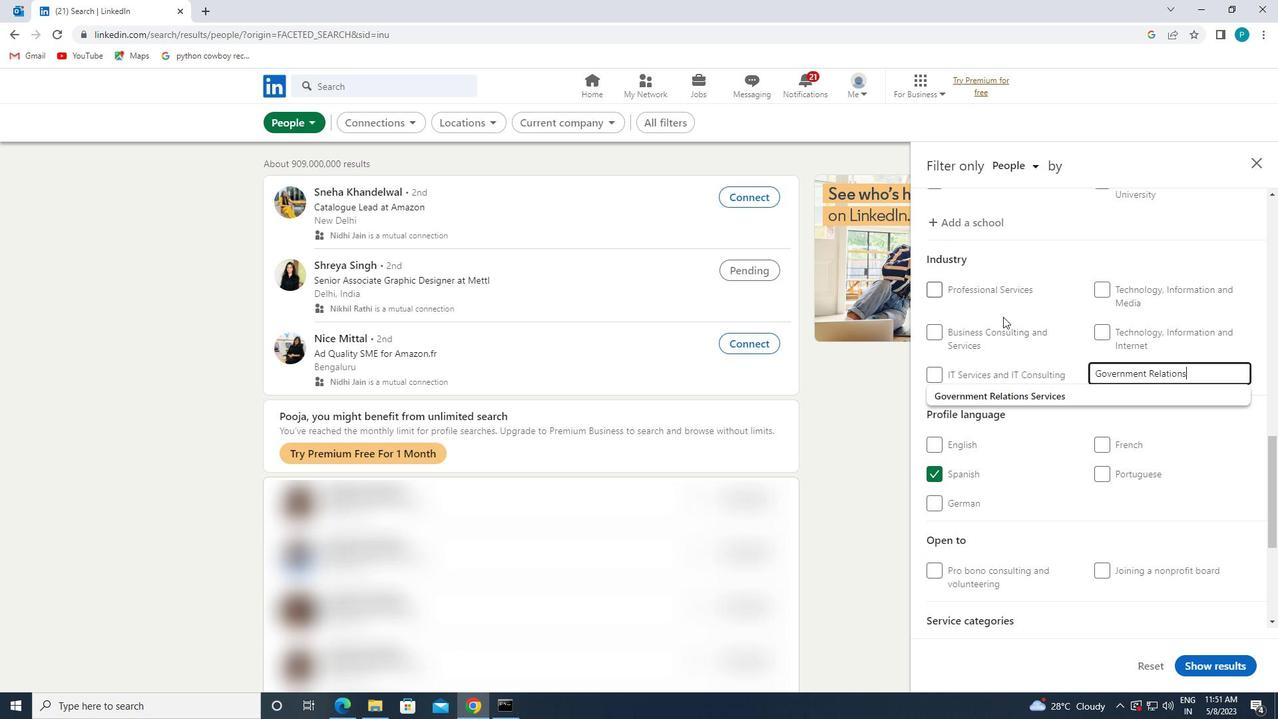 
Action: Mouse pressed left at (1029, 390)
Screenshot: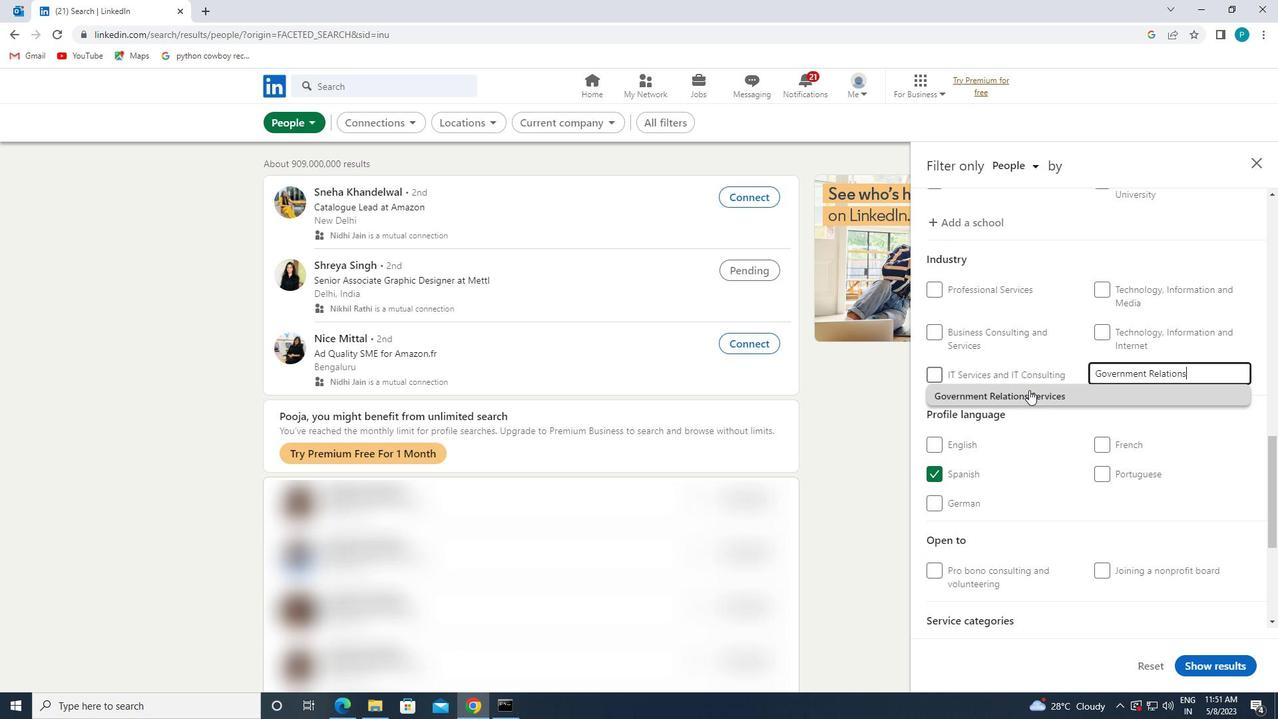 
Action: Mouse moved to (1114, 384)
Screenshot: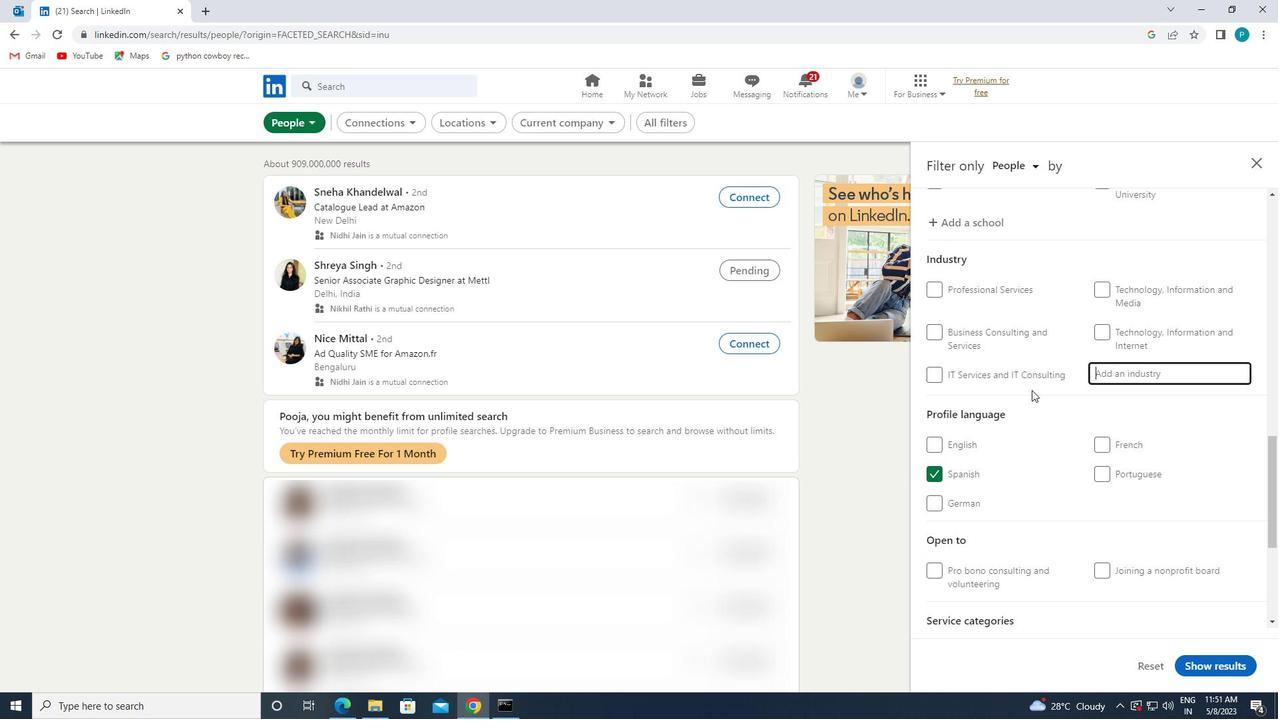 
Action: Mouse scrolled (1114, 384) with delta (0, 0)
Screenshot: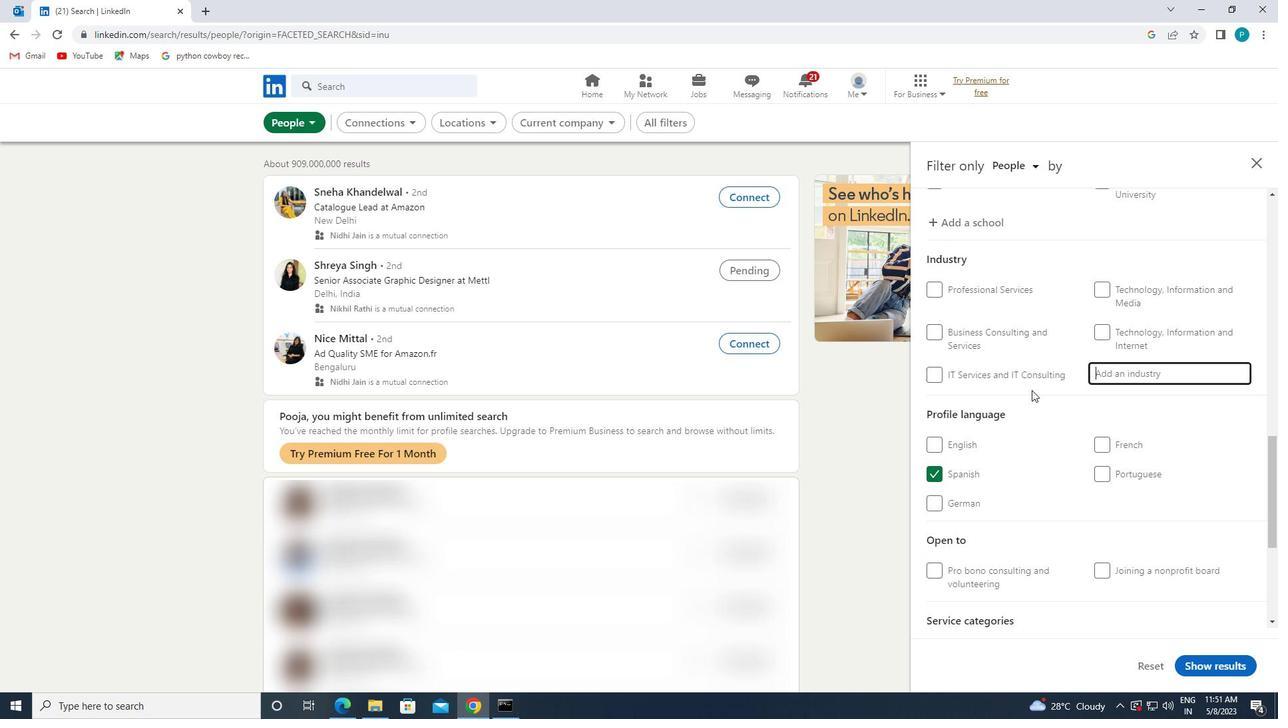 
Action: Mouse scrolled (1114, 384) with delta (0, 0)
Screenshot: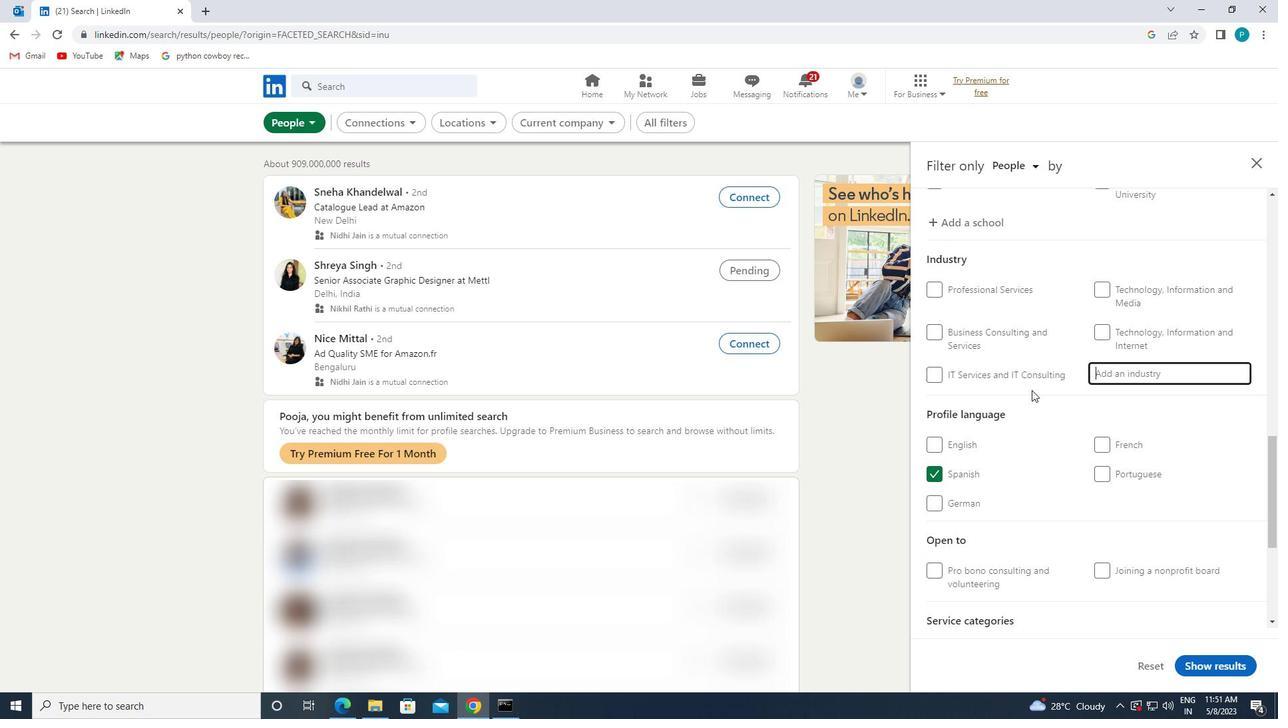 
Action: Mouse scrolled (1114, 384) with delta (0, 0)
Screenshot: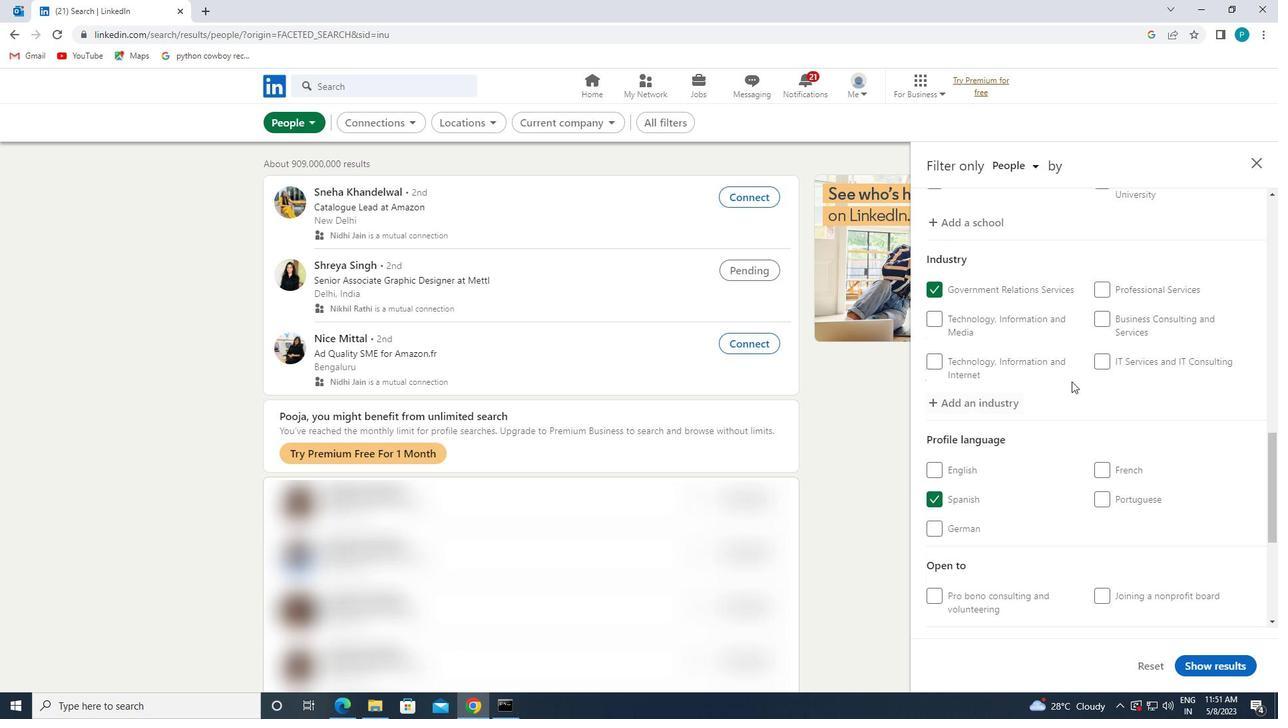 
Action: Mouse scrolled (1114, 384) with delta (0, 0)
Screenshot: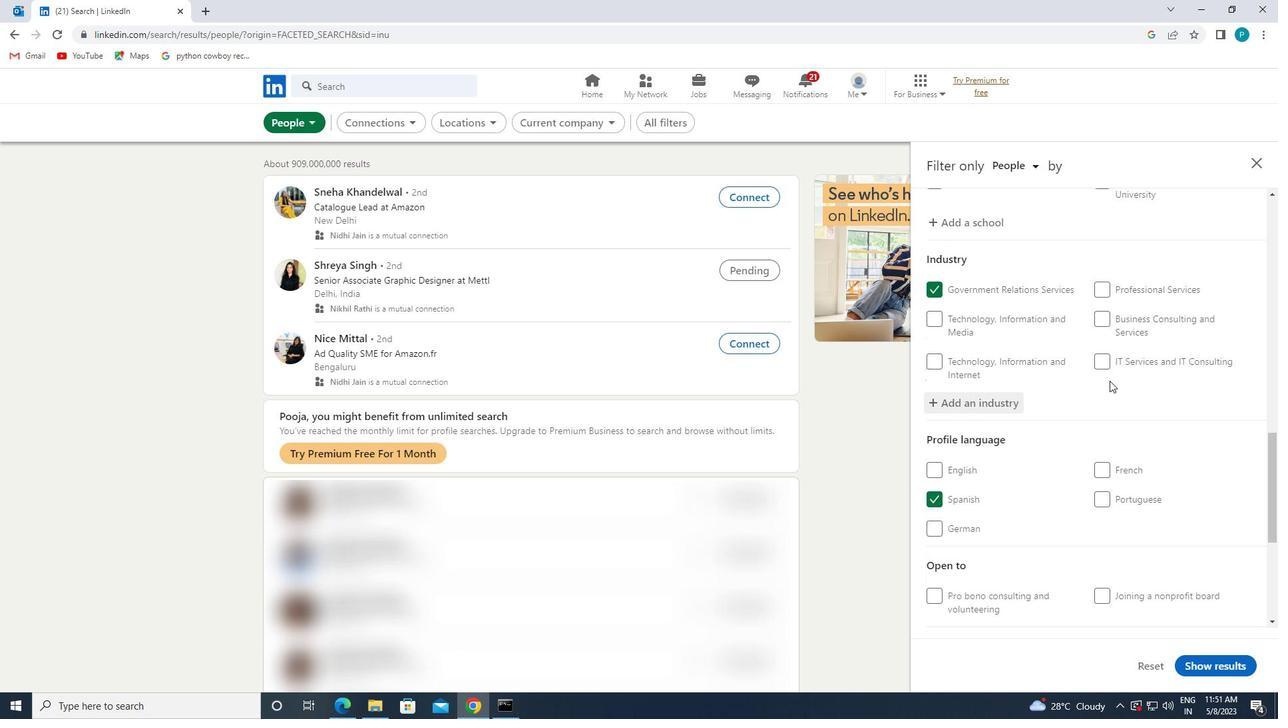 
Action: Mouse moved to (1136, 466)
Screenshot: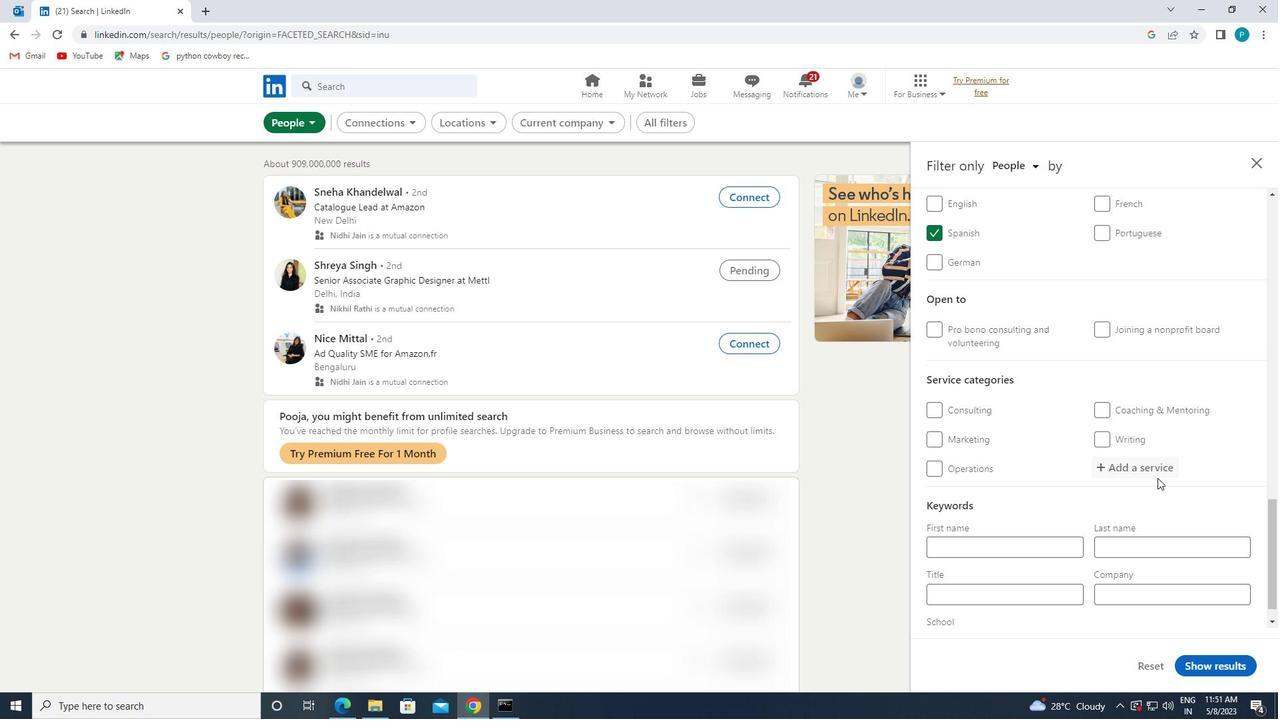 
Action: Mouse pressed left at (1136, 466)
Screenshot: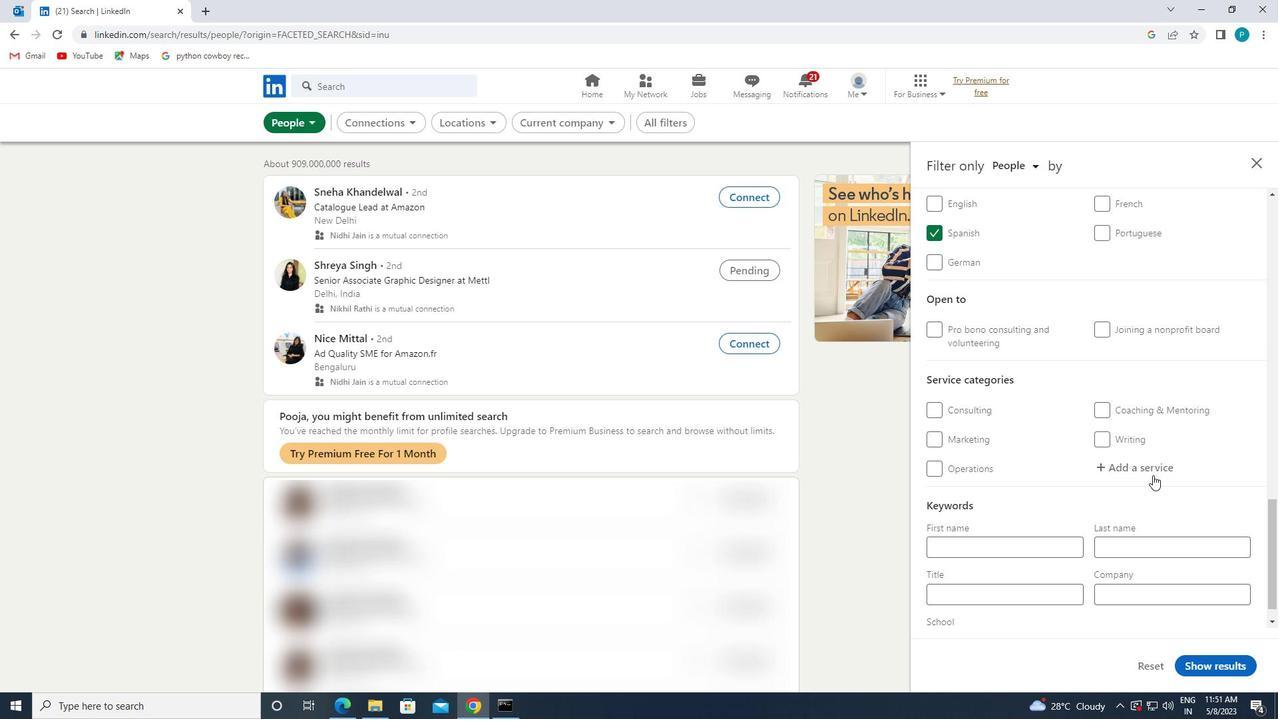 
Action: Mouse moved to (1135, 466)
Screenshot: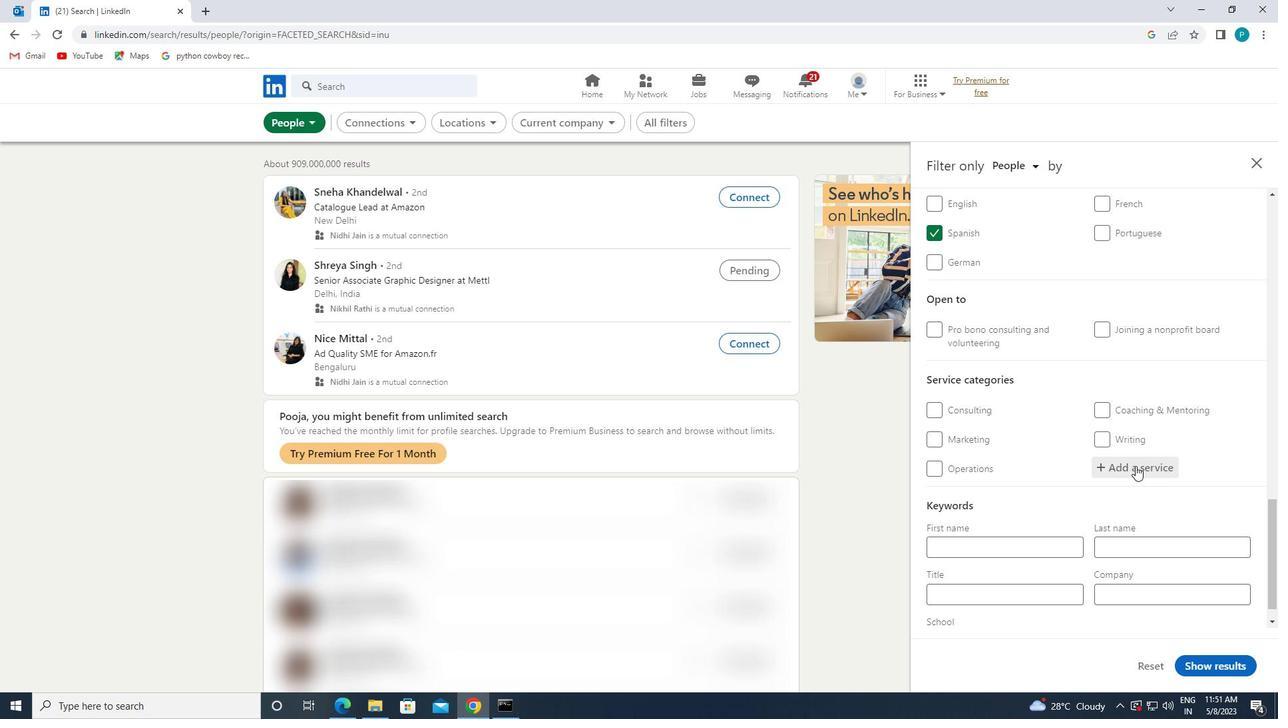 
Action: Key pressed <Key.caps_lock>N<Key.caps_lock>EGOTIATION
Screenshot: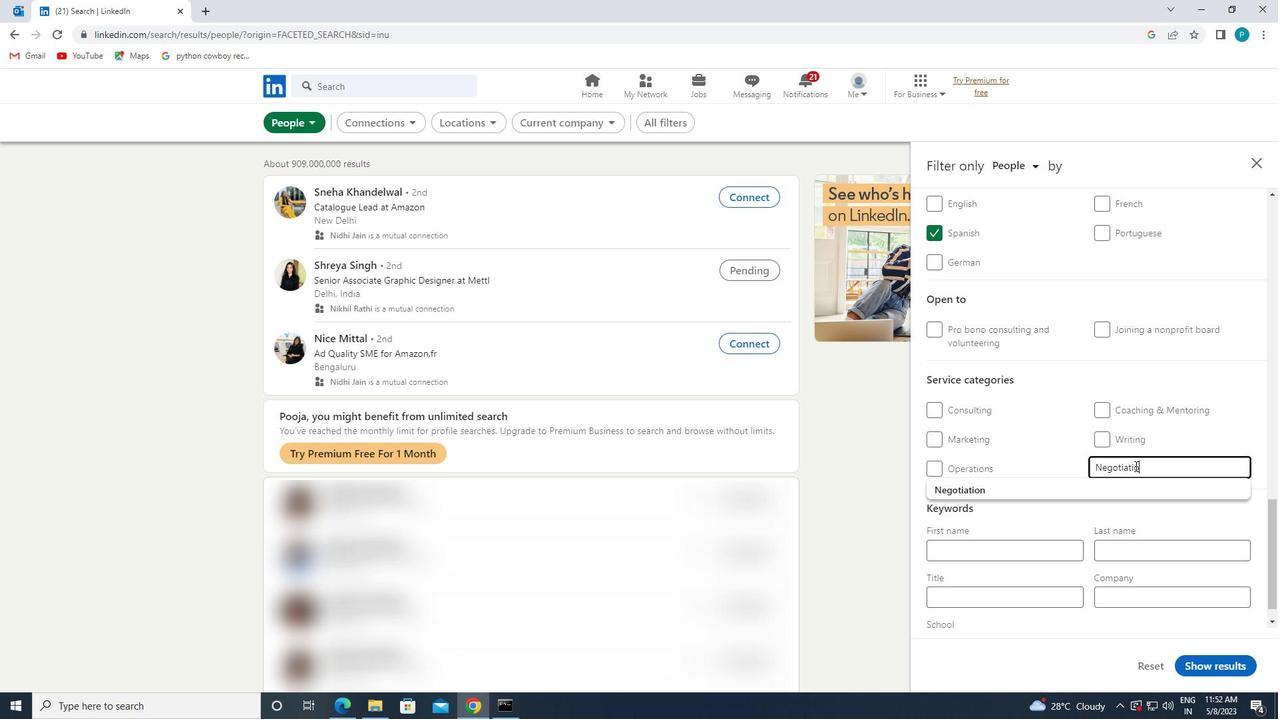
Action: Mouse moved to (1105, 487)
Screenshot: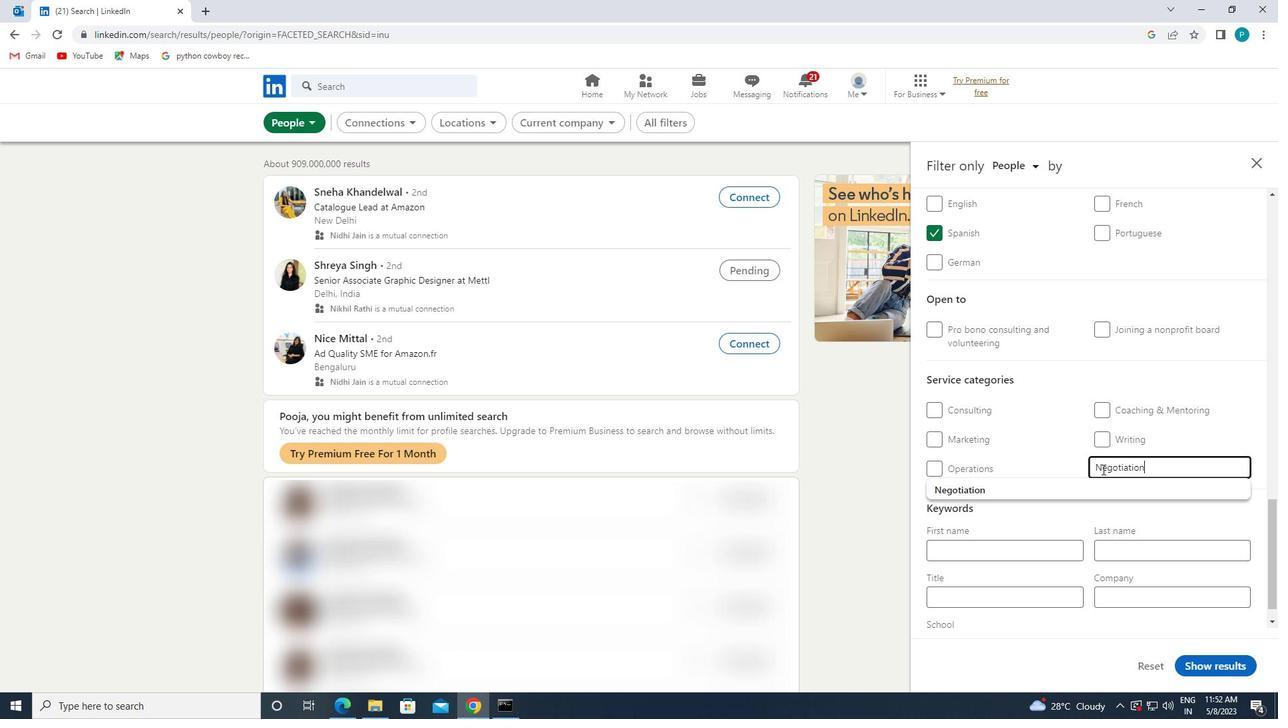 
Action: Mouse pressed left at (1105, 487)
Screenshot: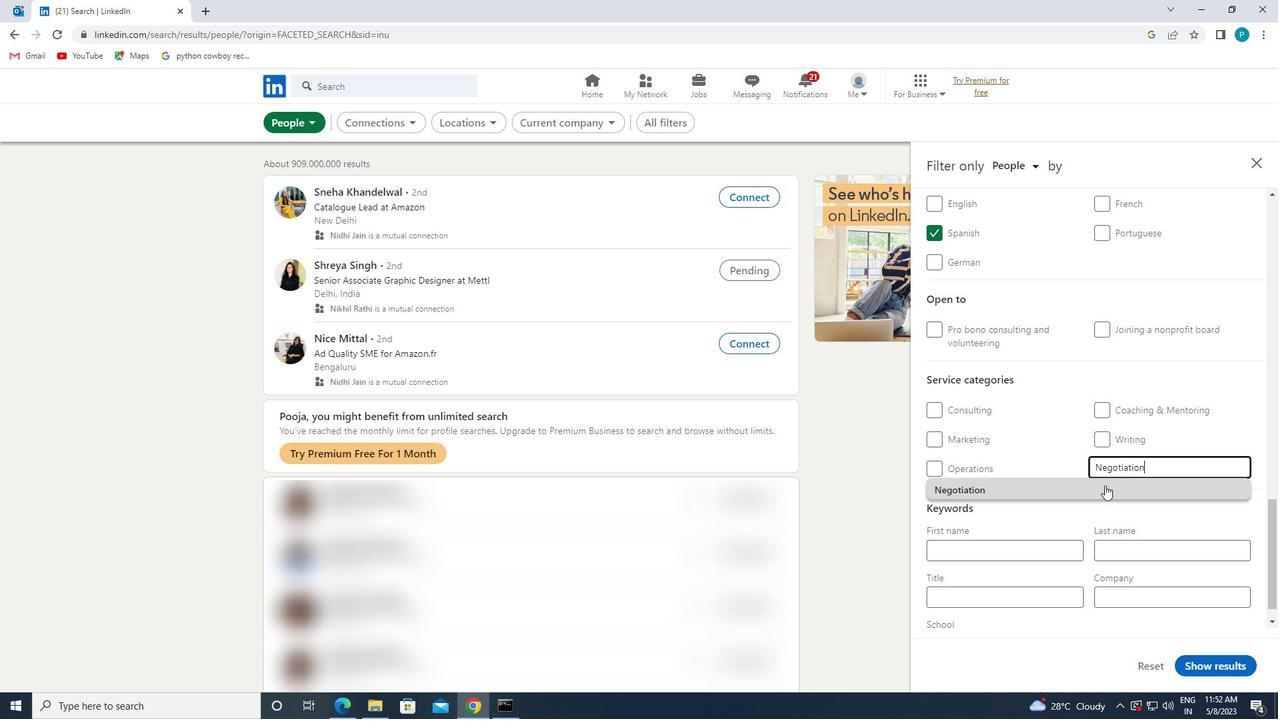 
Action: Mouse moved to (1050, 502)
Screenshot: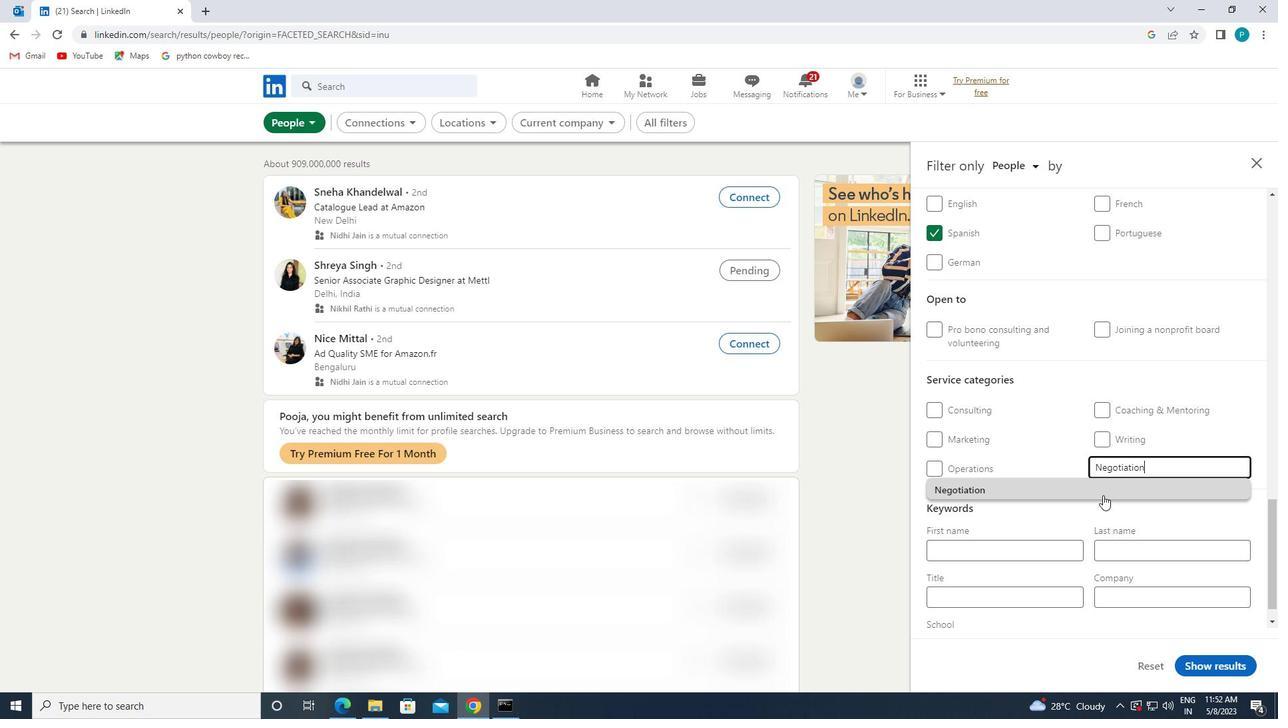 
Action: Mouse scrolled (1050, 502) with delta (0, 0)
Screenshot: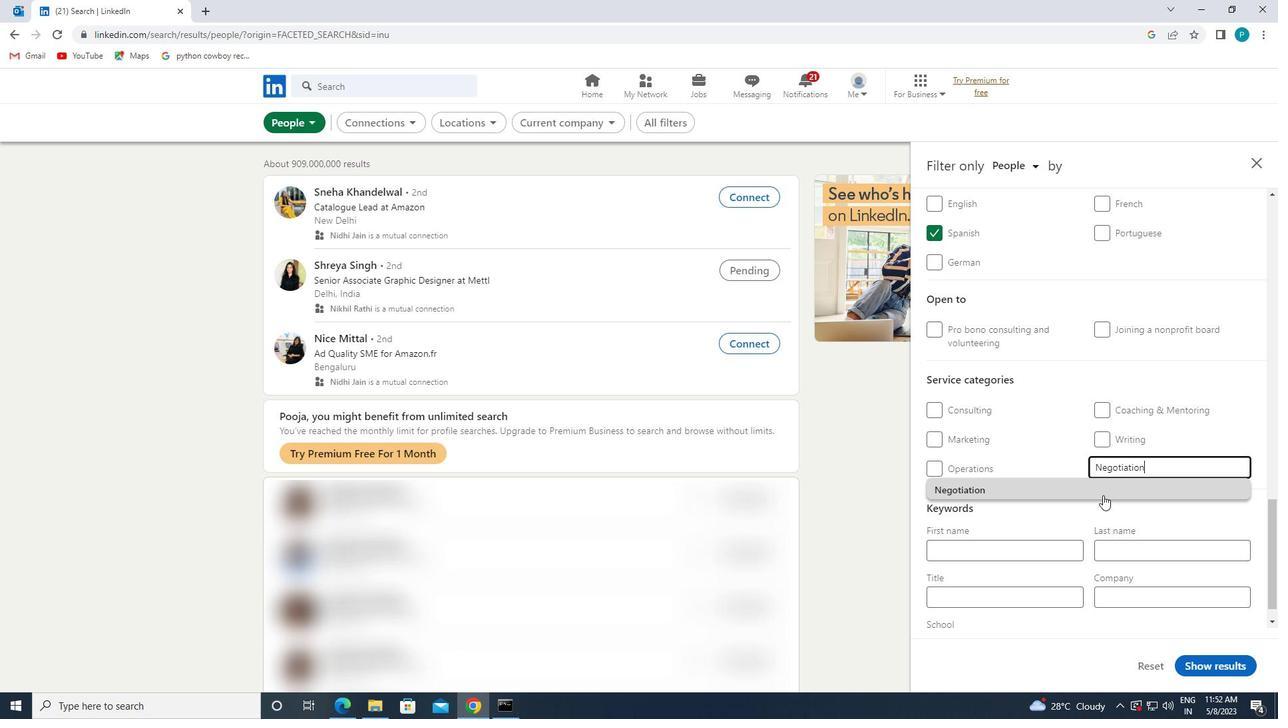 
Action: Mouse moved to (1049, 504)
Screenshot: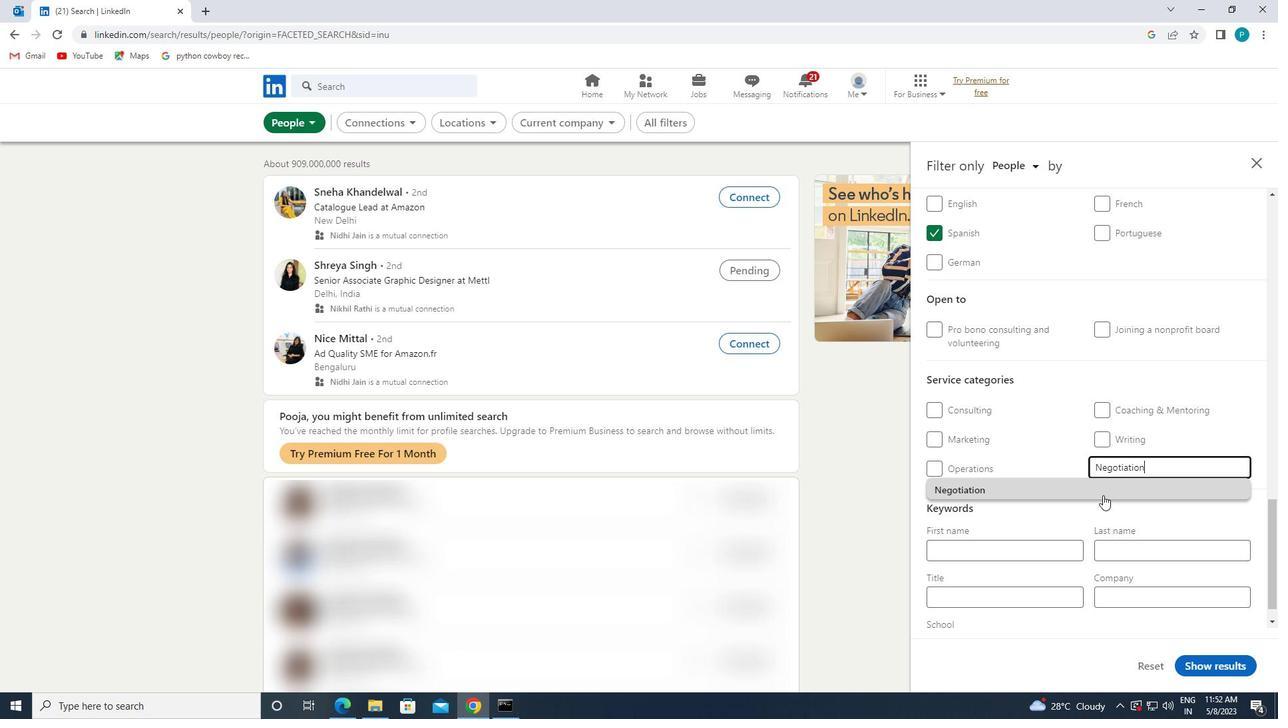 
Action: Mouse scrolled (1049, 503) with delta (0, 0)
Screenshot: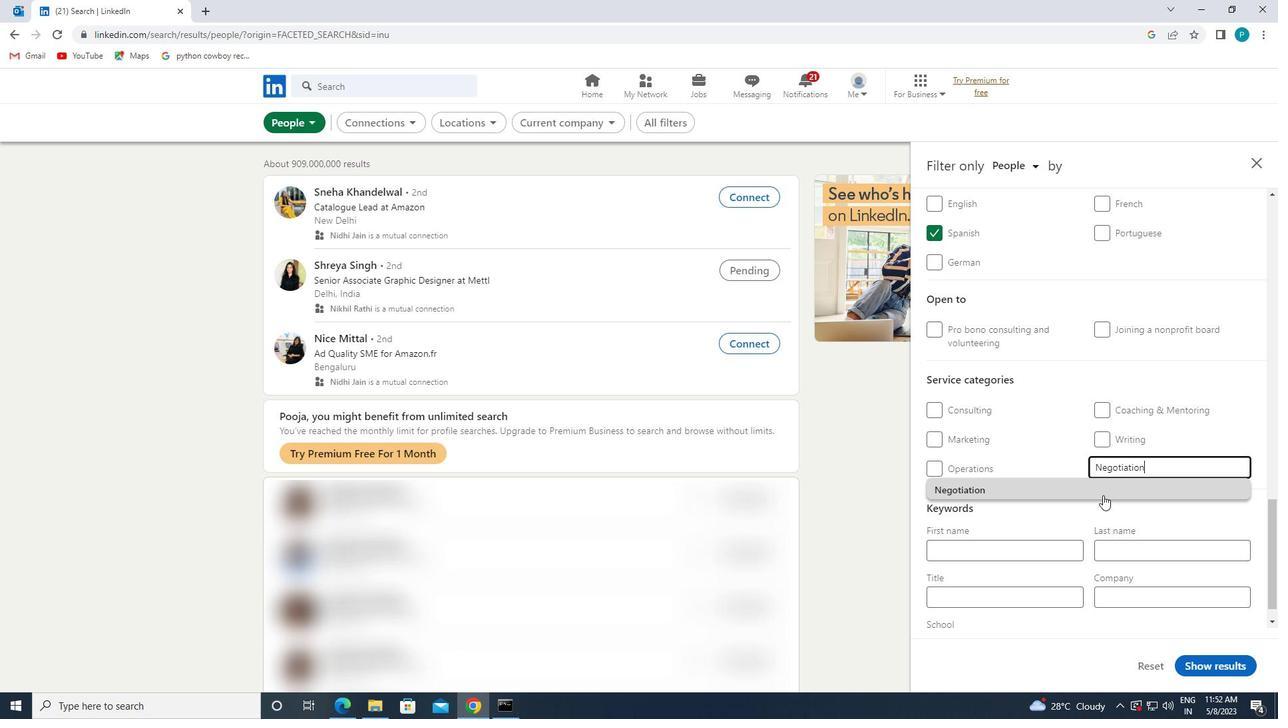 
Action: Mouse moved to (1048, 504)
Screenshot: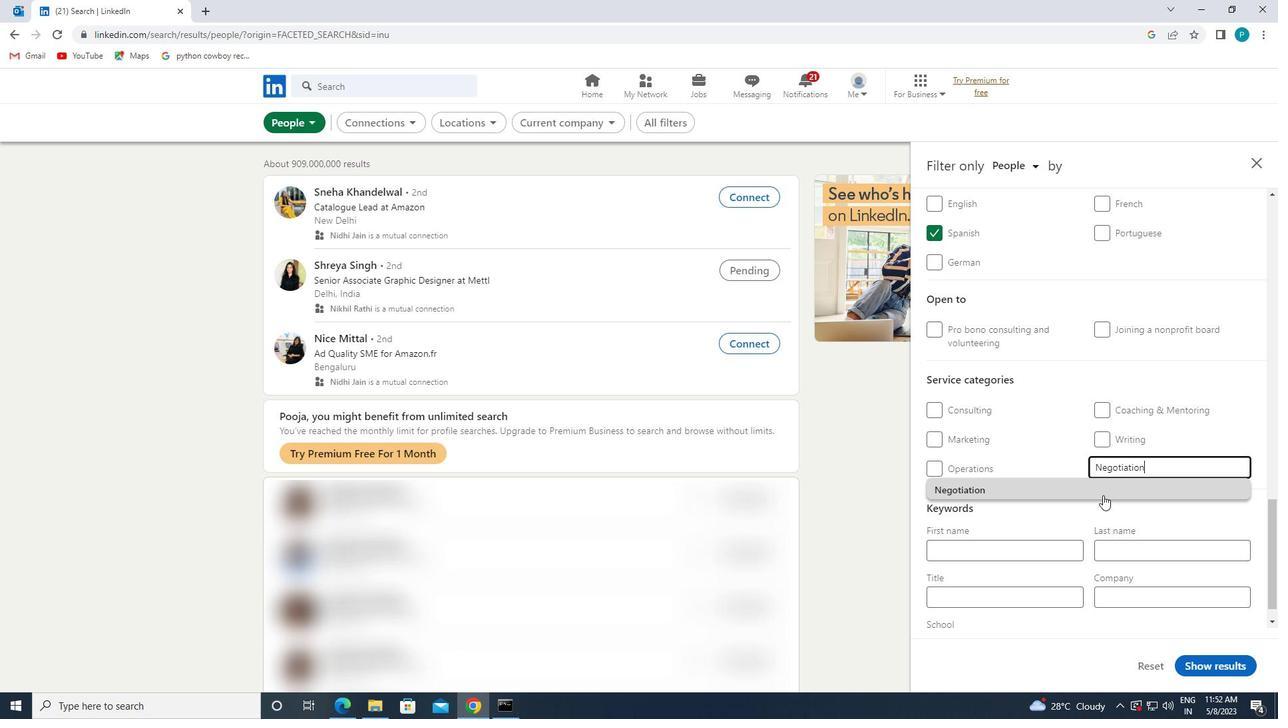 
Action: Mouse scrolled (1048, 503) with delta (0, 0)
Screenshot: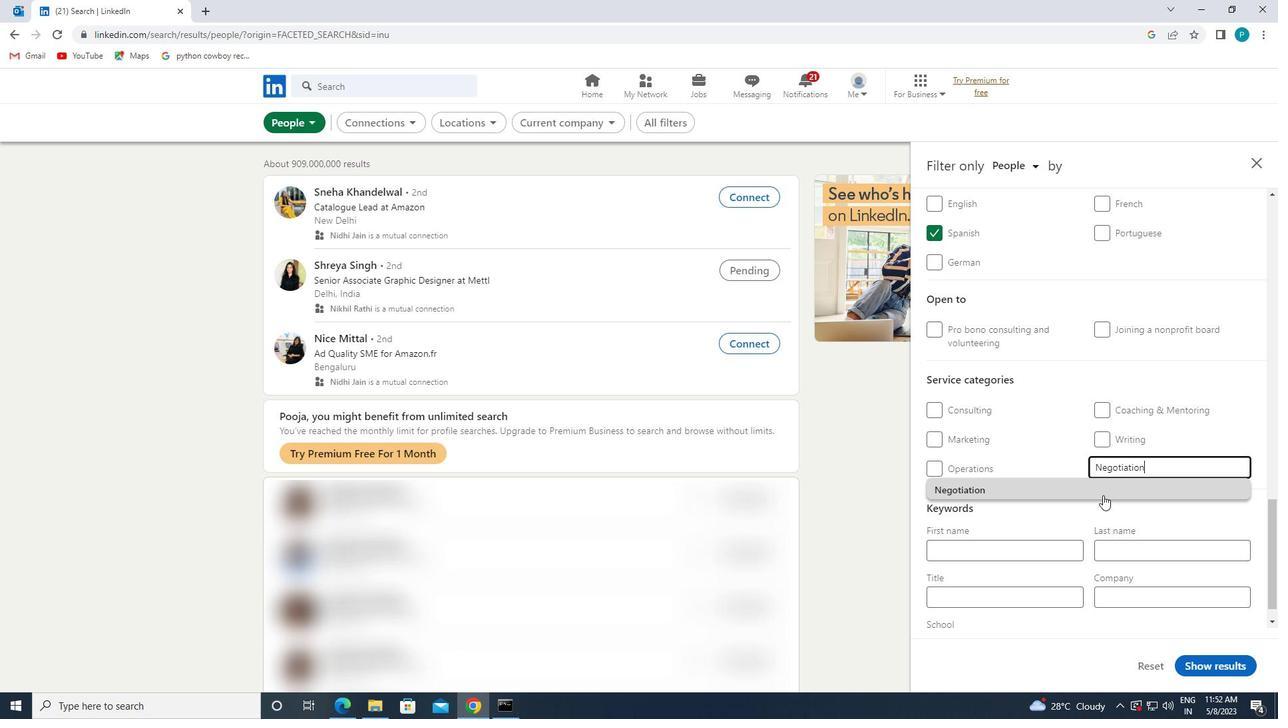 
Action: Mouse moved to (1048, 505)
Screenshot: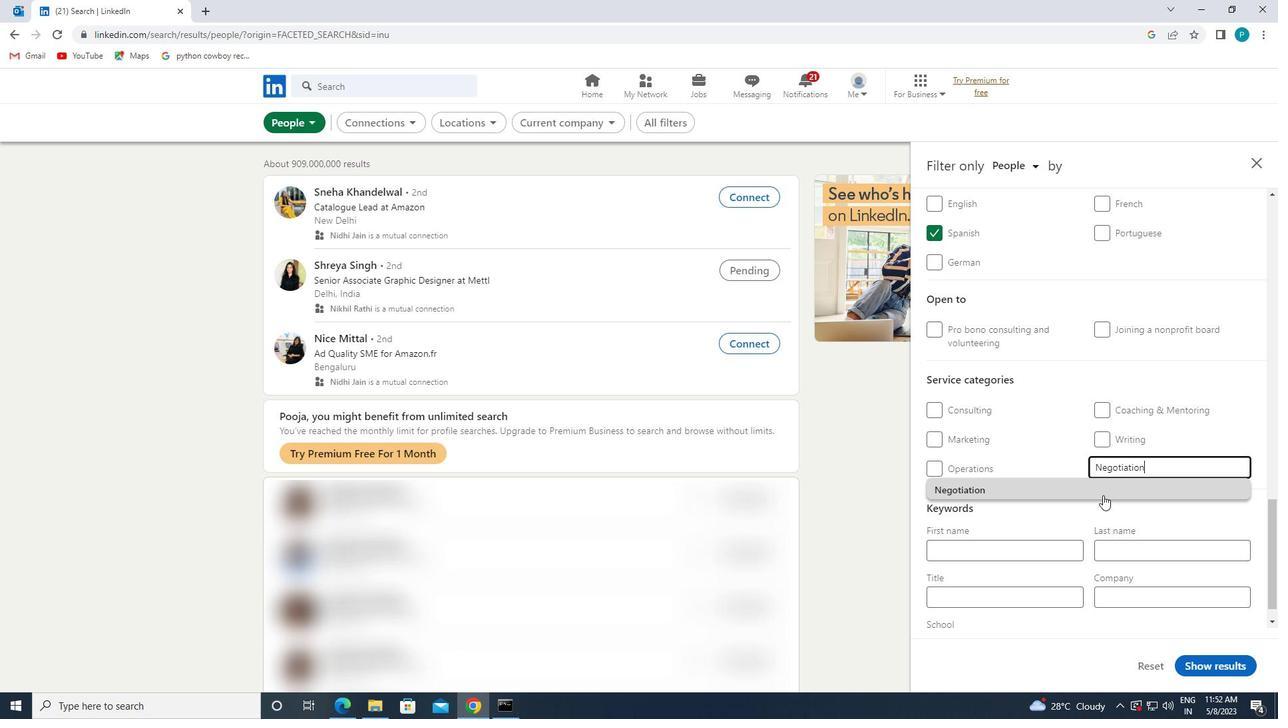 
Action: Mouse scrolled (1048, 504) with delta (0, 0)
Screenshot: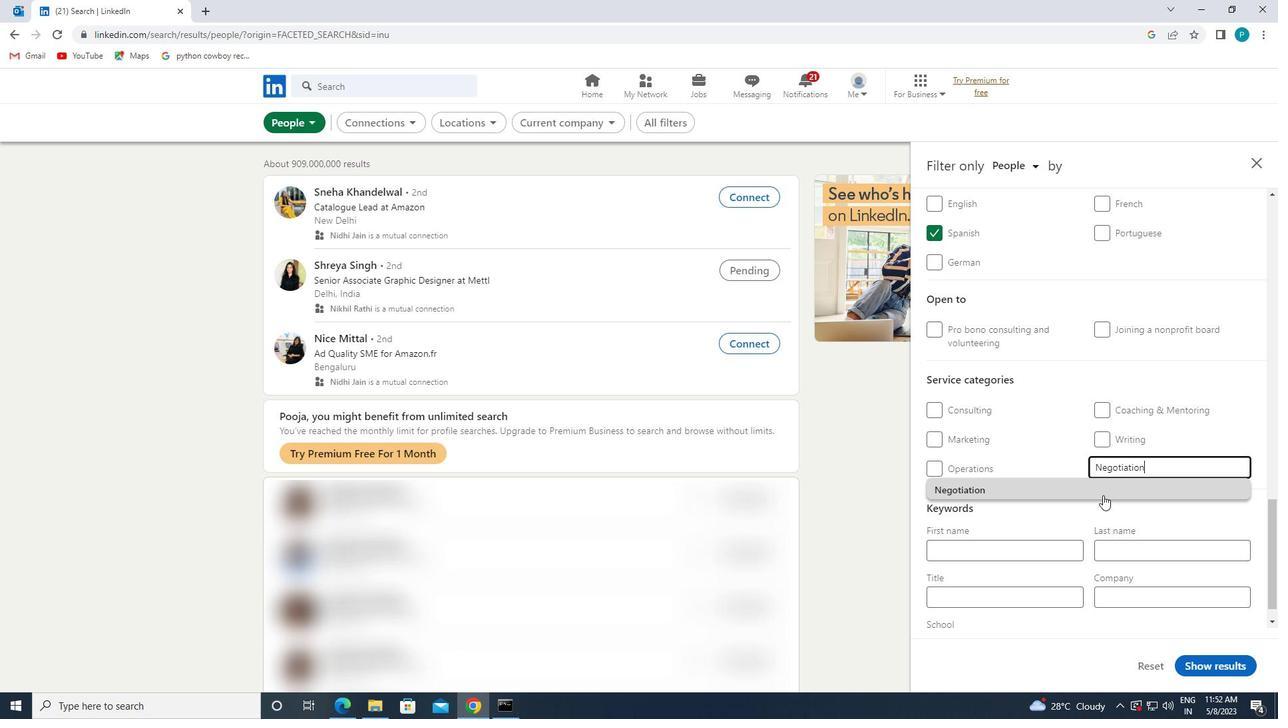 
Action: Mouse moved to (1037, 489)
Screenshot: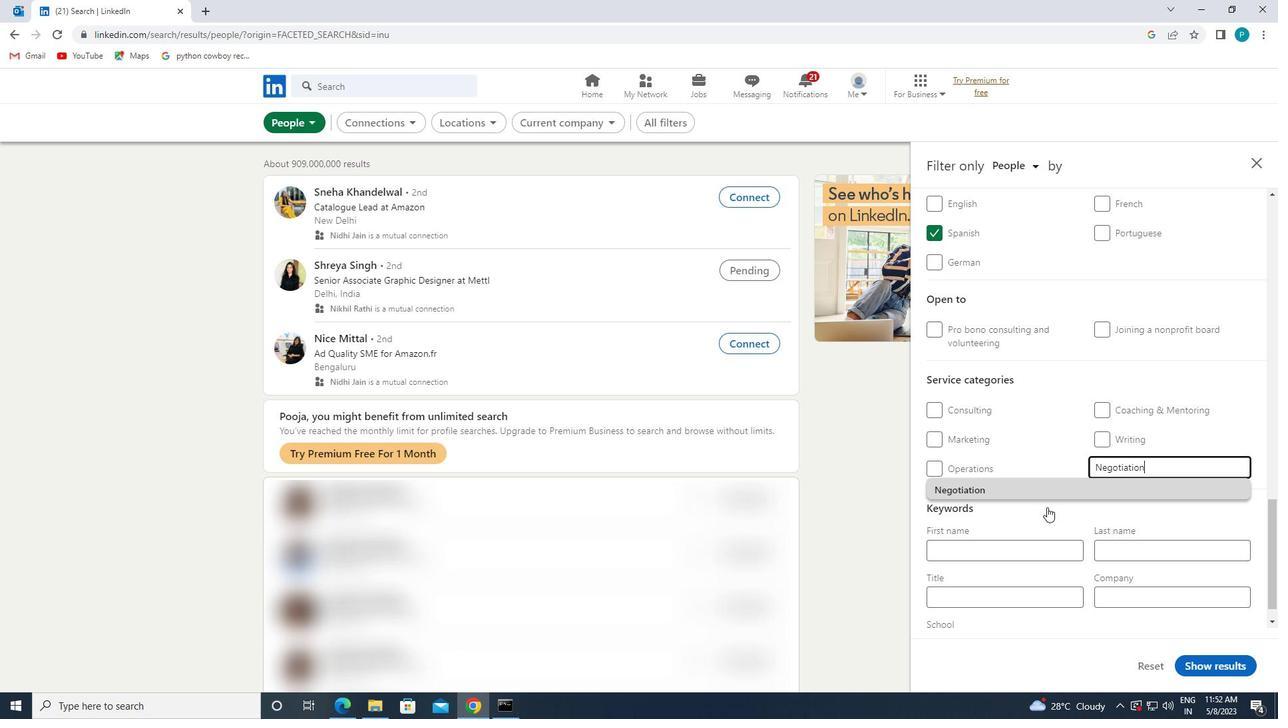 
Action: Mouse pressed left at (1037, 489)
Screenshot: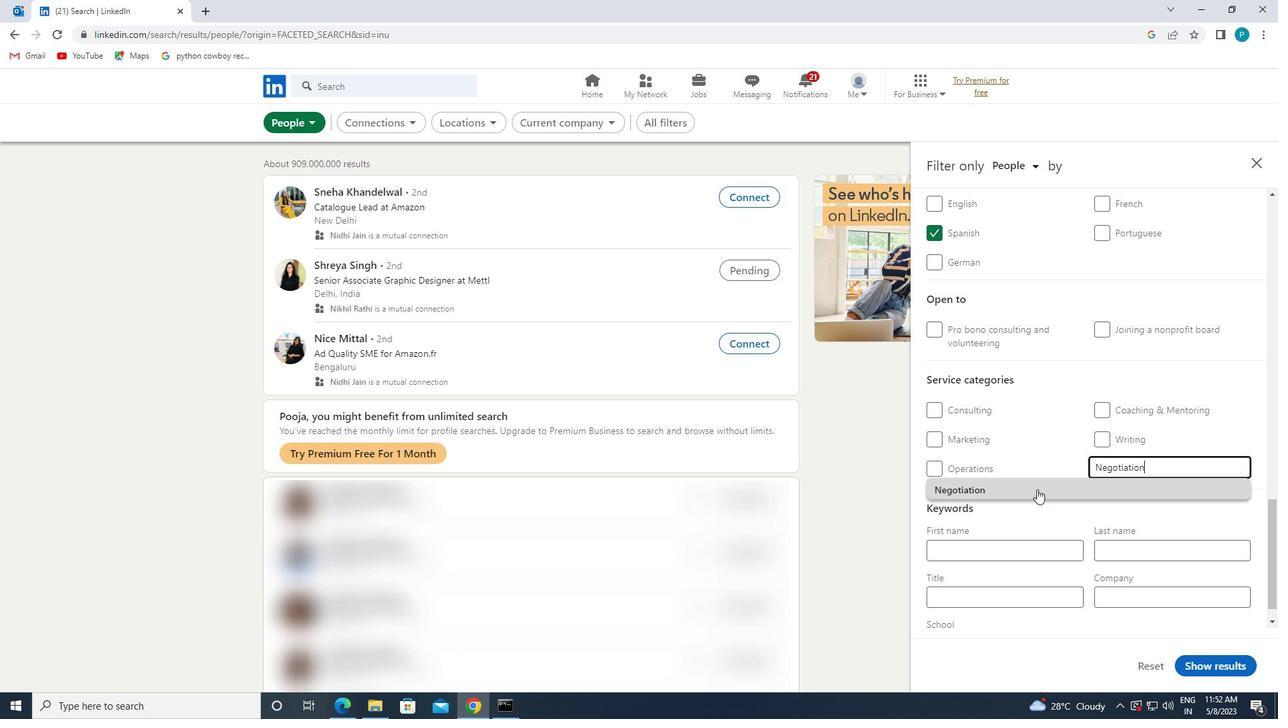 
Action: Mouse moved to (1001, 585)
Screenshot: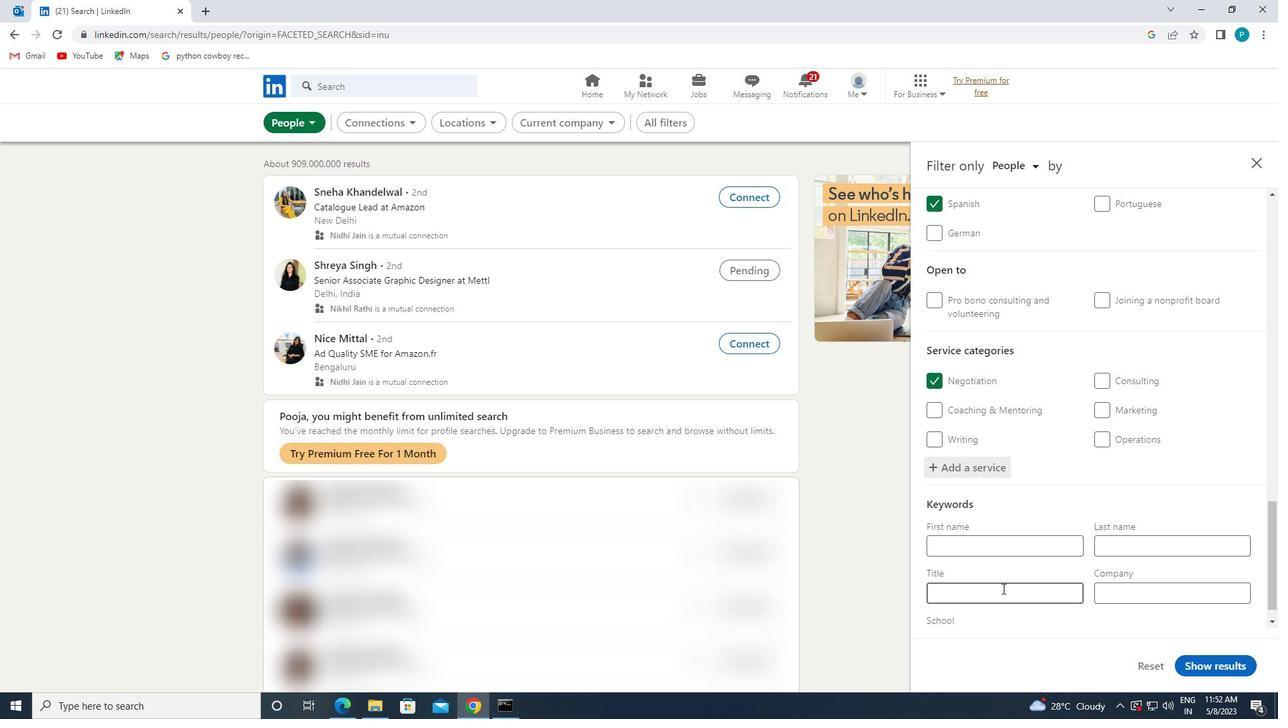 
Action: Mouse pressed left at (1001, 585)
Screenshot: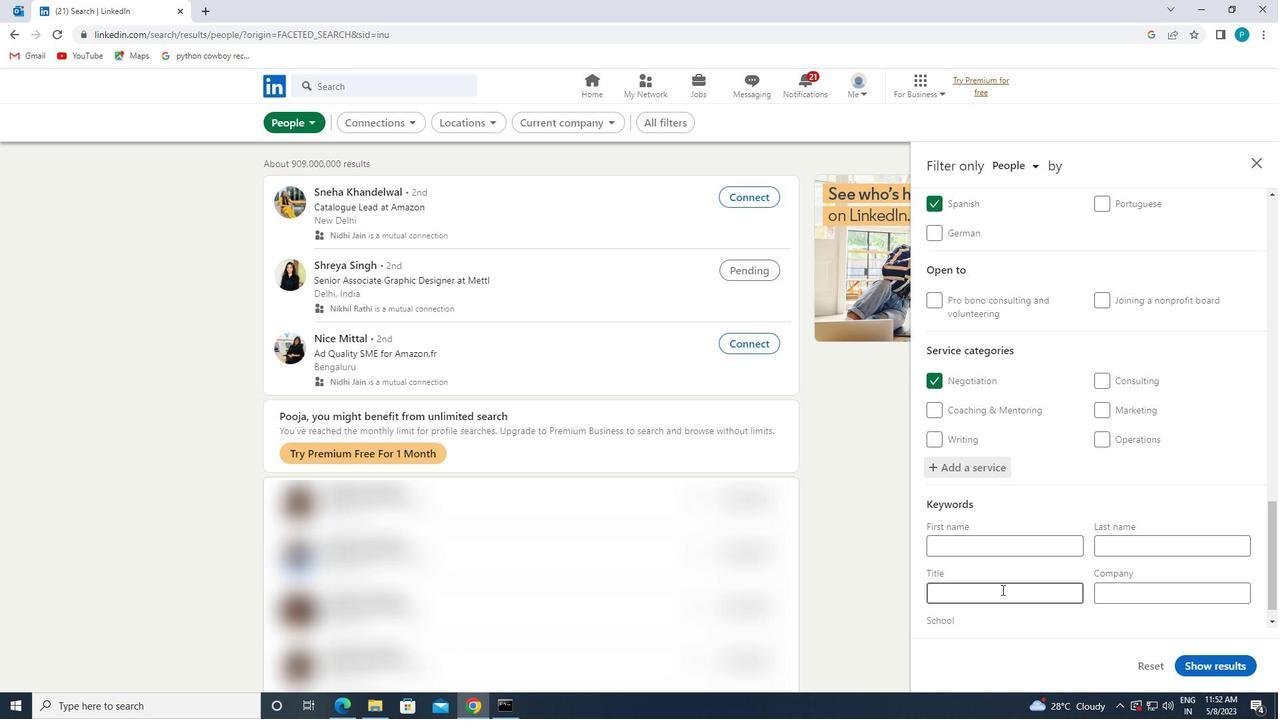 
Action: Key pressed <Key.caps_lock>D<Key.caps_lock>IRECTOR<Key.space>OF<Key.space><Key.caps_lock>F<Key.caps_lock>IRST<Key.space><Key.caps_lock>I<Key.caps_lock>MPRESSION
Screenshot: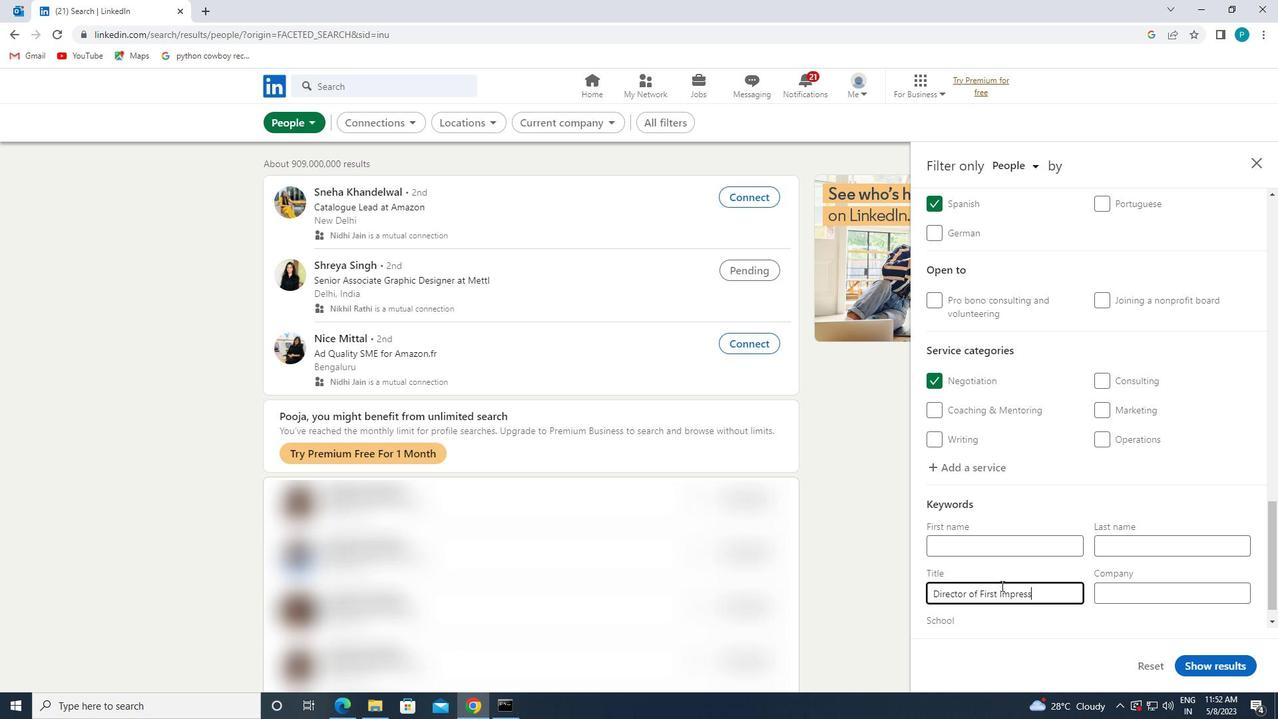 
Action: Mouse moved to (1000, 584)
Screenshot: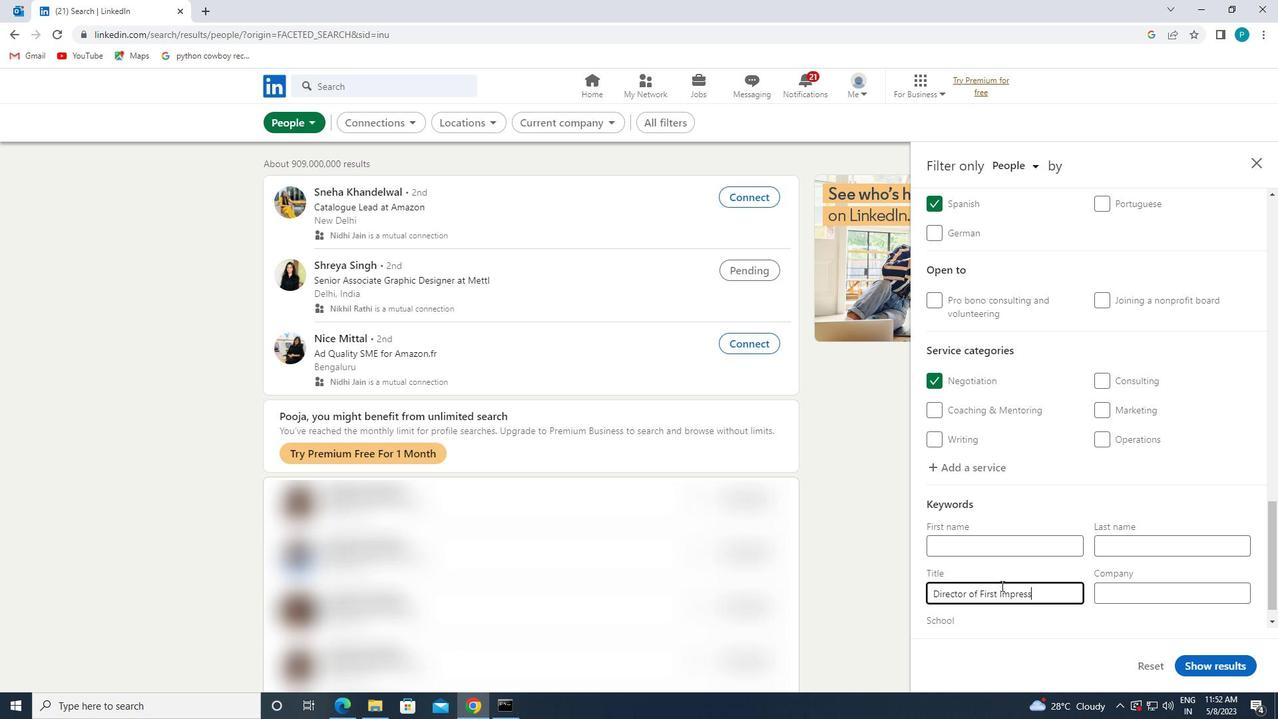 
Action: Key pressed S
Screenshot: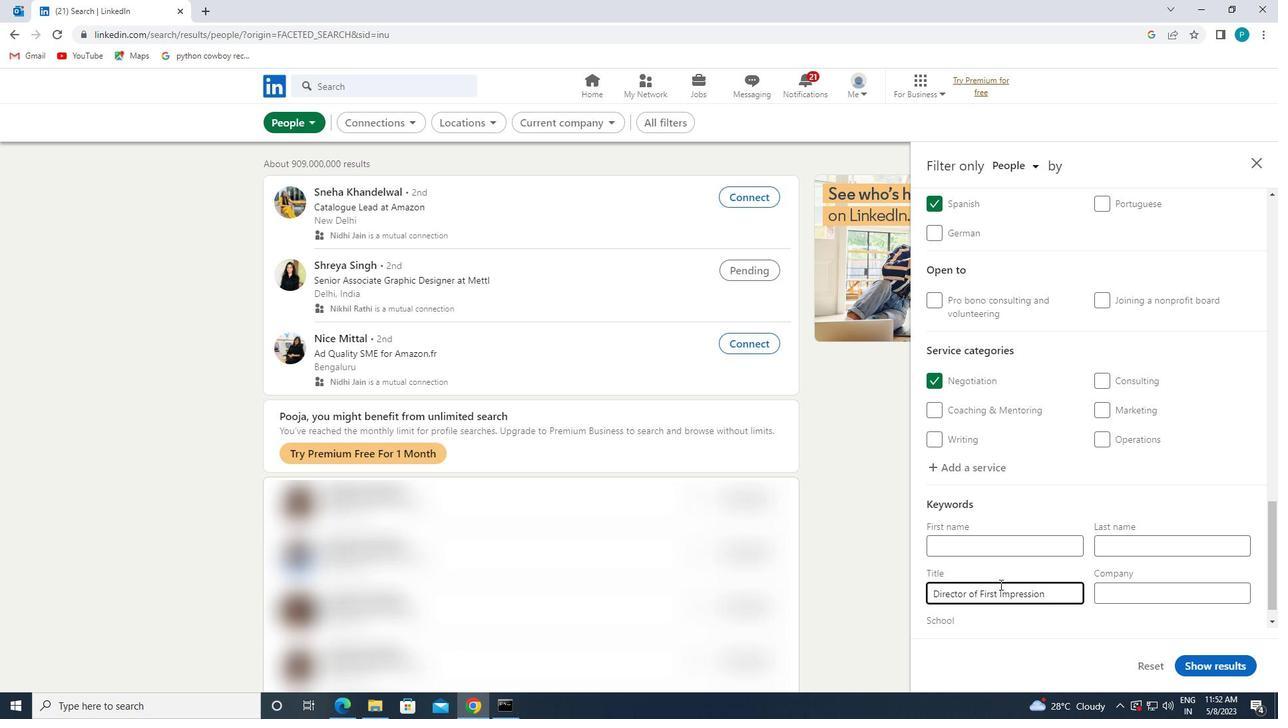 
Action: Mouse moved to (1215, 667)
Screenshot: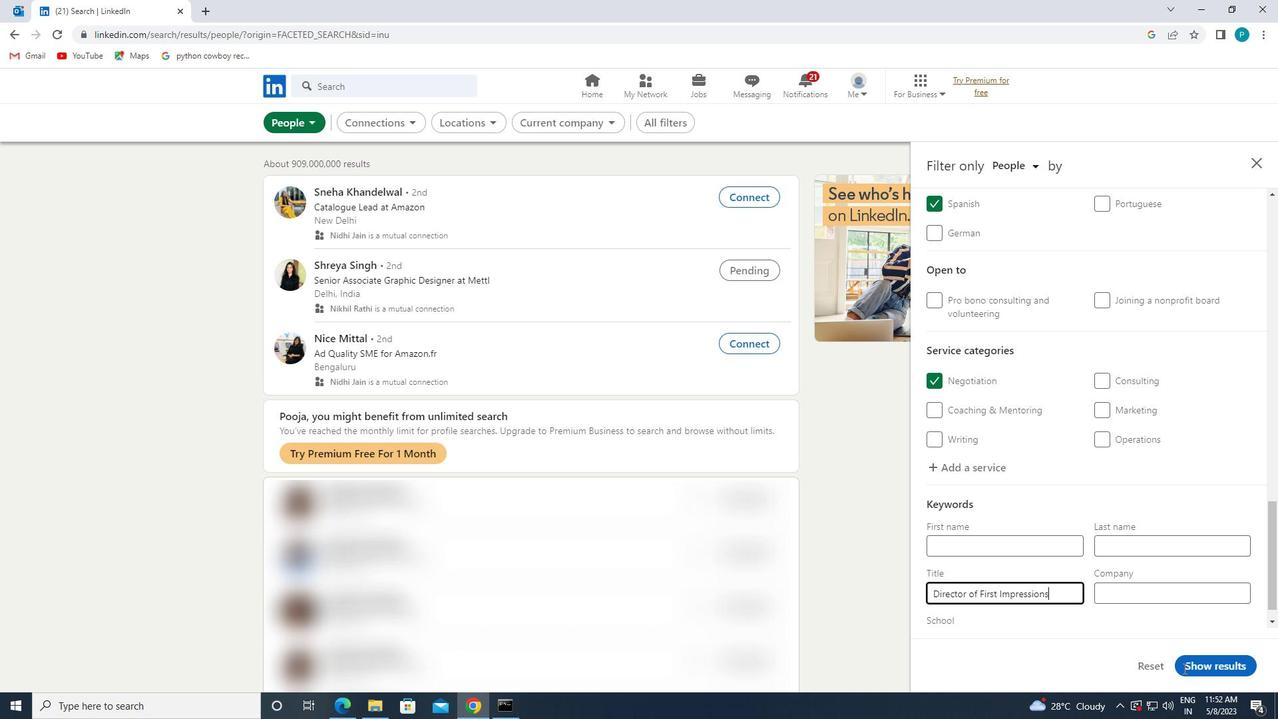 
Action: Mouse pressed left at (1215, 667)
Screenshot: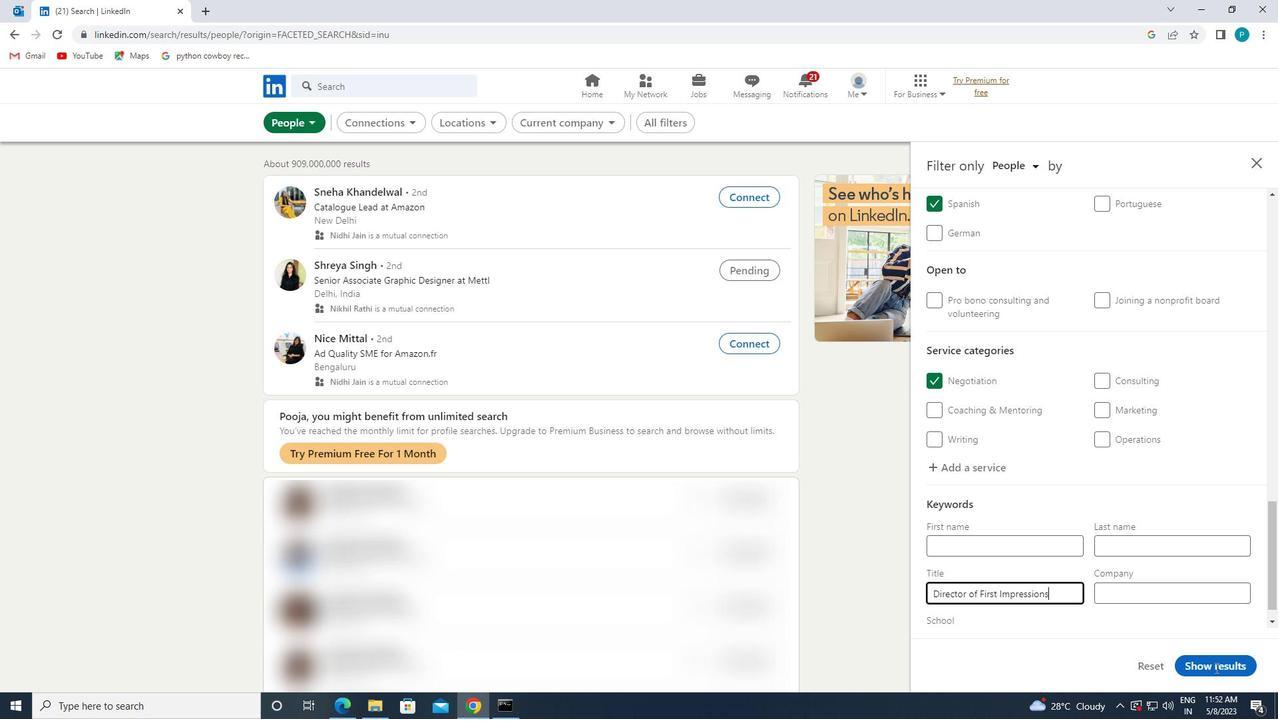 
